 Task: Find connections with filter location Córdoba with filter topic #startupwith filter profile language German with filter current company Syngenta with filter school OP Jindal University with filter industry Dance Companies with filter service category Training with filter keywords title Preschool Teacher
Action: Mouse moved to (552, 73)
Screenshot: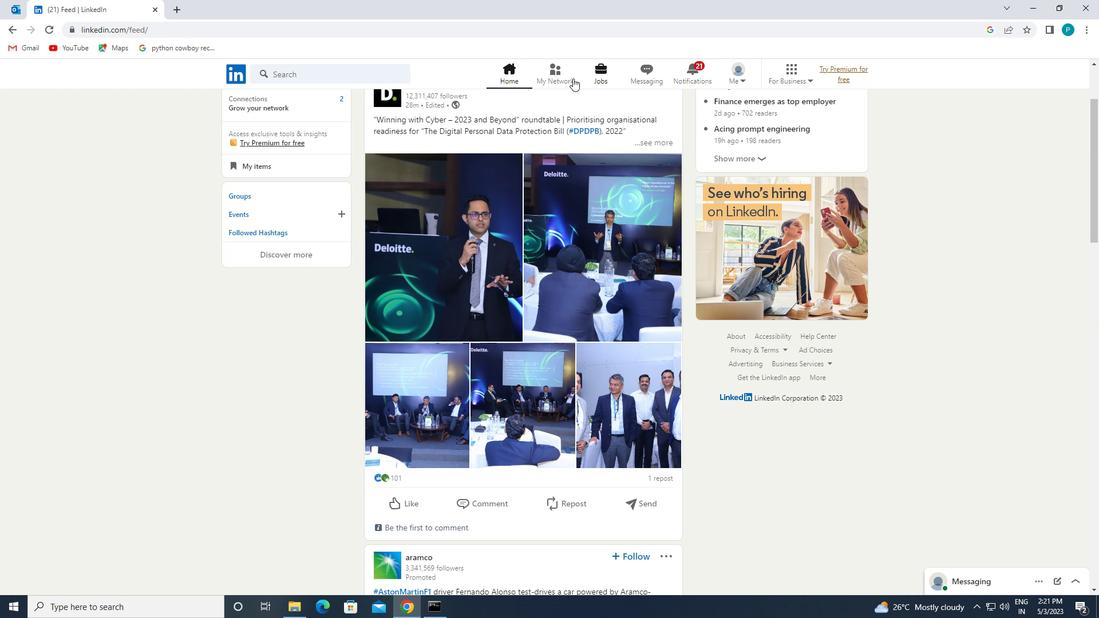 
Action: Mouse pressed left at (552, 73)
Screenshot: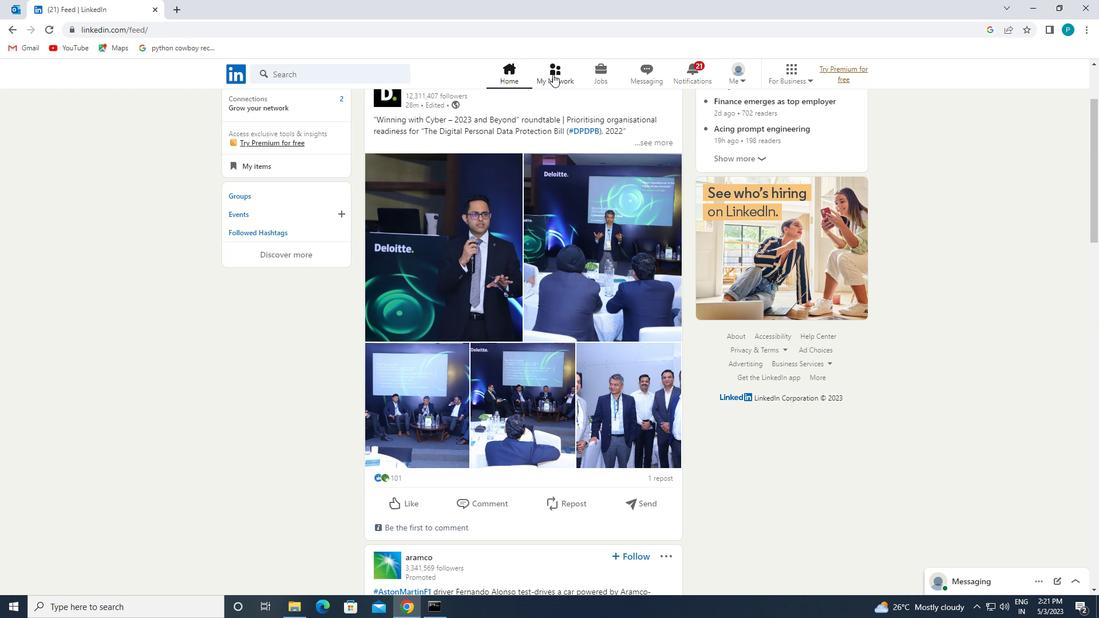 
Action: Mouse moved to (353, 131)
Screenshot: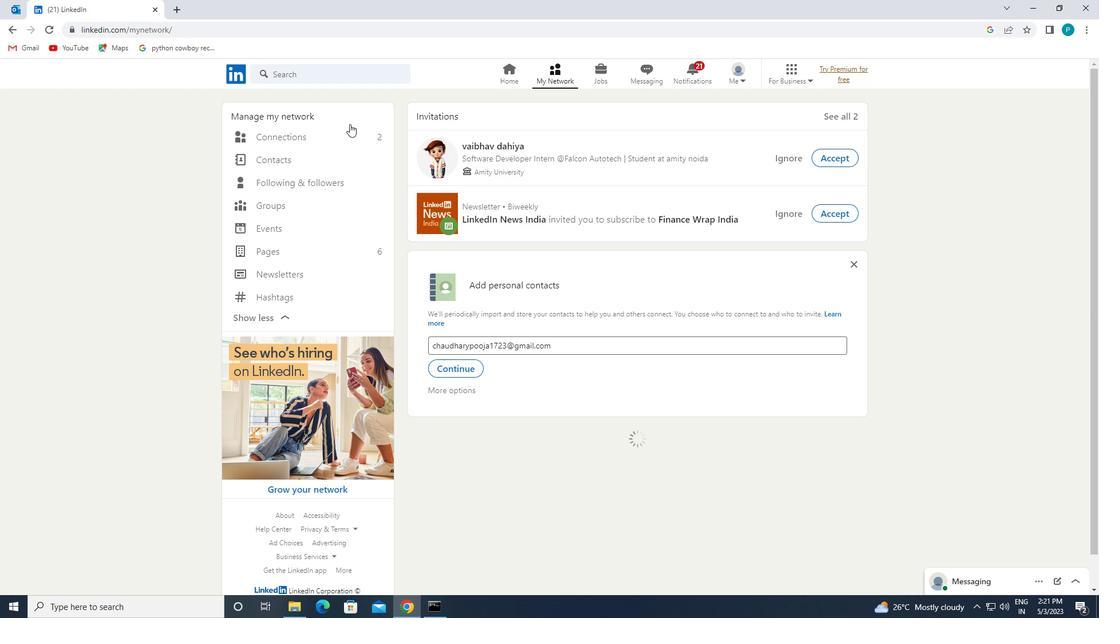
Action: Mouse pressed left at (353, 131)
Screenshot: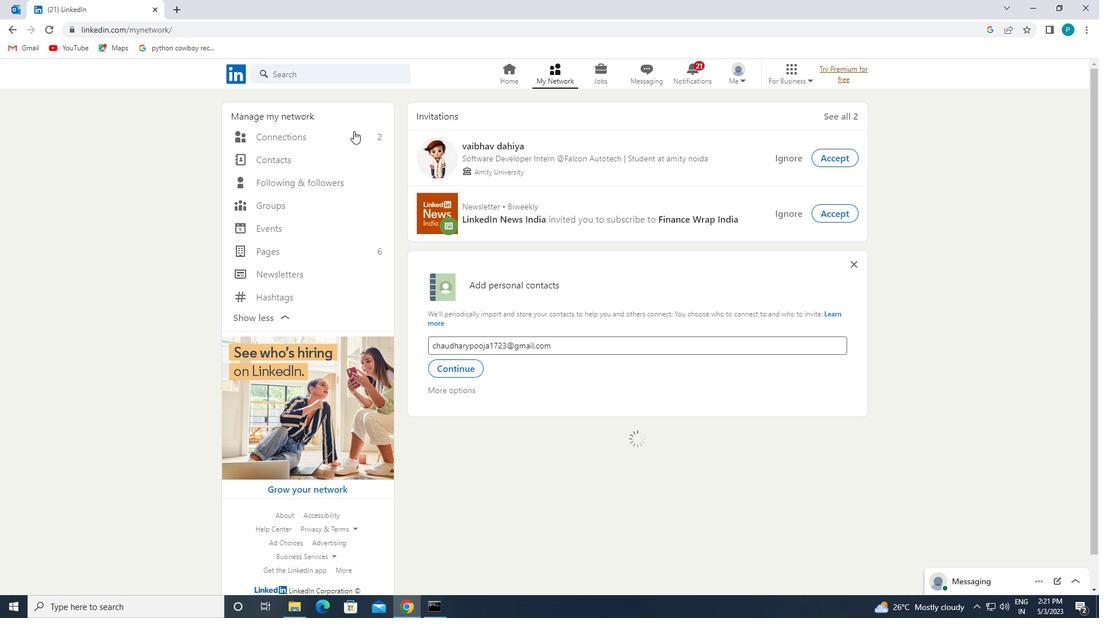 
Action: Mouse moved to (627, 128)
Screenshot: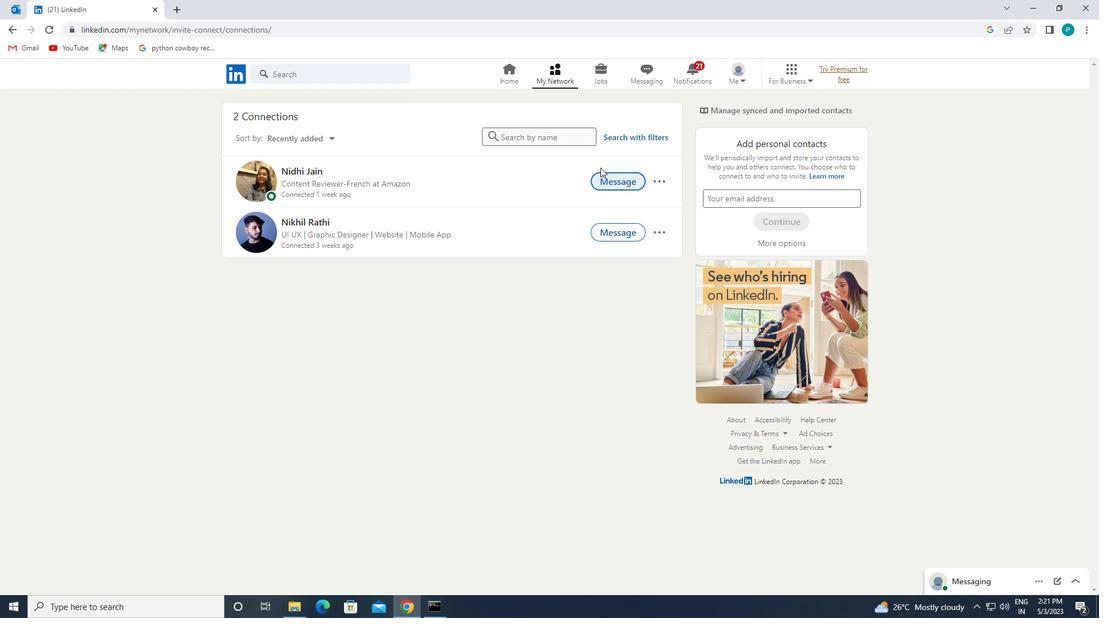 
Action: Mouse pressed left at (627, 128)
Screenshot: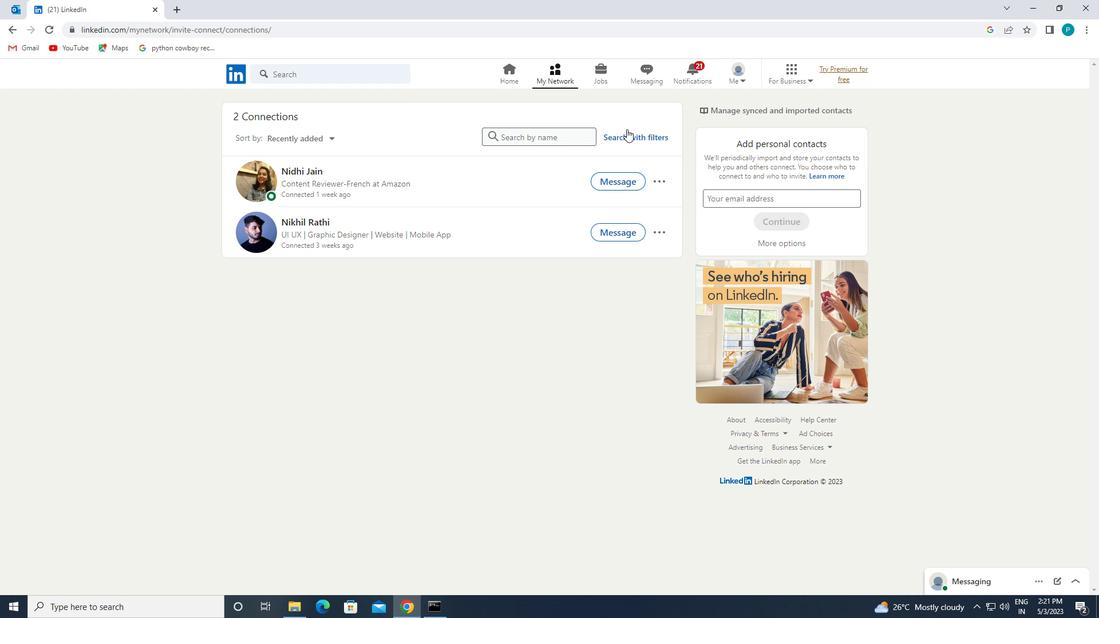 
Action: Mouse moved to (628, 133)
Screenshot: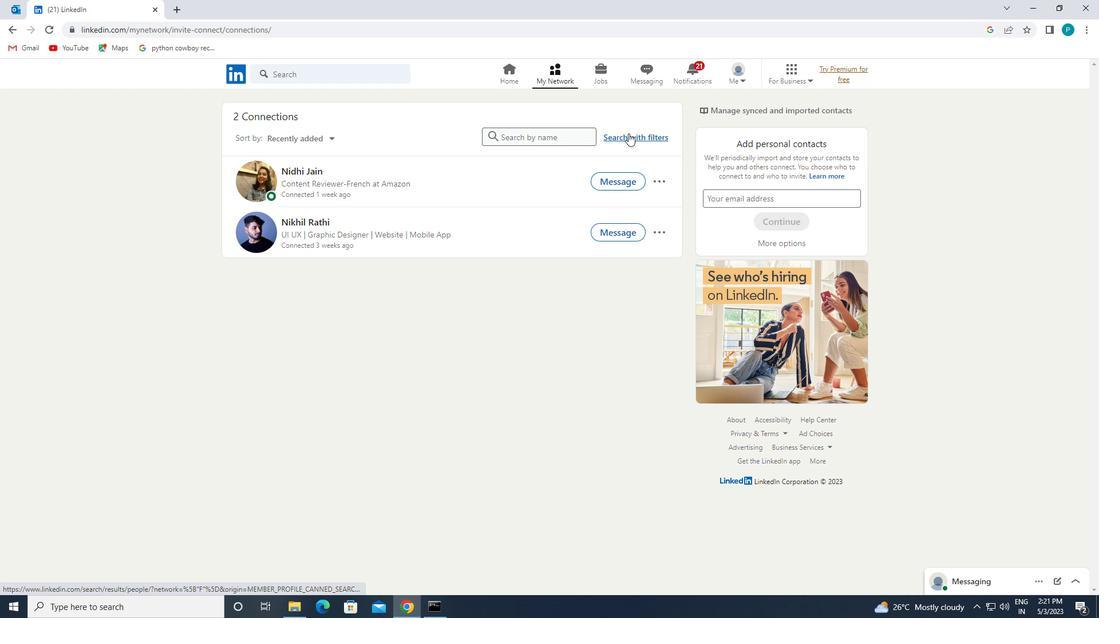 
Action: Mouse pressed left at (628, 133)
Screenshot: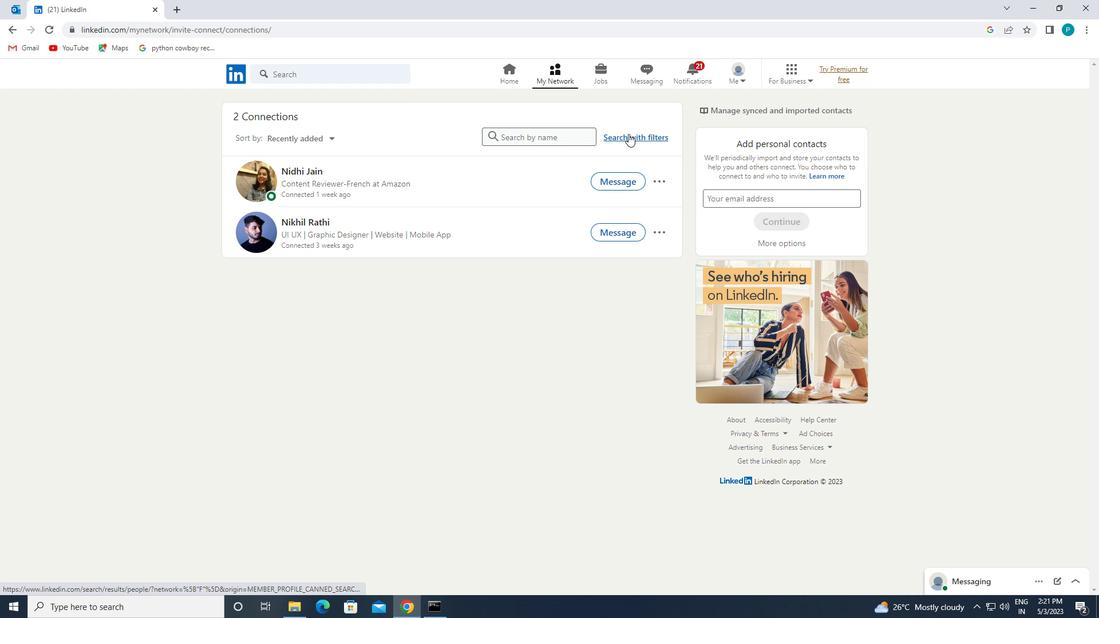 
Action: Mouse moved to (628, 135)
Screenshot: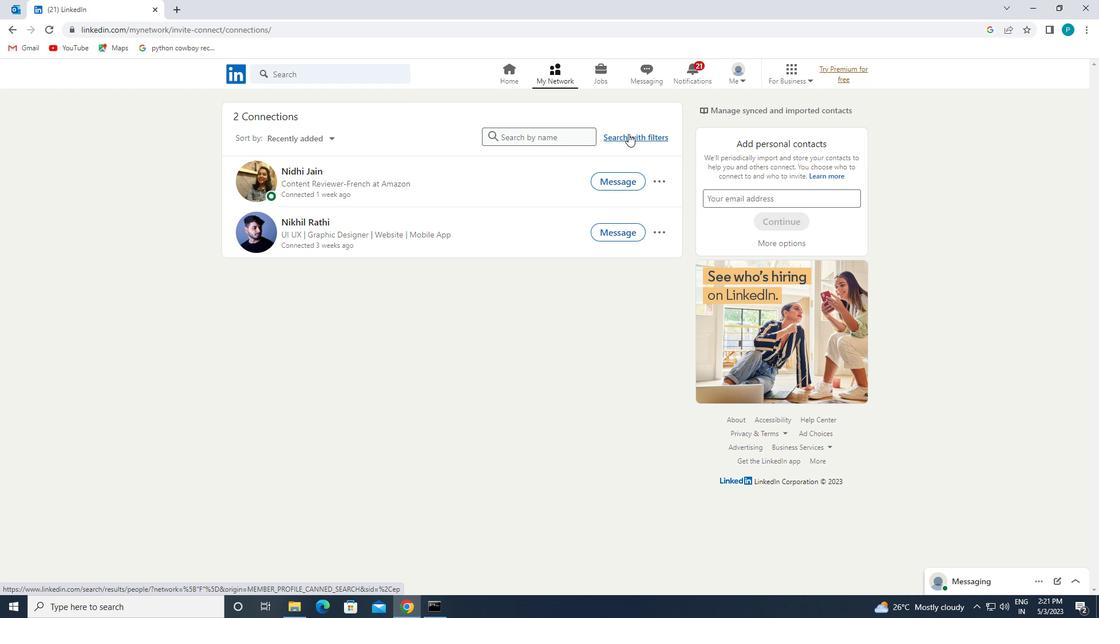
Action: Mouse pressed left at (628, 135)
Screenshot: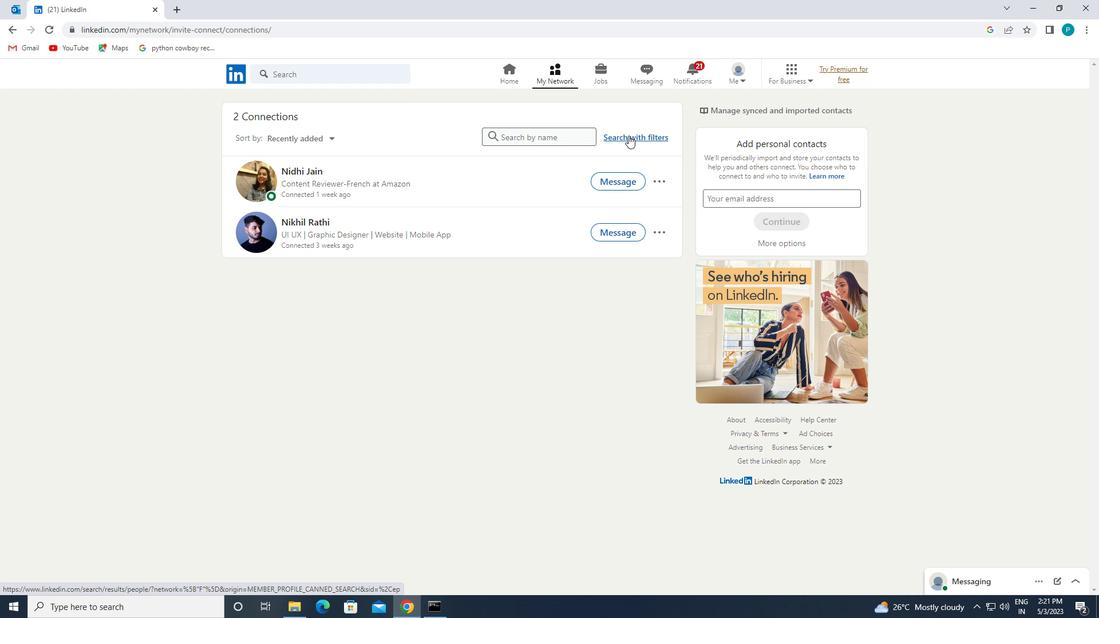
Action: Mouse moved to (567, 103)
Screenshot: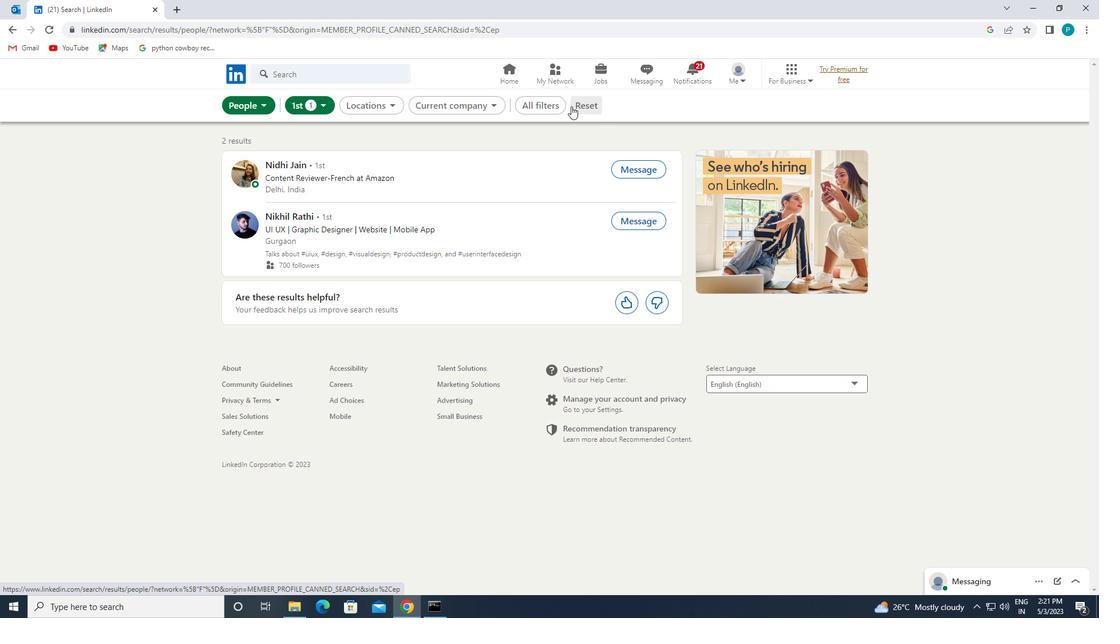
Action: Mouse pressed left at (567, 103)
Screenshot: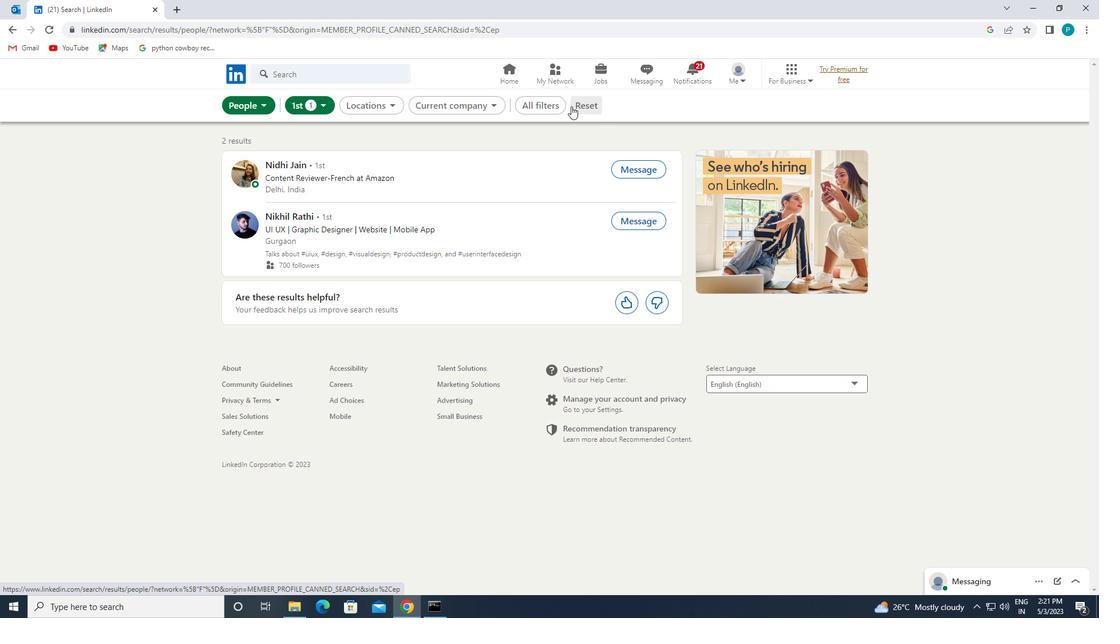 
Action: Mouse moved to (576, 109)
Screenshot: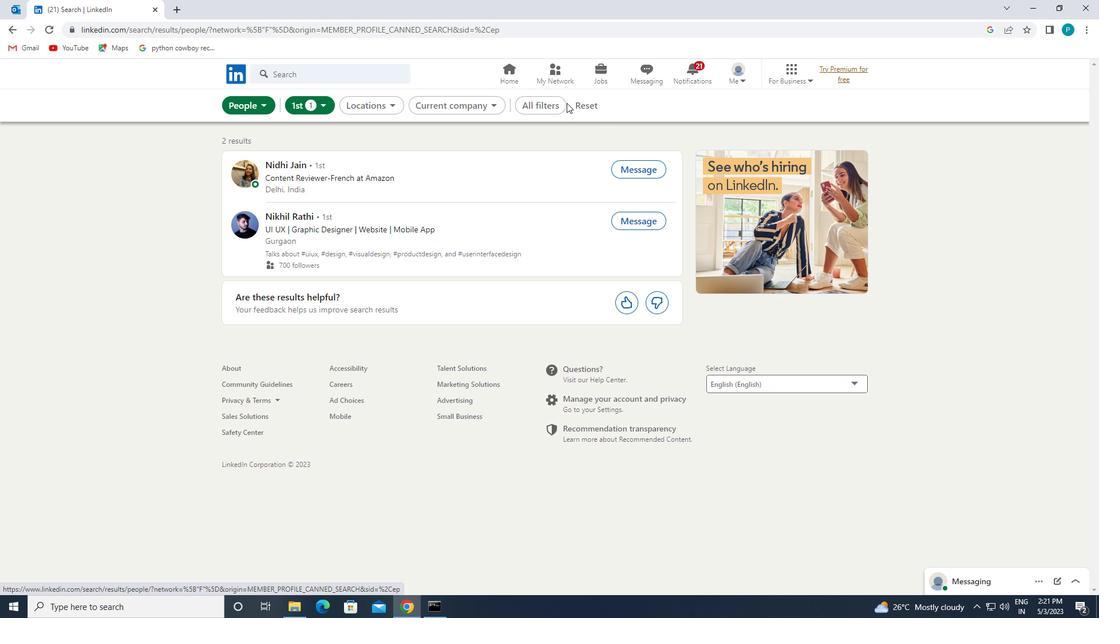 
Action: Mouse pressed left at (576, 109)
Screenshot: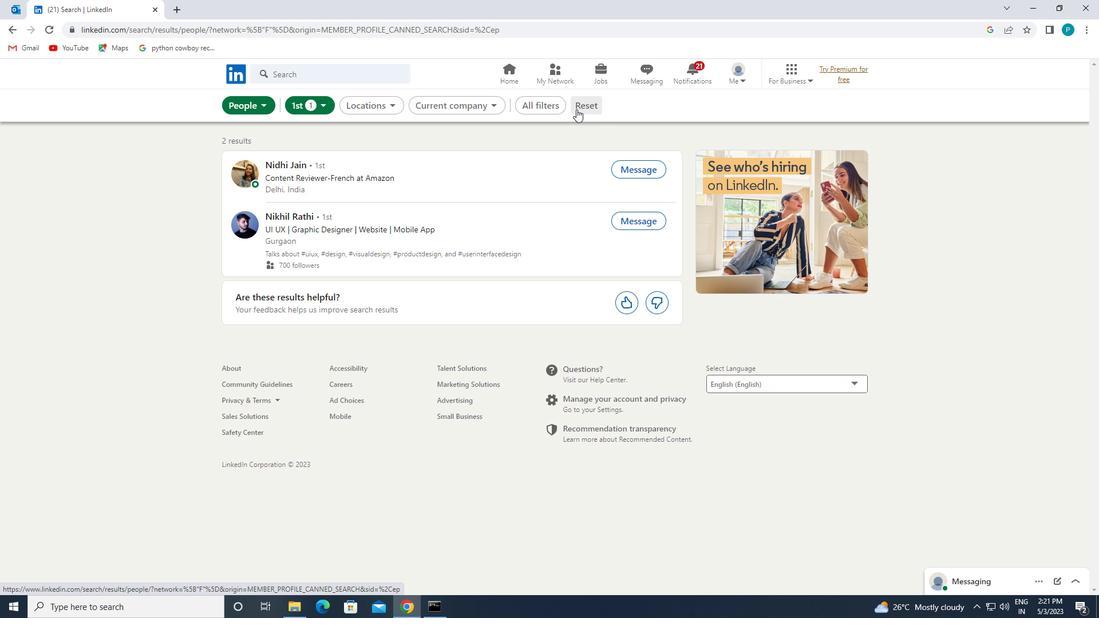 
Action: Mouse moved to (577, 112)
Screenshot: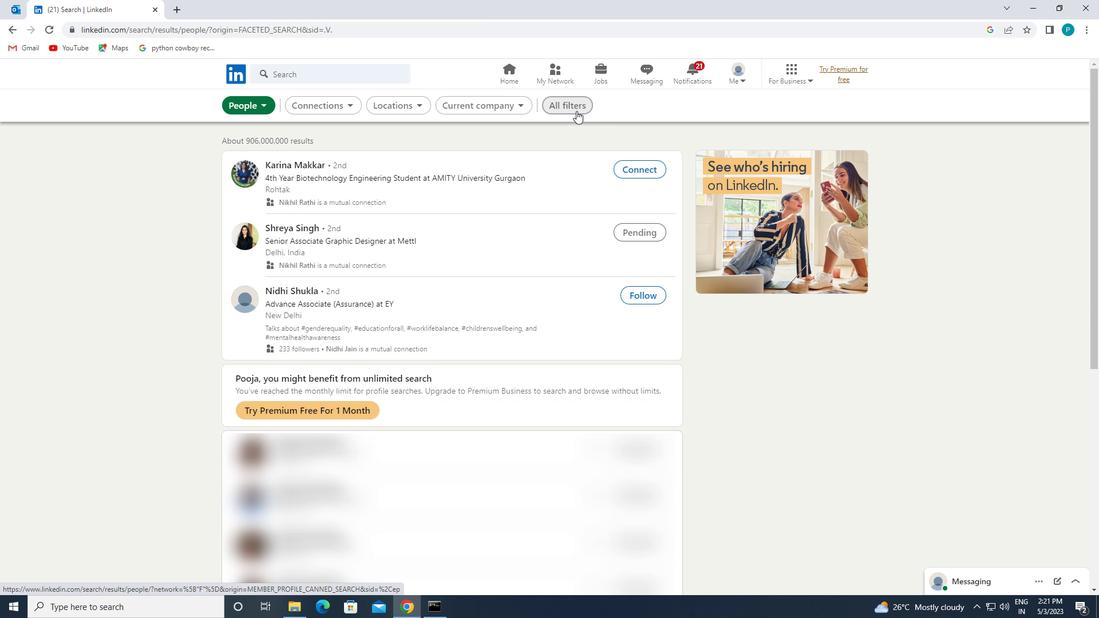 
Action: Mouse pressed left at (577, 112)
Screenshot: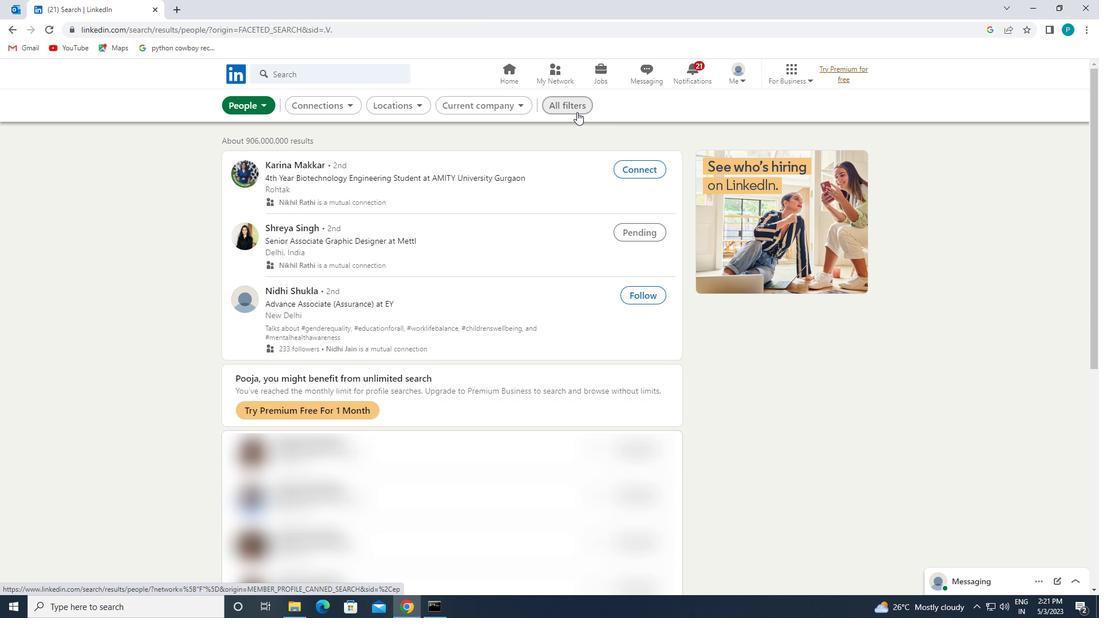 
Action: Mouse moved to (971, 361)
Screenshot: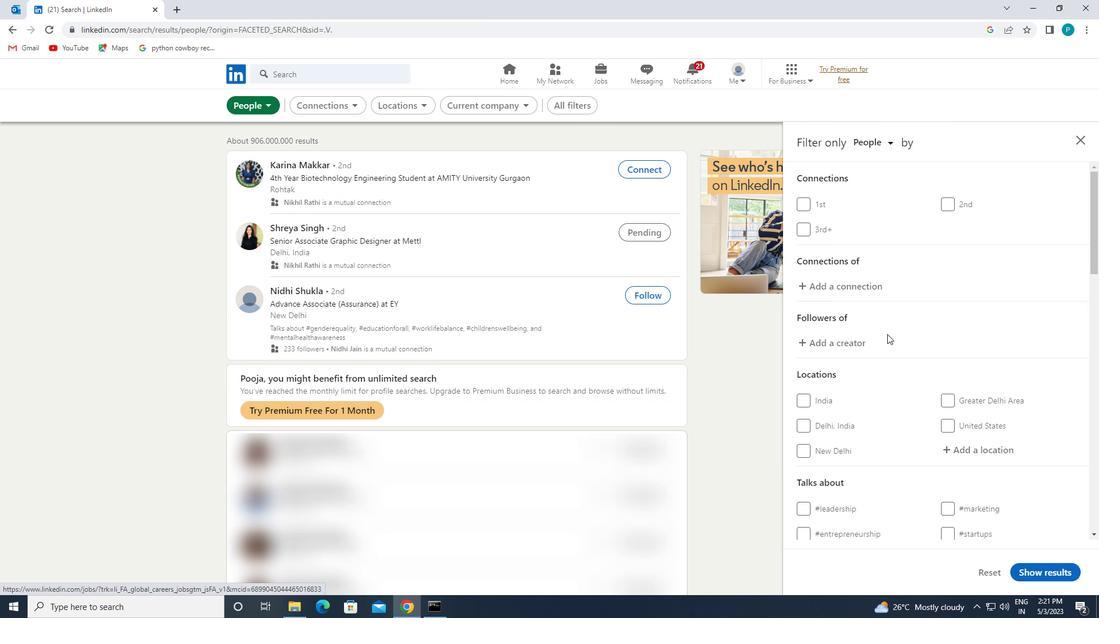 
Action: Mouse scrolled (971, 361) with delta (0, 0)
Screenshot: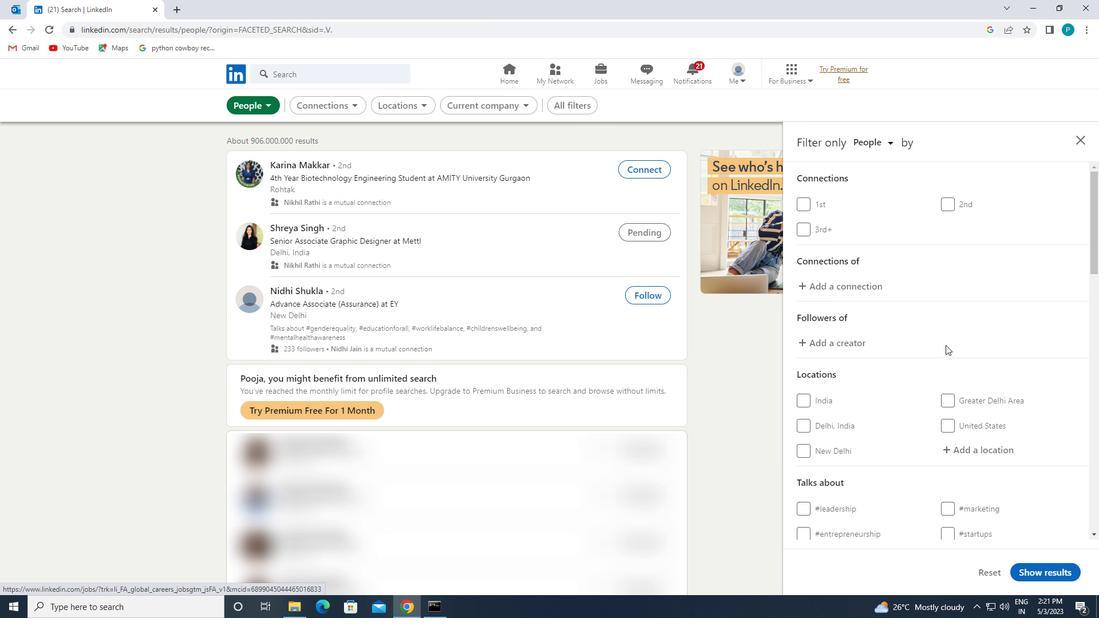 
Action: Mouse scrolled (971, 361) with delta (0, 0)
Screenshot: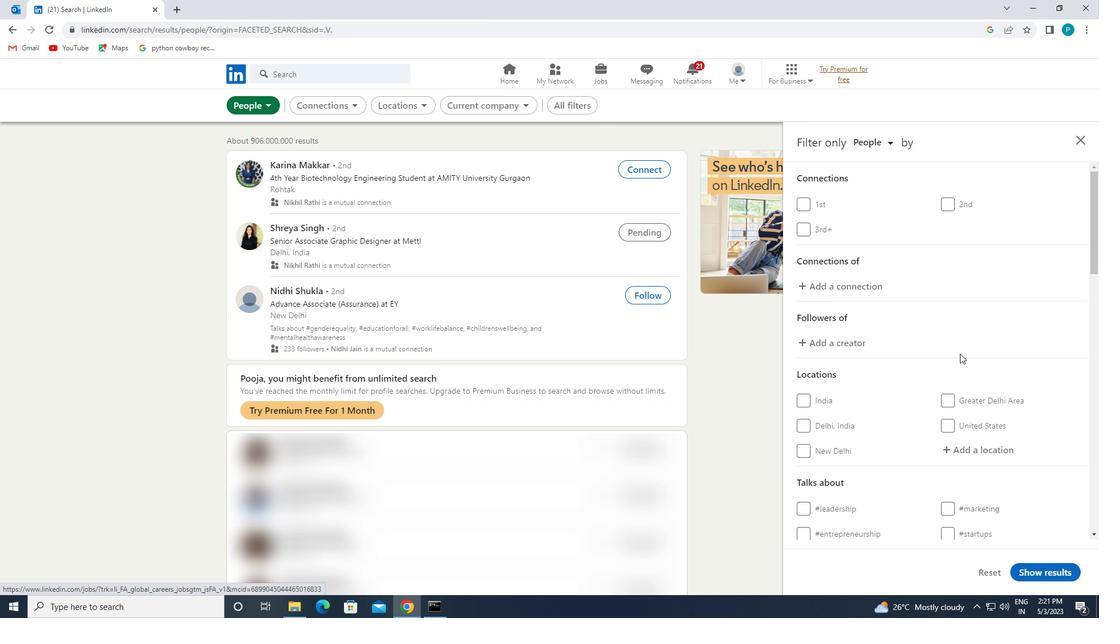 
Action: Mouse moved to (966, 342)
Screenshot: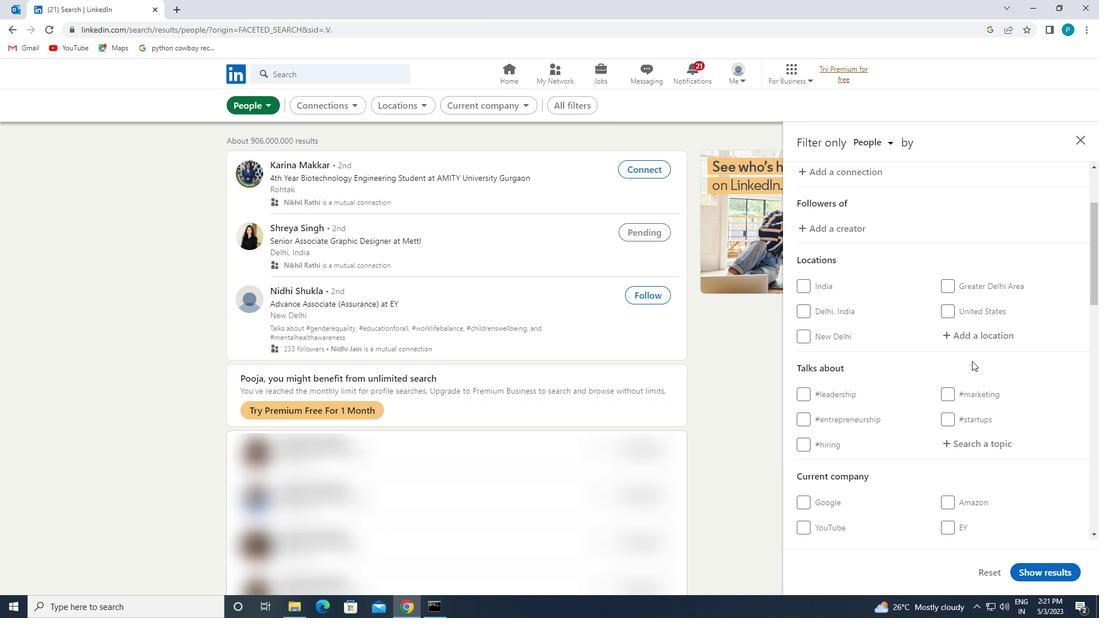 
Action: Mouse pressed left at (966, 342)
Screenshot: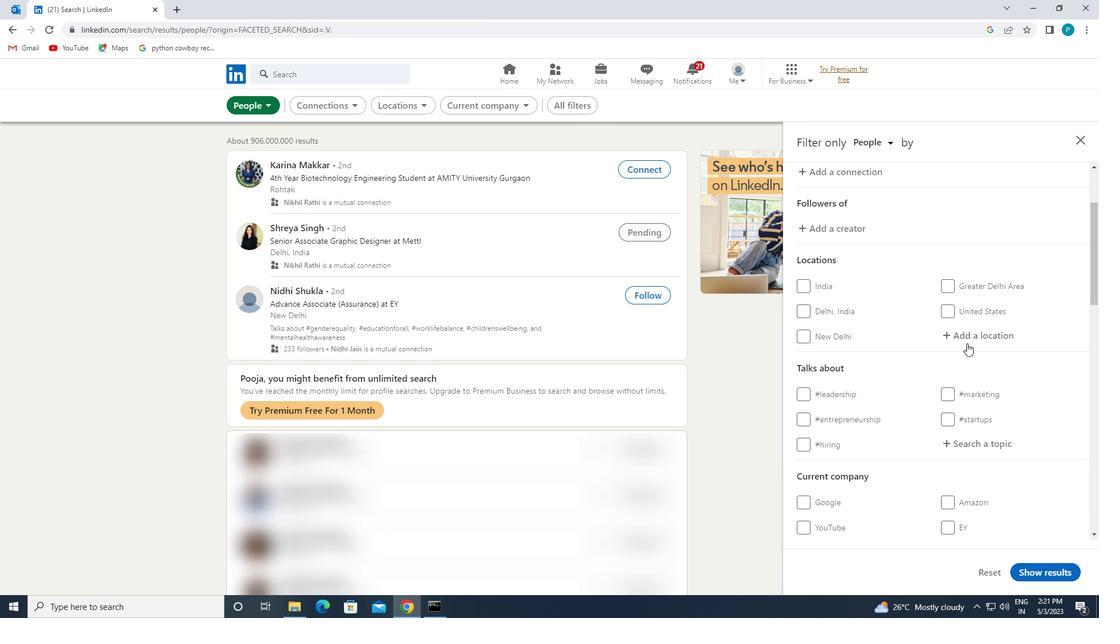 
Action: Key pressed <Key.caps_lock>c<Key.caps_lock>ordoba
Screenshot: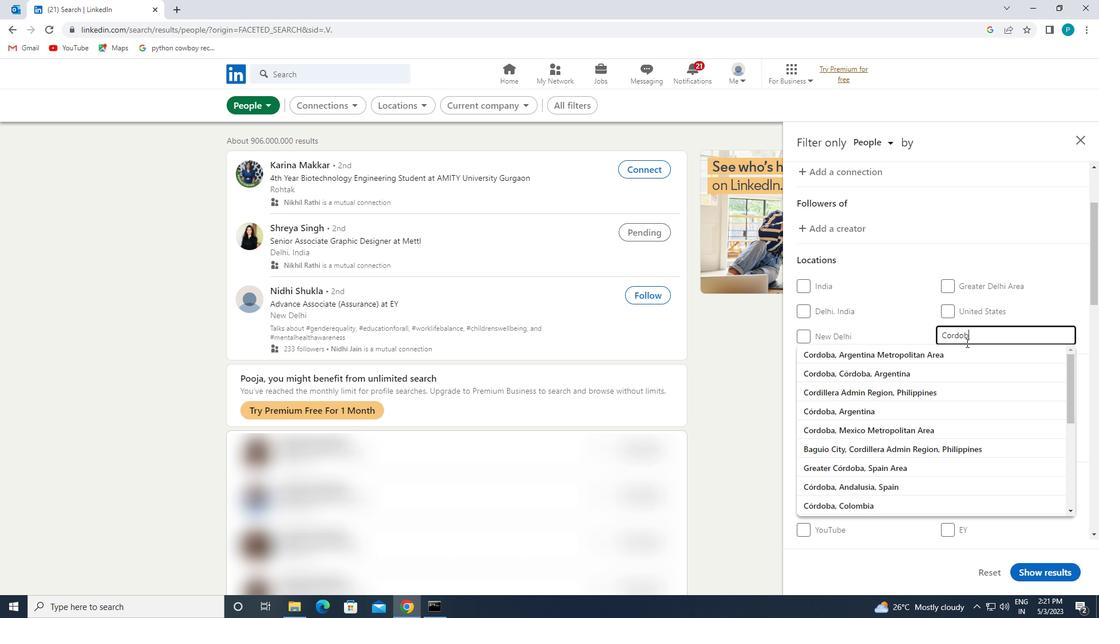 
Action: Mouse scrolled (966, 343) with delta (0, 0)
Screenshot: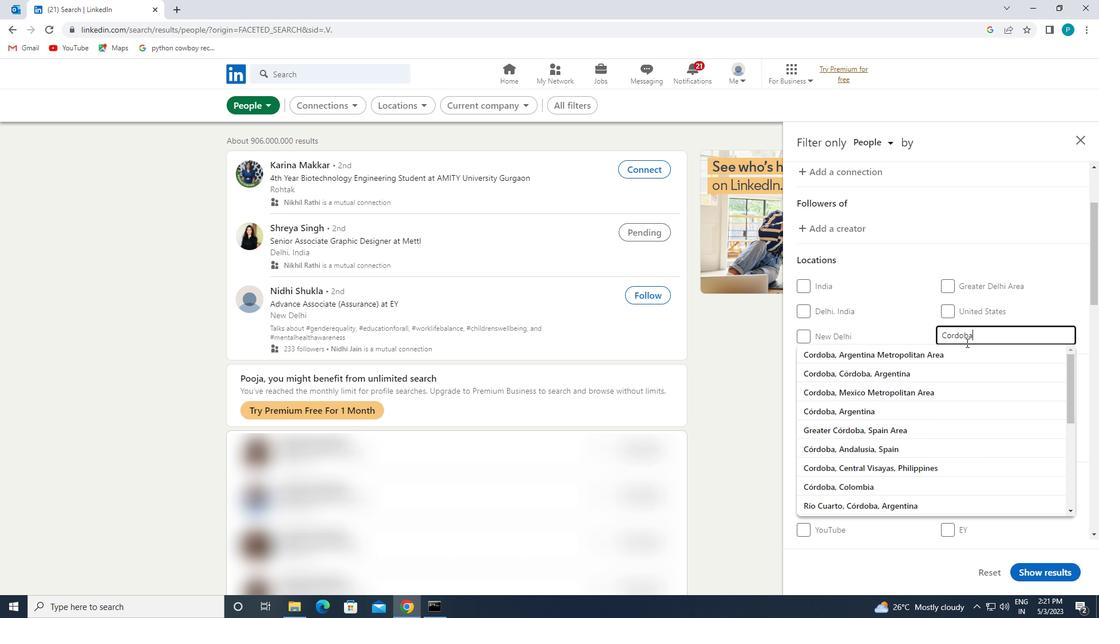 
Action: Mouse moved to (905, 410)
Screenshot: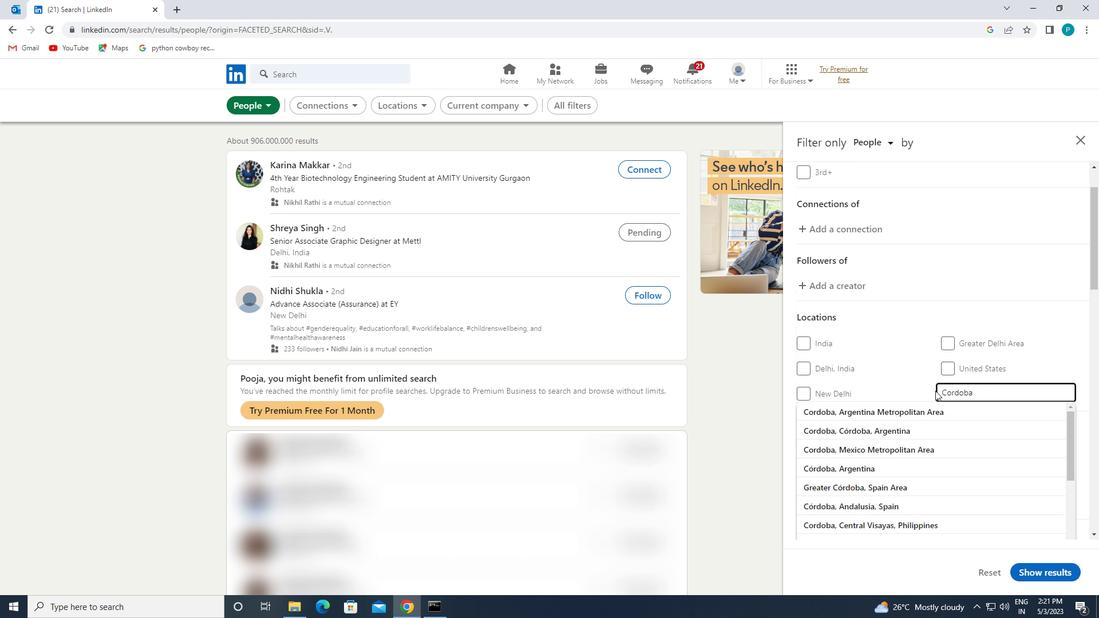 
Action: Mouse pressed left at (905, 410)
Screenshot: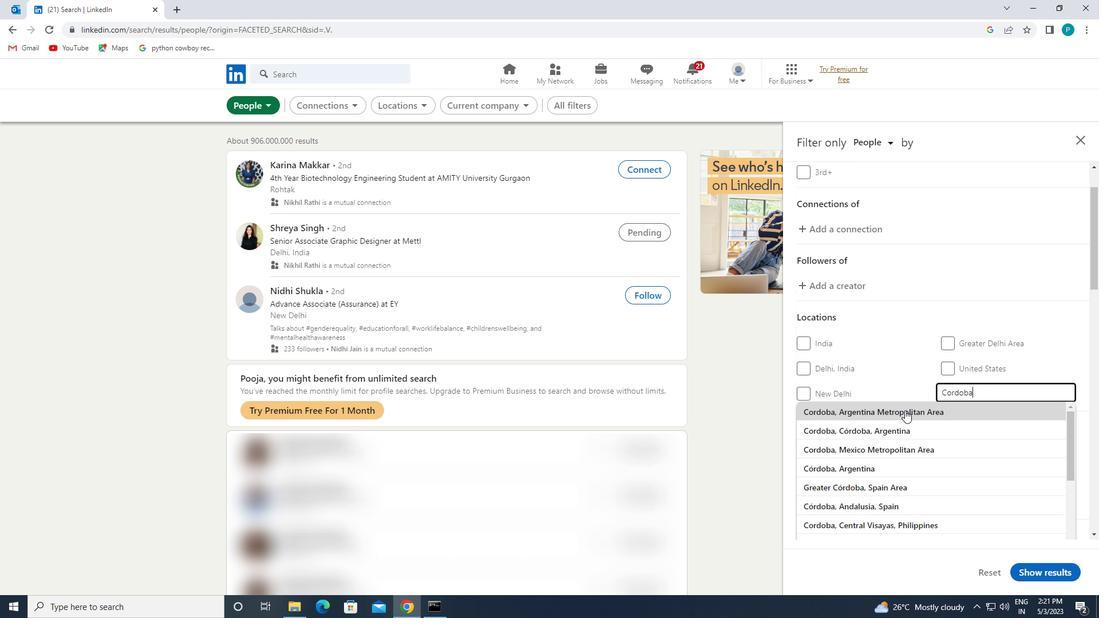 
Action: Mouse scrolled (905, 409) with delta (0, 0)
Screenshot: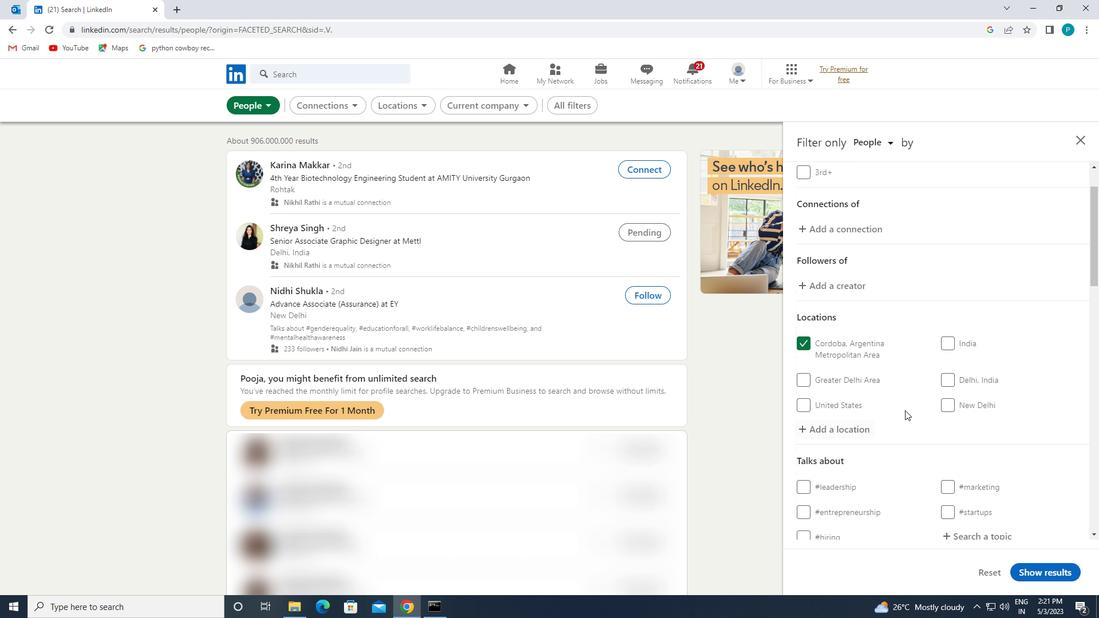 
Action: Mouse scrolled (905, 409) with delta (0, 0)
Screenshot: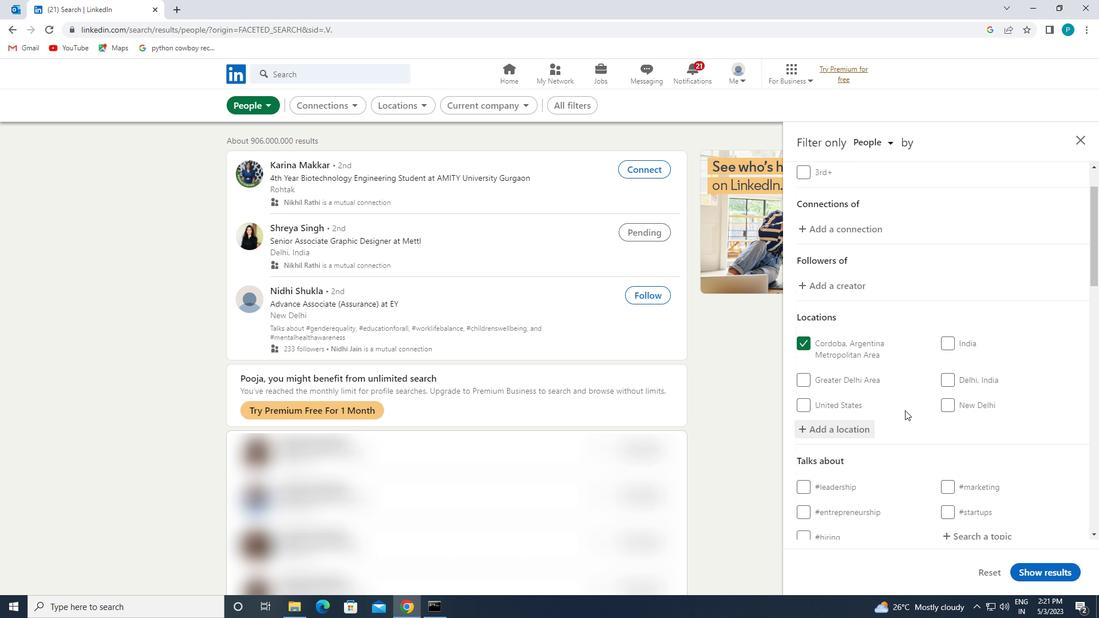 
Action: Mouse moved to (945, 416)
Screenshot: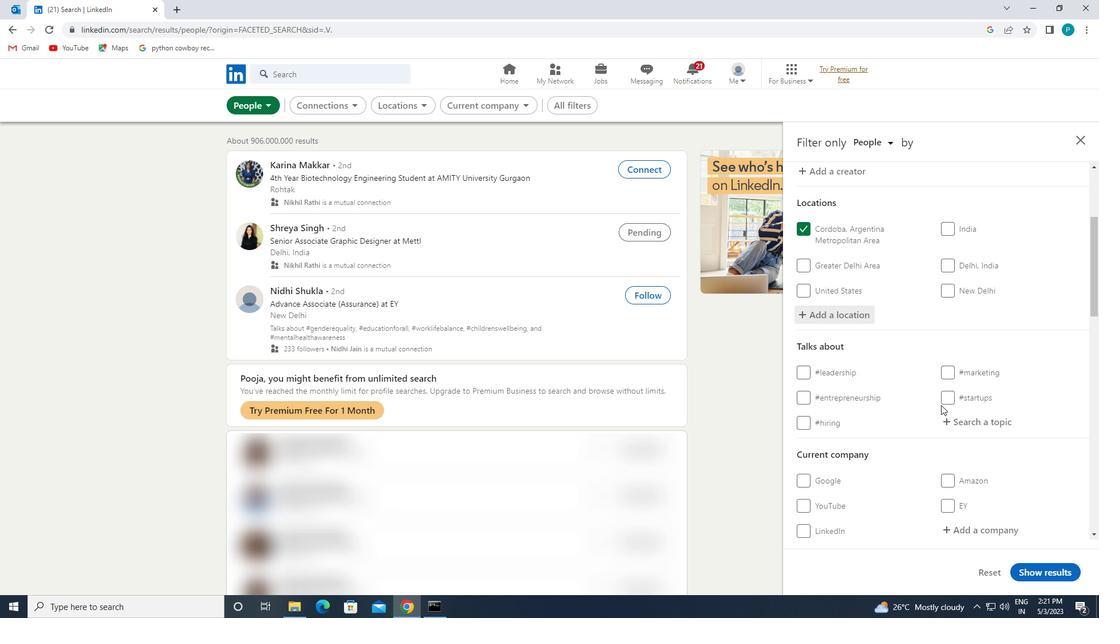 
Action: Mouse pressed left at (945, 416)
Screenshot: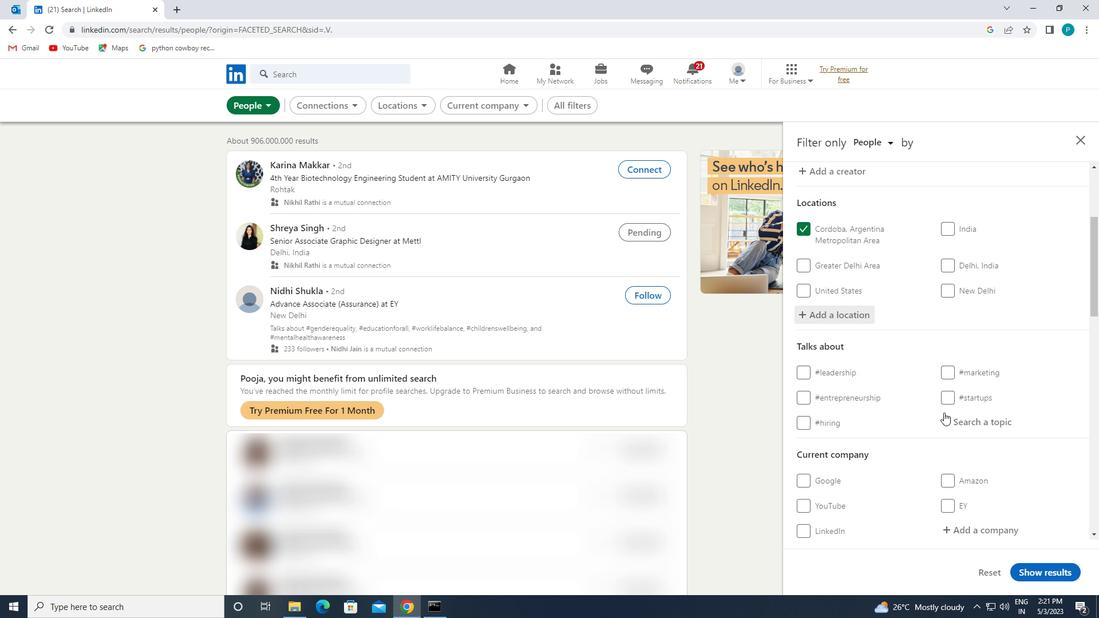 
Action: Key pressed <Key.shift><Key.shift><Key.shift><Key.shift><Key.shift><Key.shift><Key.shift><Key.shift><Key.shift><Key.shift><Key.shift><Key.shift><Key.shift><Key.shift><Key.shift><Key.shift><Key.shift><Key.shift><Key.shift><Key.shift><Key.shift><Key.shift><Key.shift><Key.shift><Key.shift><Key.shift><Key.shift><Key.shift><Key.shift><Key.shift><Key.shift><Key.shift><Key.shift><Key.shift><Key.shift>
Screenshot: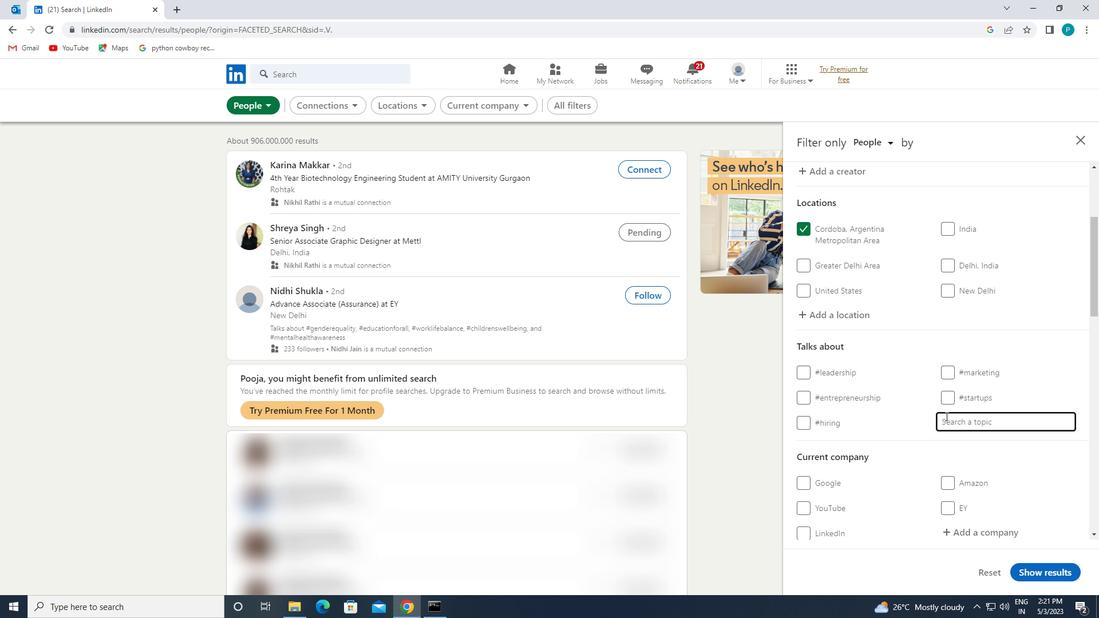 
Action: Mouse moved to (947, 393)
Screenshot: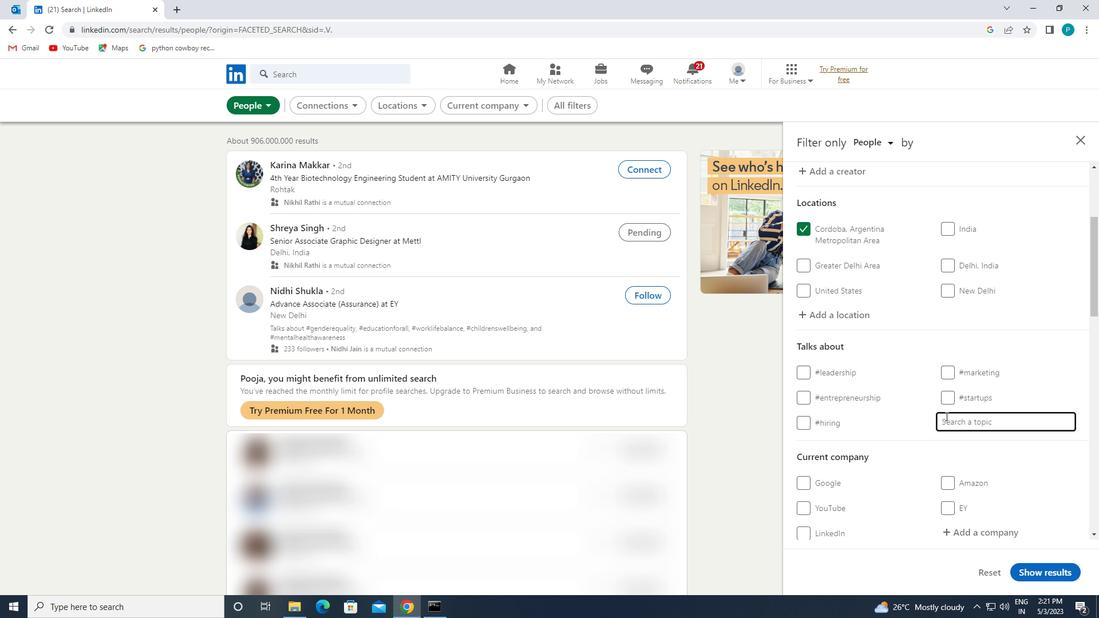 
Action: Mouse pressed left at (947, 393)
Screenshot: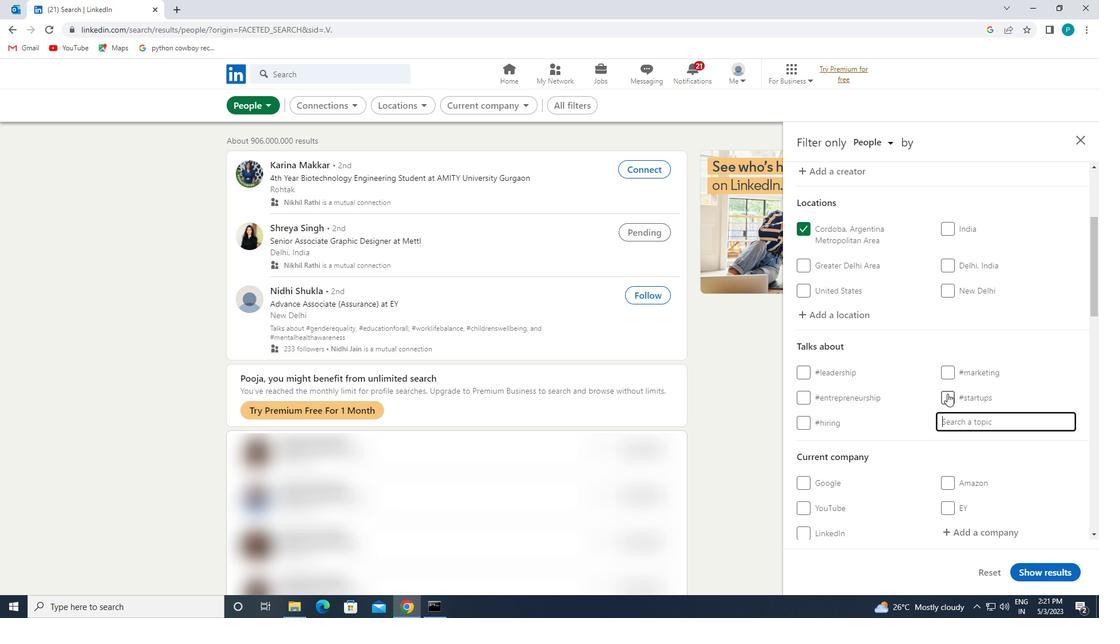 
Action: Mouse moved to (948, 393)
Screenshot: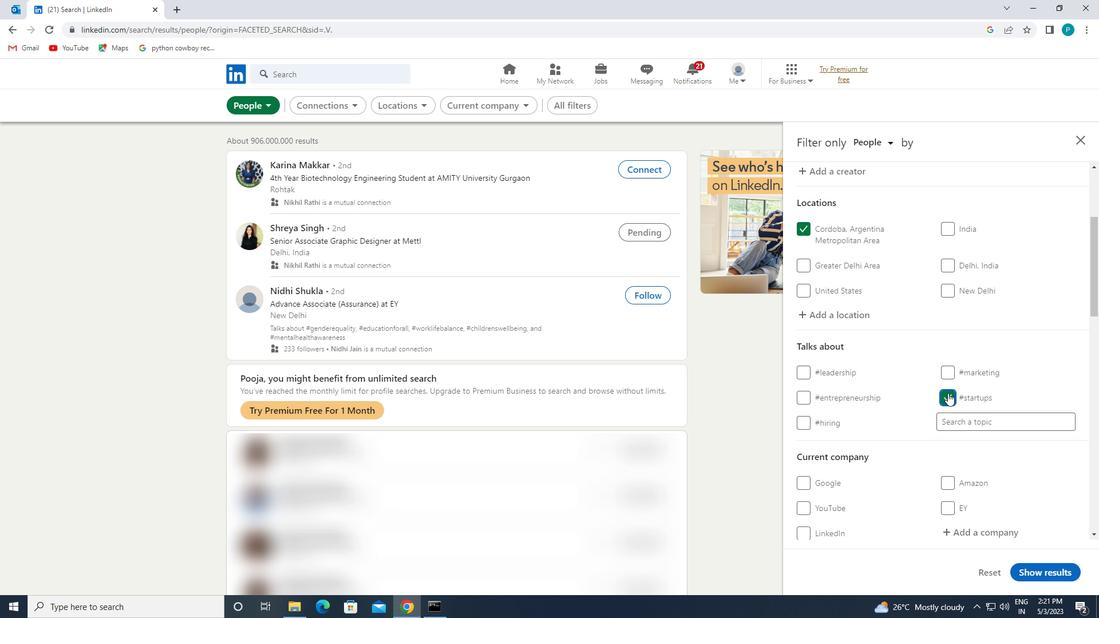 
Action: Mouse scrolled (948, 392) with delta (0, 0)
Screenshot: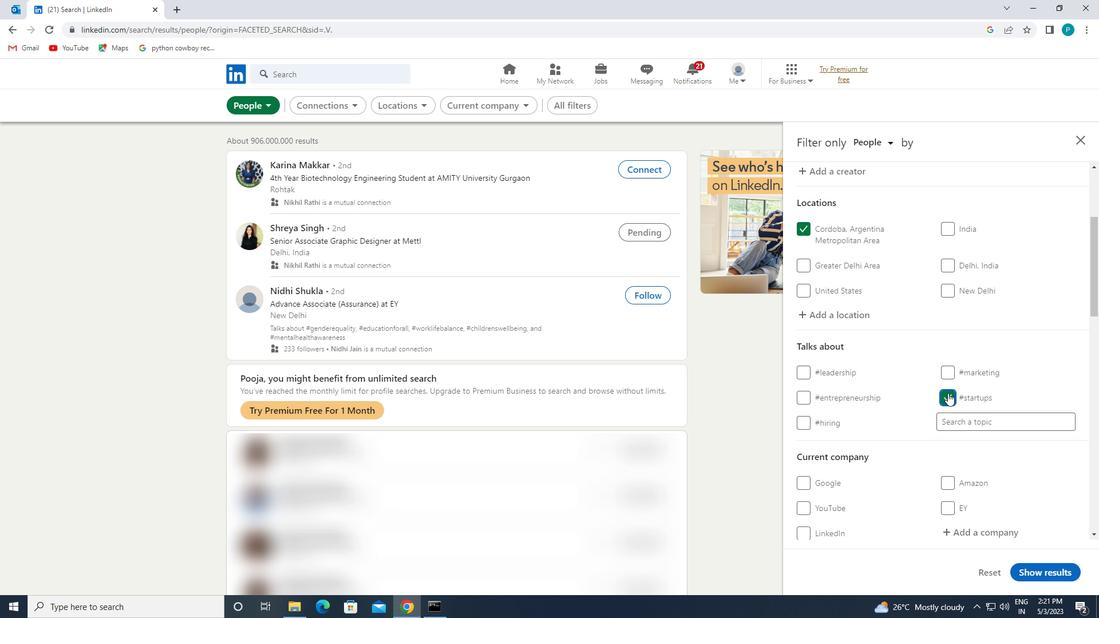 
Action: Mouse scrolled (948, 392) with delta (0, 0)
Screenshot: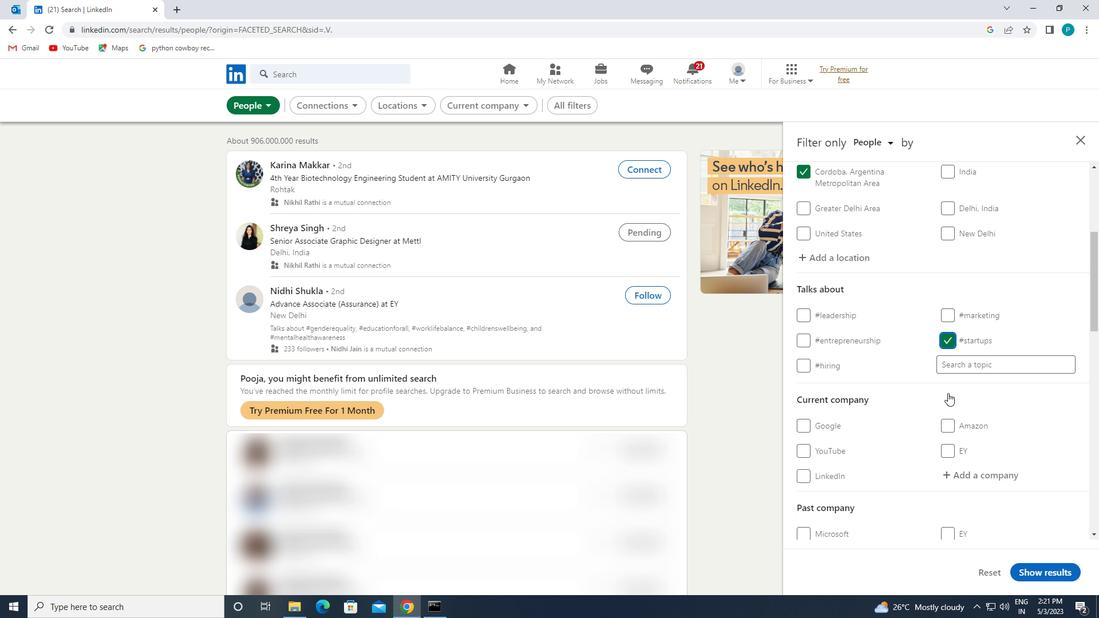 
Action: Mouse moved to (948, 393)
Screenshot: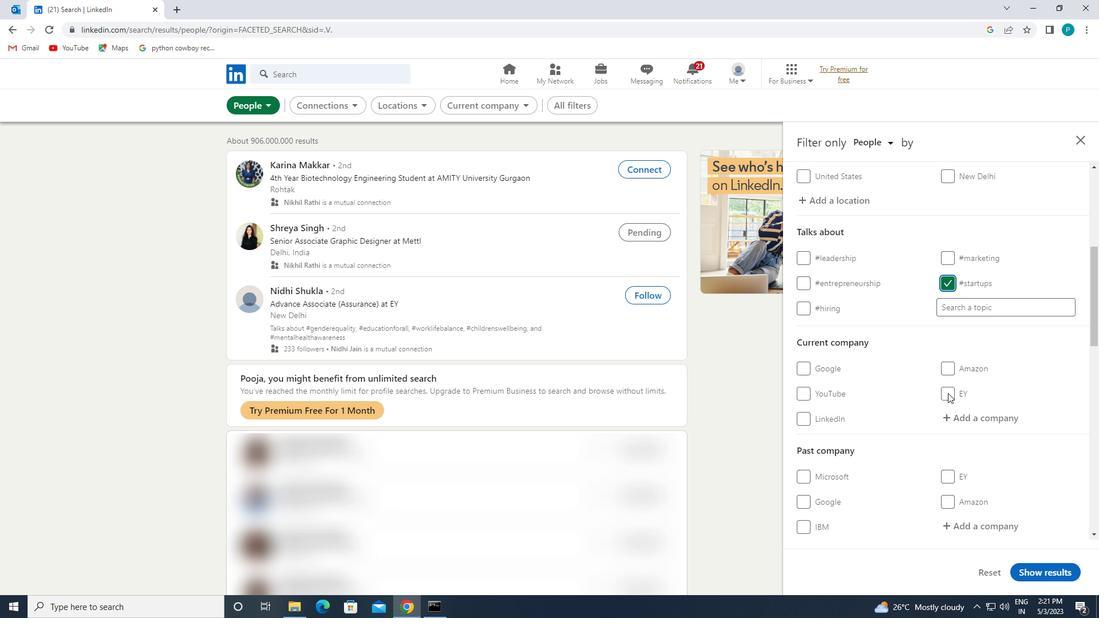 
Action: Mouse scrolled (948, 393) with delta (0, 0)
Screenshot: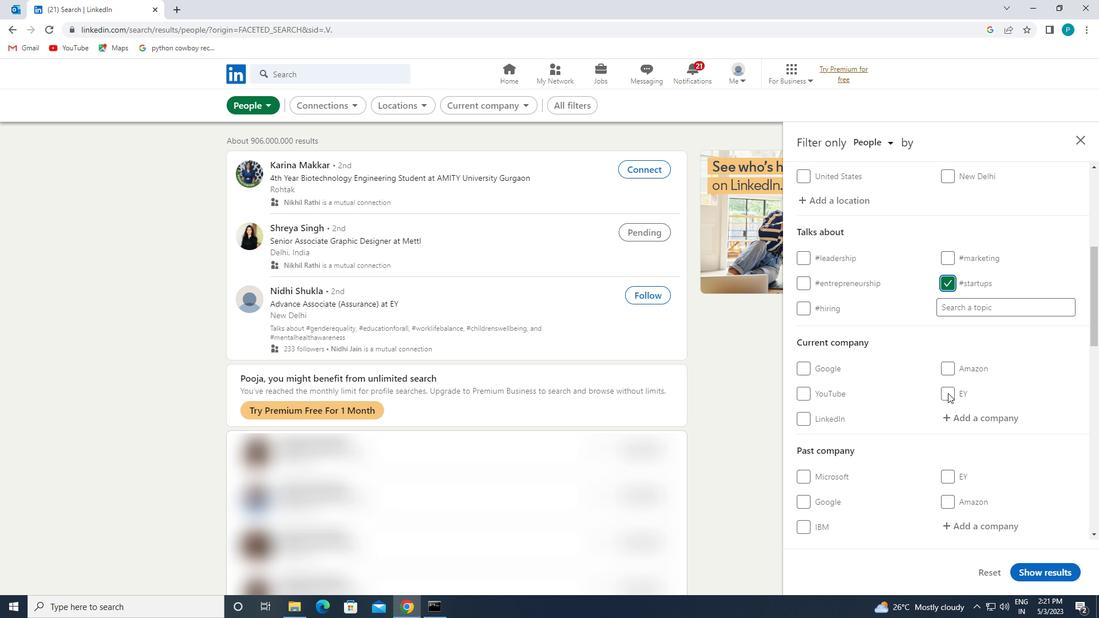 
Action: Mouse moved to (955, 368)
Screenshot: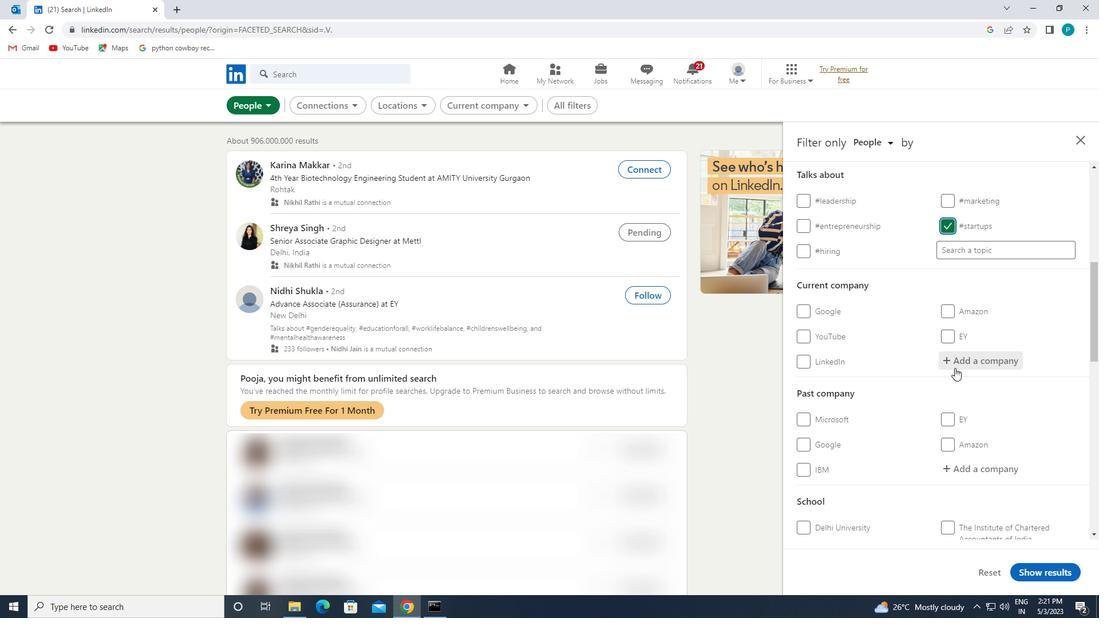 
Action: Mouse scrolled (955, 367) with delta (0, 0)
Screenshot: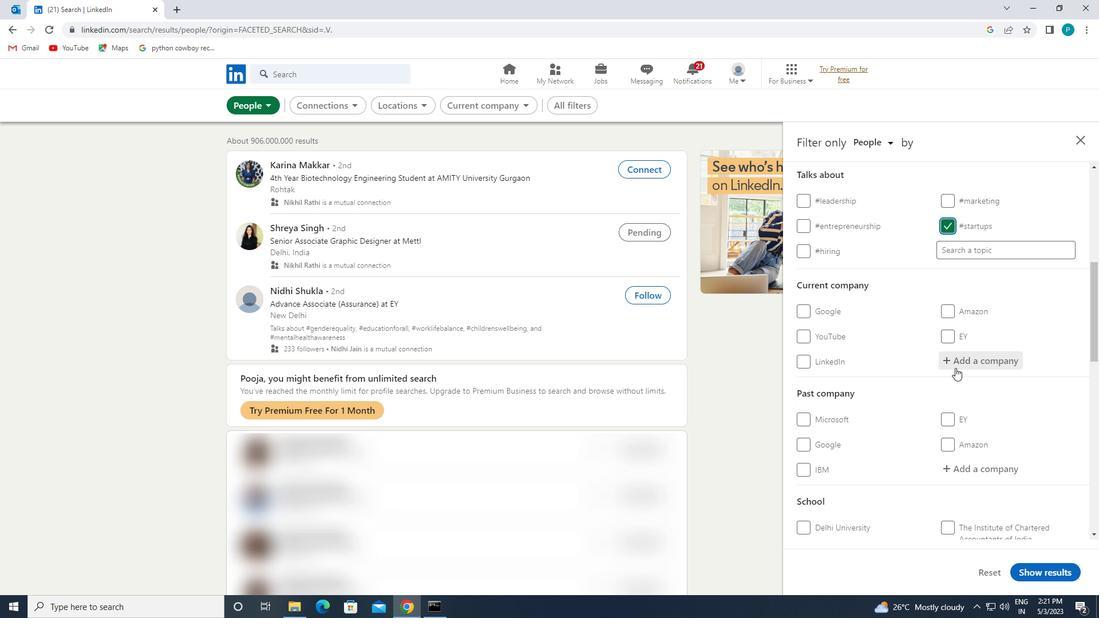 
Action: Mouse moved to (956, 381)
Screenshot: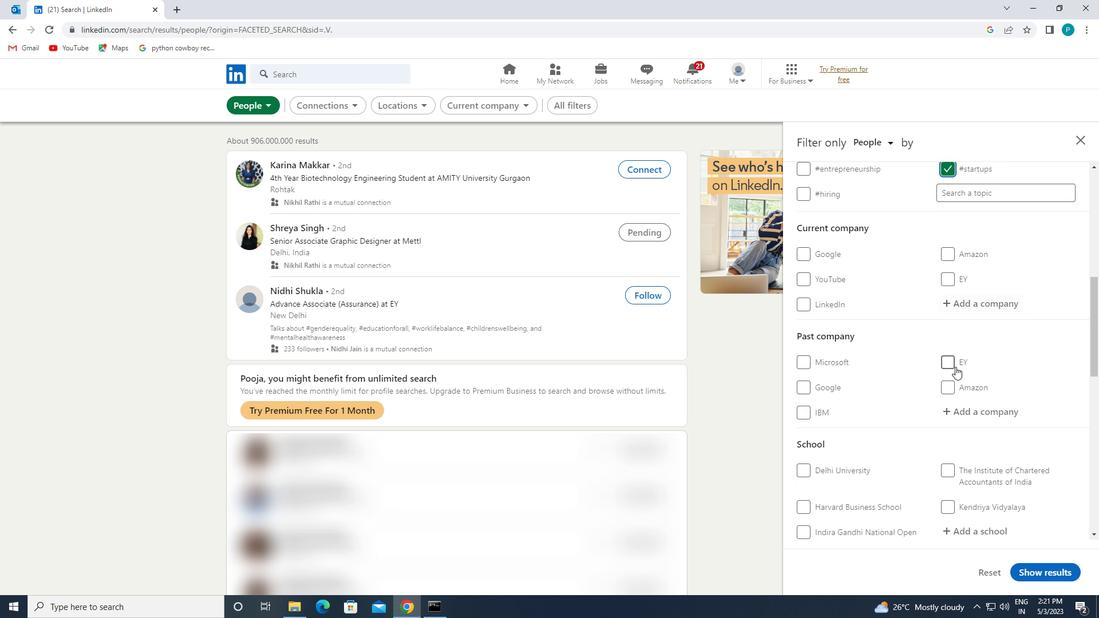 
Action: Mouse scrolled (956, 381) with delta (0, 0)
Screenshot: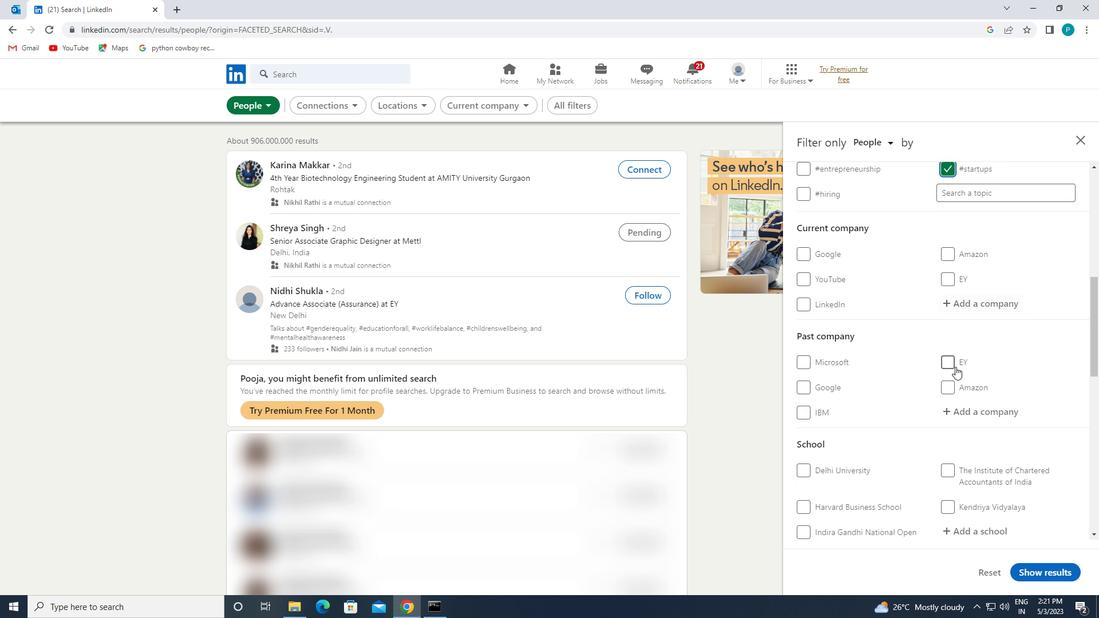 
Action: Mouse moved to (955, 399)
Screenshot: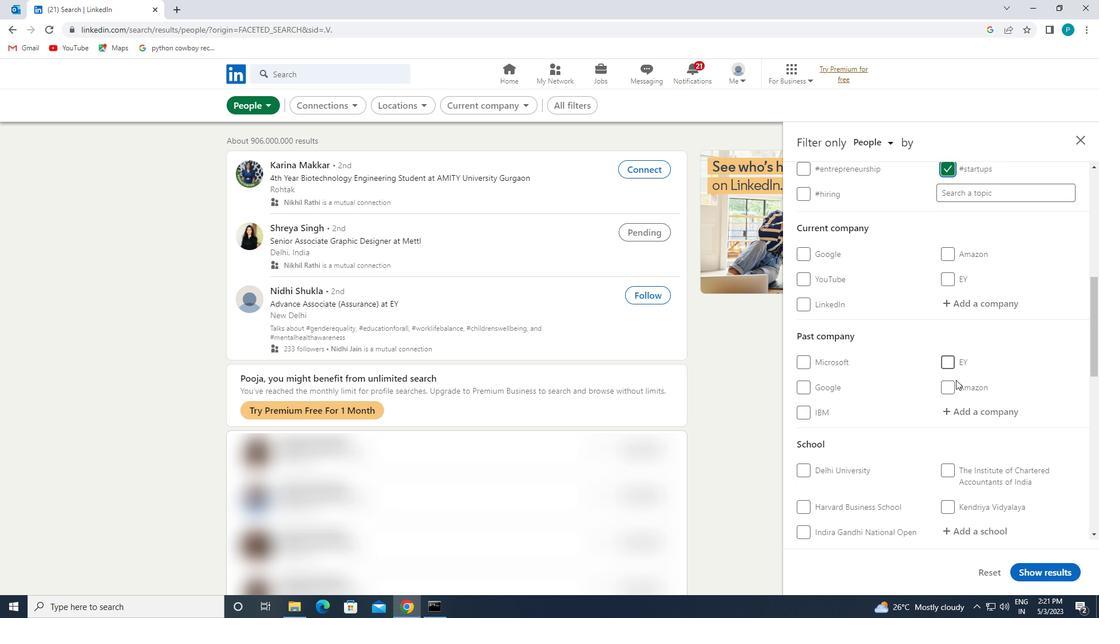 
Action: Mouse scrolled (955, 398) with delta (0, 0)
Screenshot: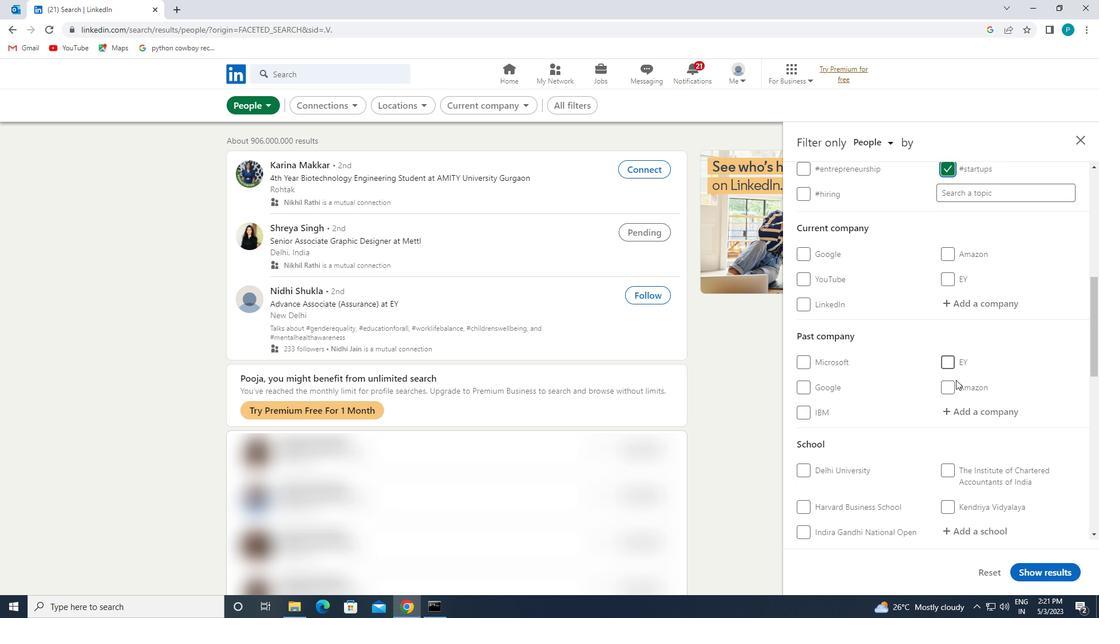 
Action: Mouse moved to (949, 420)
Screenshot: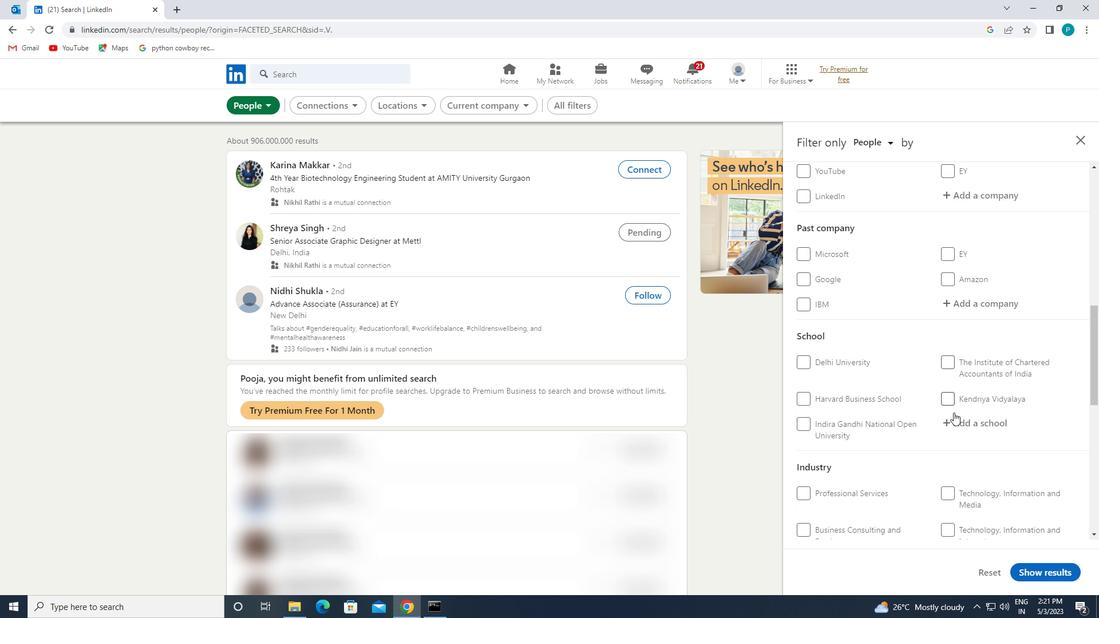 
Action: Mouse scrolled (949, 420) with delta (0, 0)
Screenshot: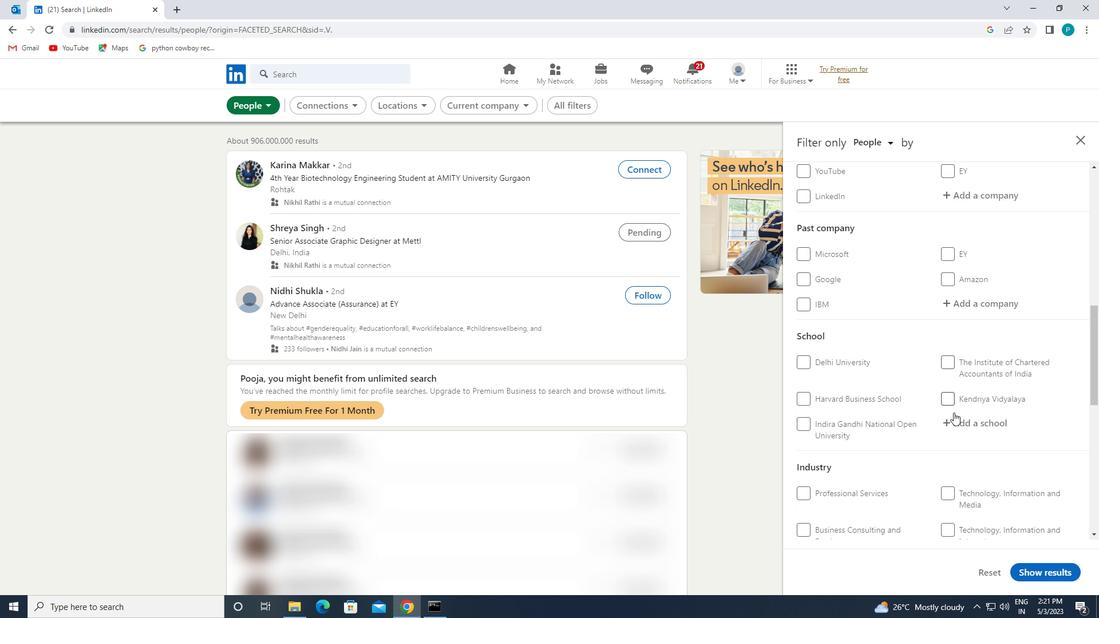 
Action: Mouse moved to (949, 423)
Screenshot: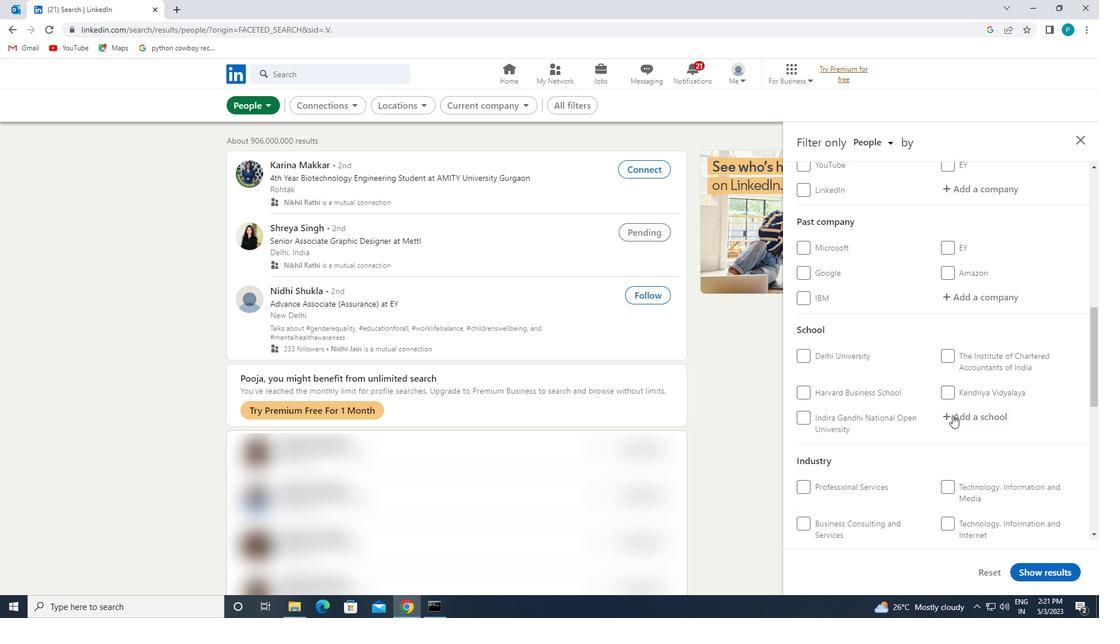
Action: Mouse scrolled (949, 423) with delta (0, 0)
Screenshot: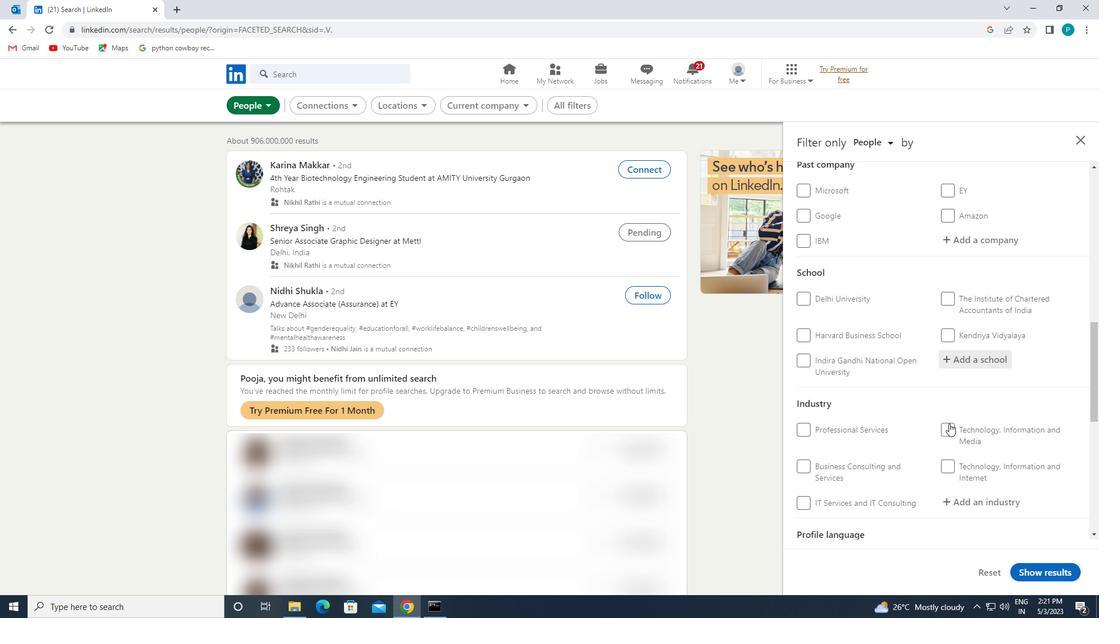 
Action: Mouse scrolled (949, 423) with delta (0, 0)
Screenshot: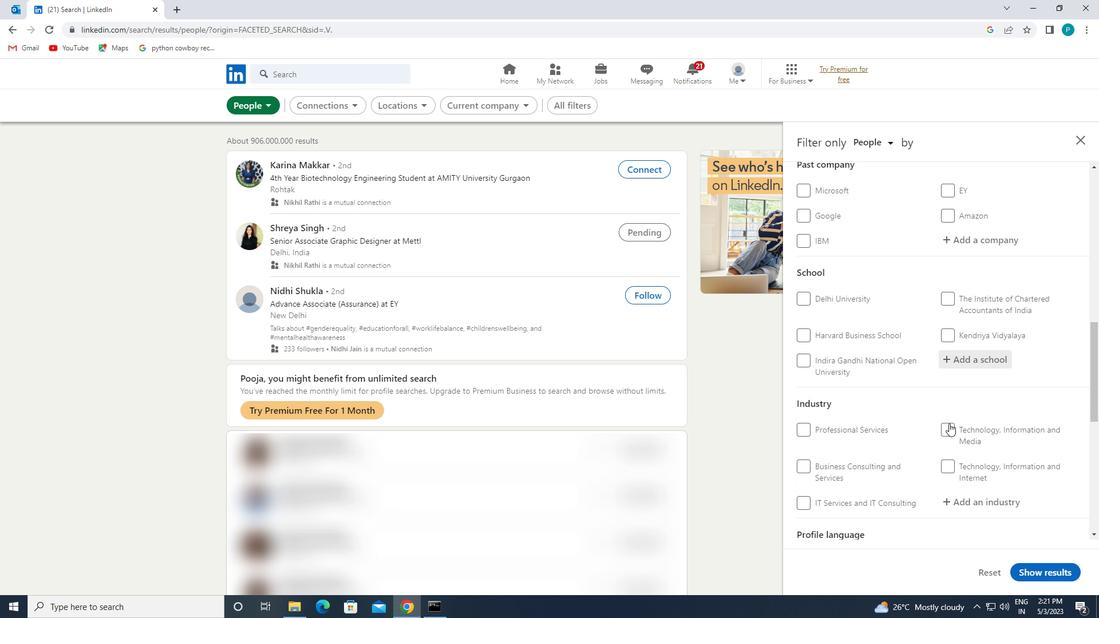 
Action: Mouse moved to (909, 458)
Screenshot: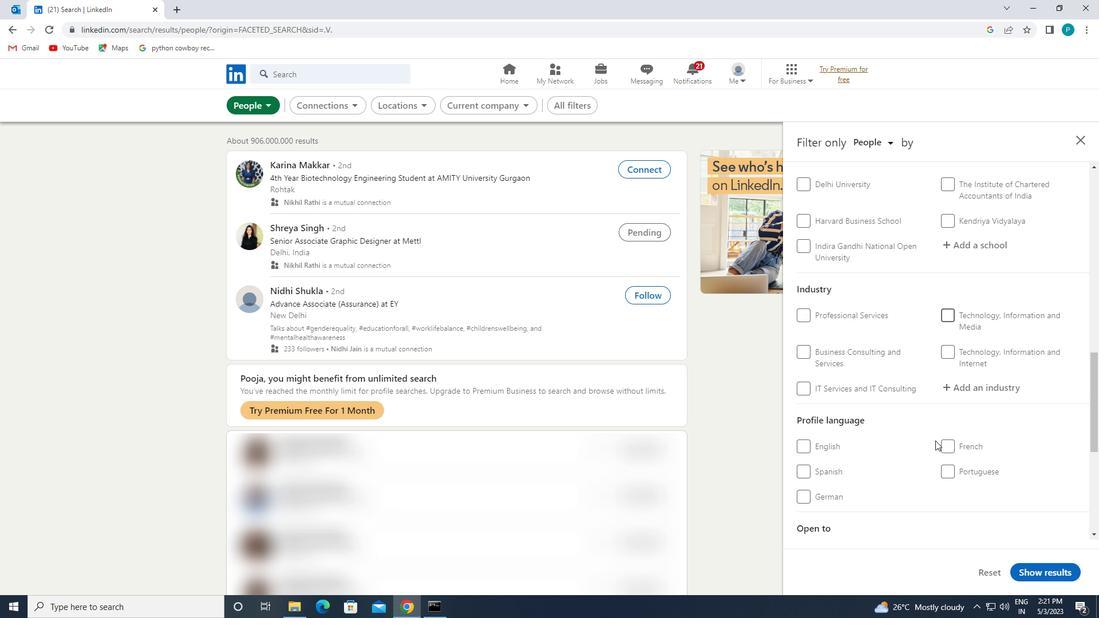 
Action: Mouse scrolled (909, 457) with delta (0, 0)
Screenshot: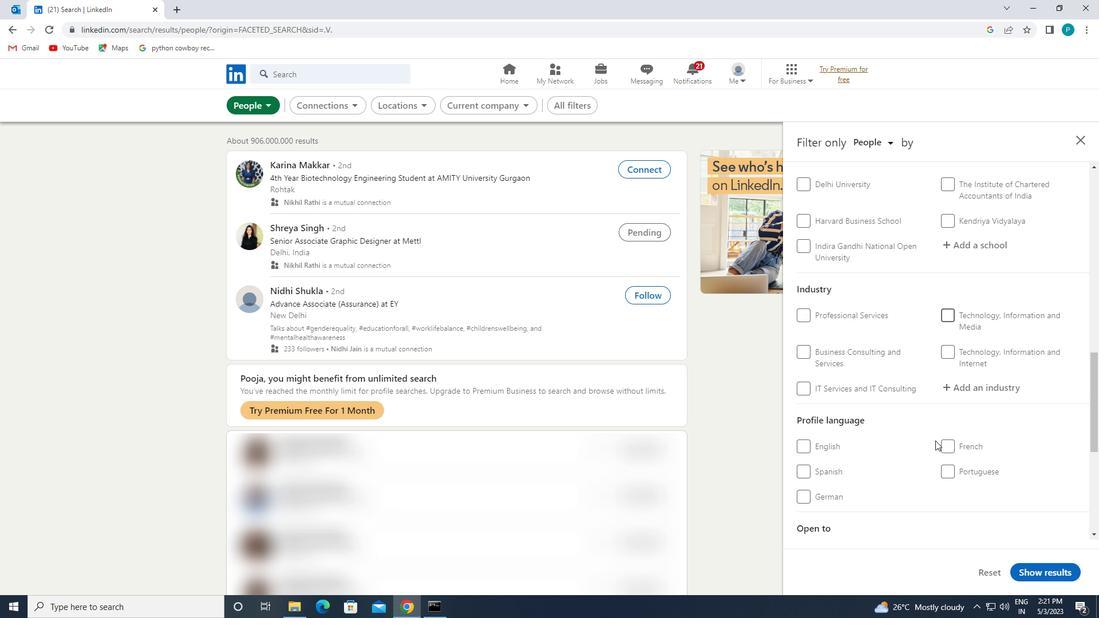 
Action: Mouse moved to (907, 458)
Screenshot: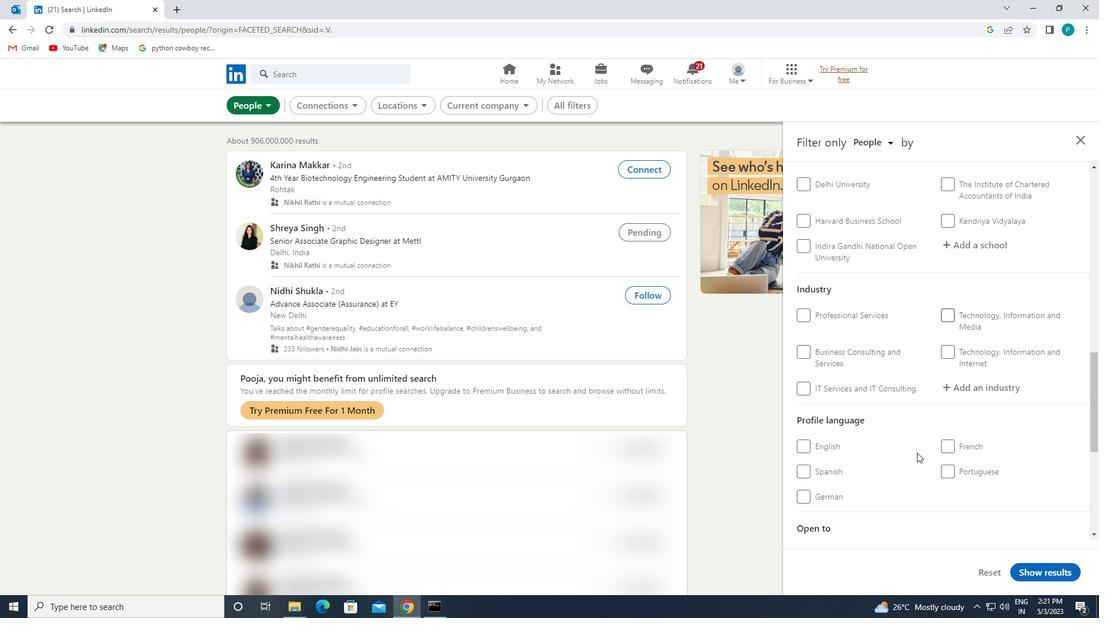 
Action: Mouse scrolled (907, 458) with delta (0, 0)
Screenshot: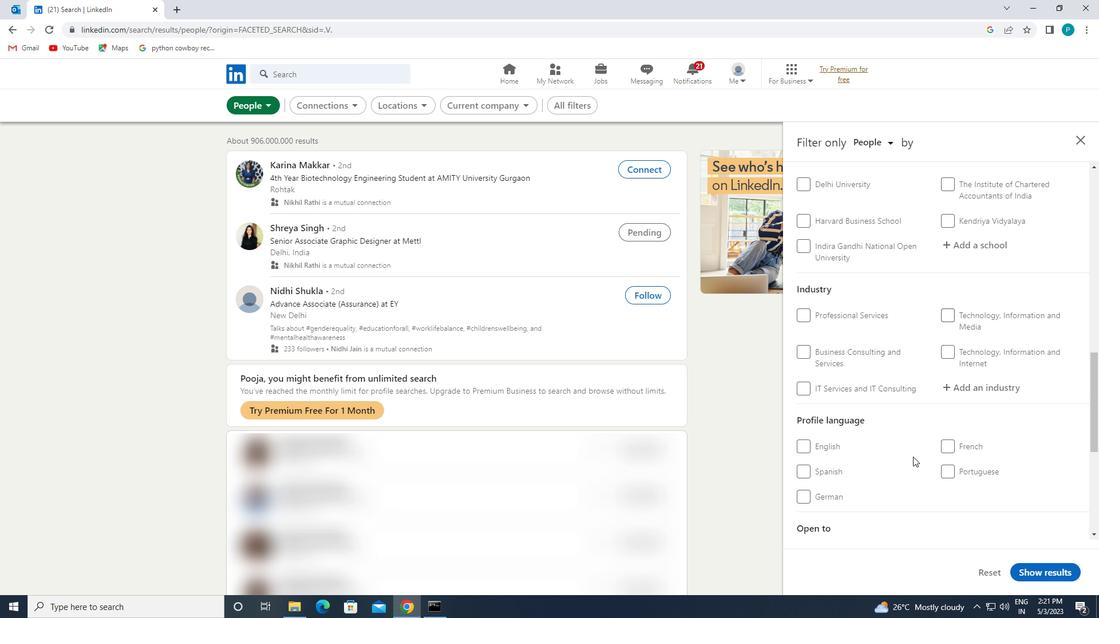 
Action: Mouse moved to (842, 381)
Screenshot: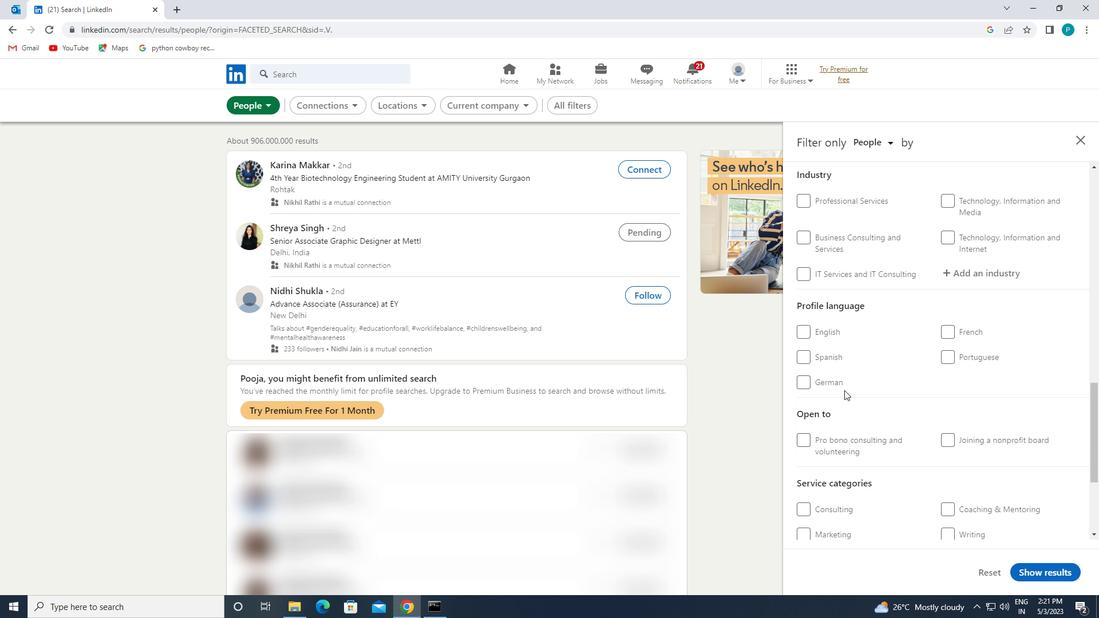 
Action: Mouse pressed left at (842, 381)
Screenshot: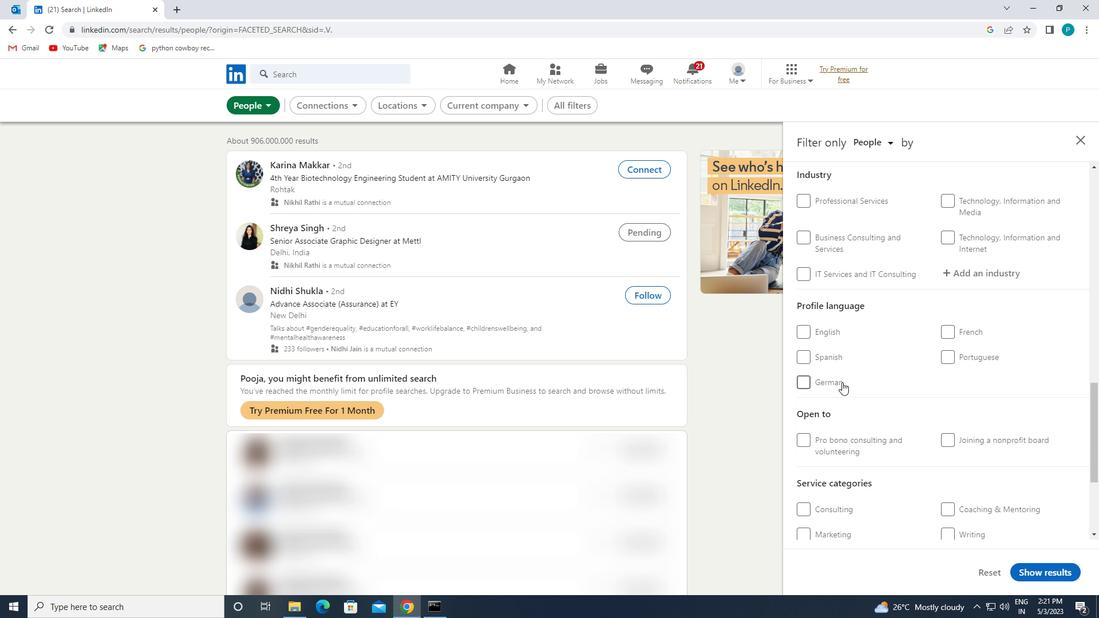 
Action: Mouse moved to (1016, 397)
Screenshot: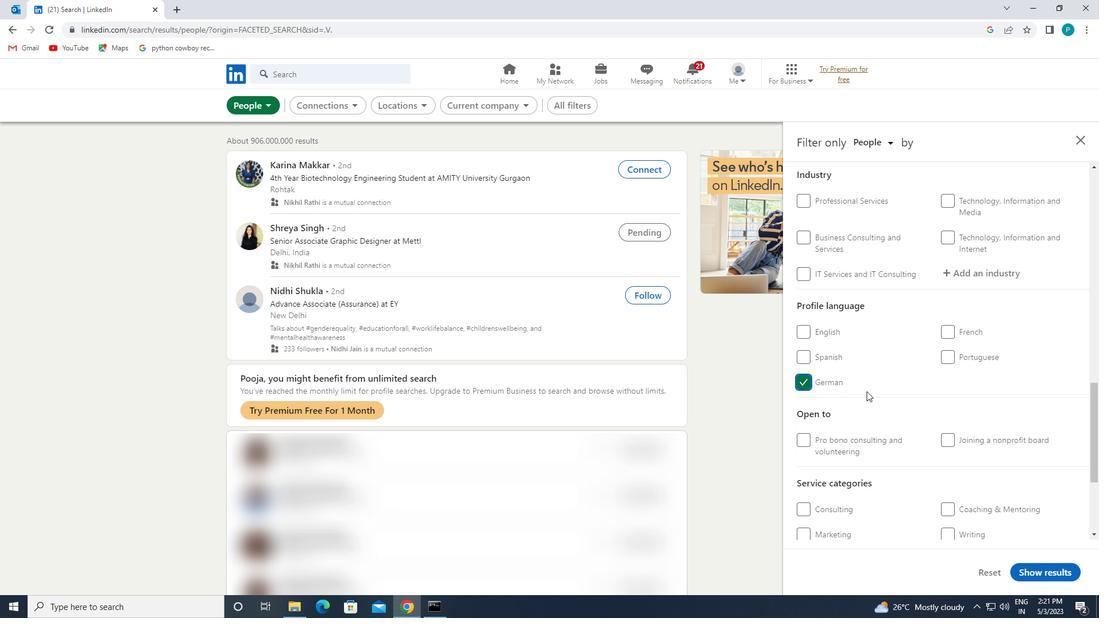 
Action: Mouse scrolled (1016, 397) with delta (0, 0)
Screenshot: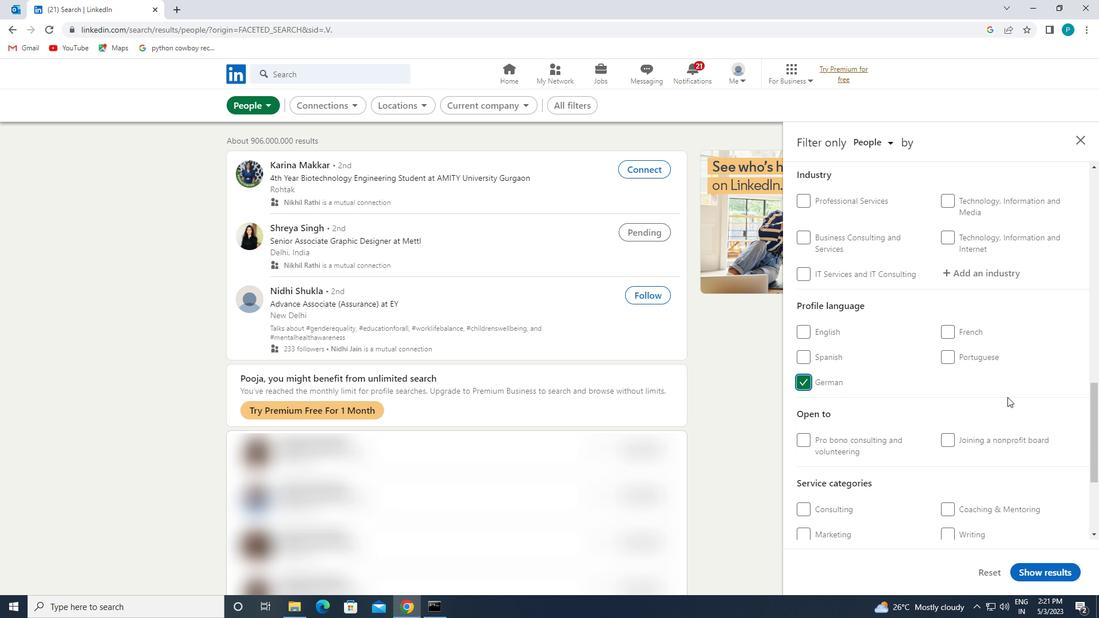 
Action: Mouse scrolled (1016, 397) with delta (0, 0)
Screenshot: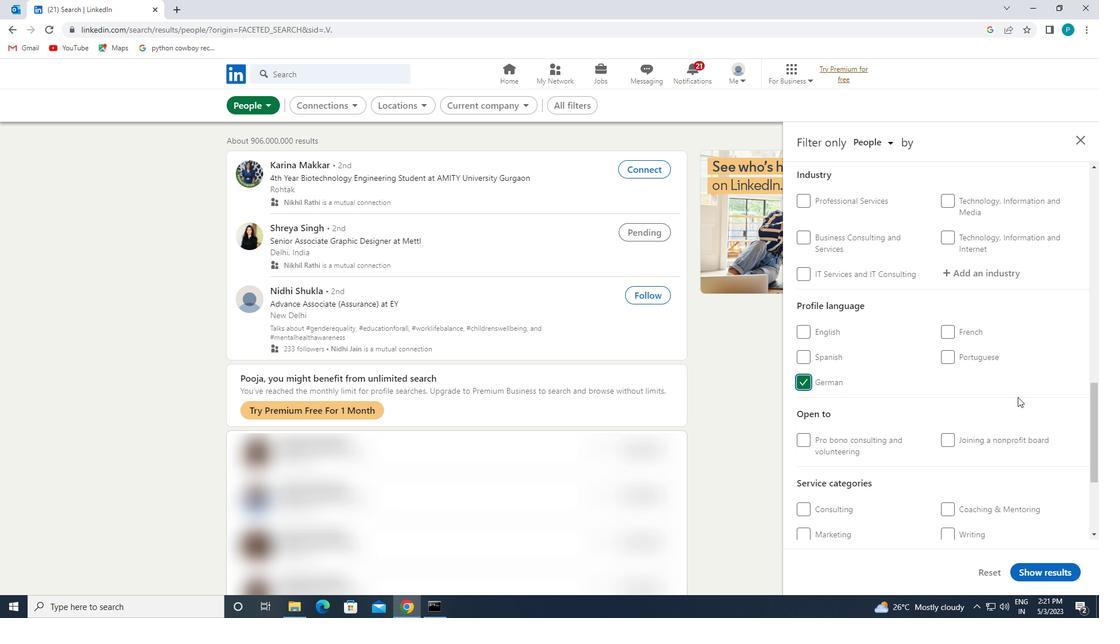 
Action: Mouse scrolled (1016, 397) with delta (0, 0)
Screenshot: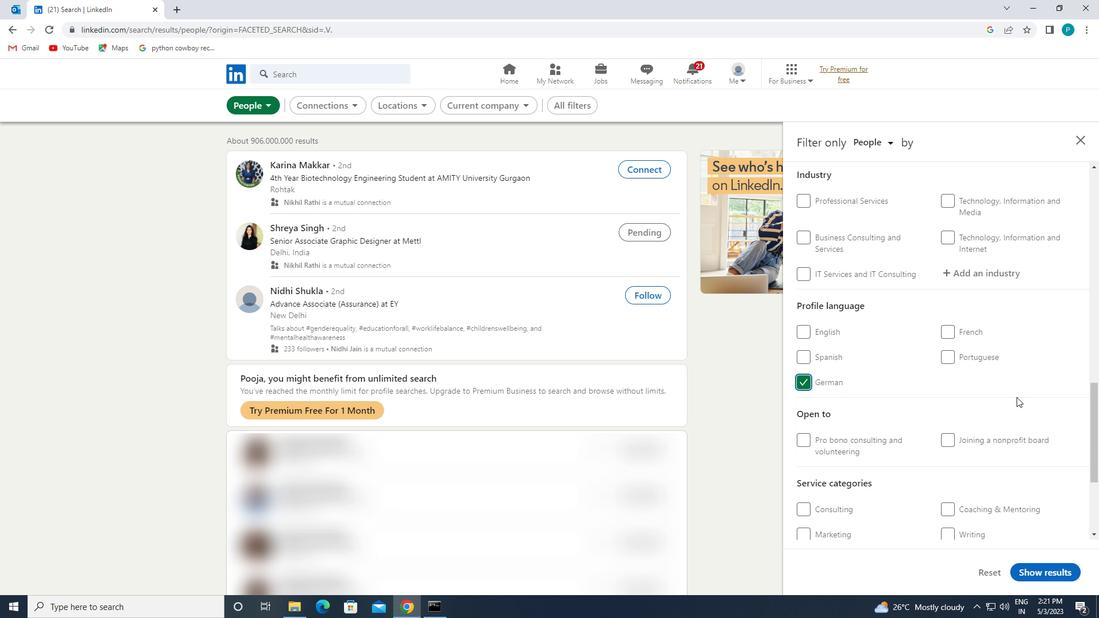 
Action: Mouse scrolled (1016, 397) with delta (0, 0)
Screenshot: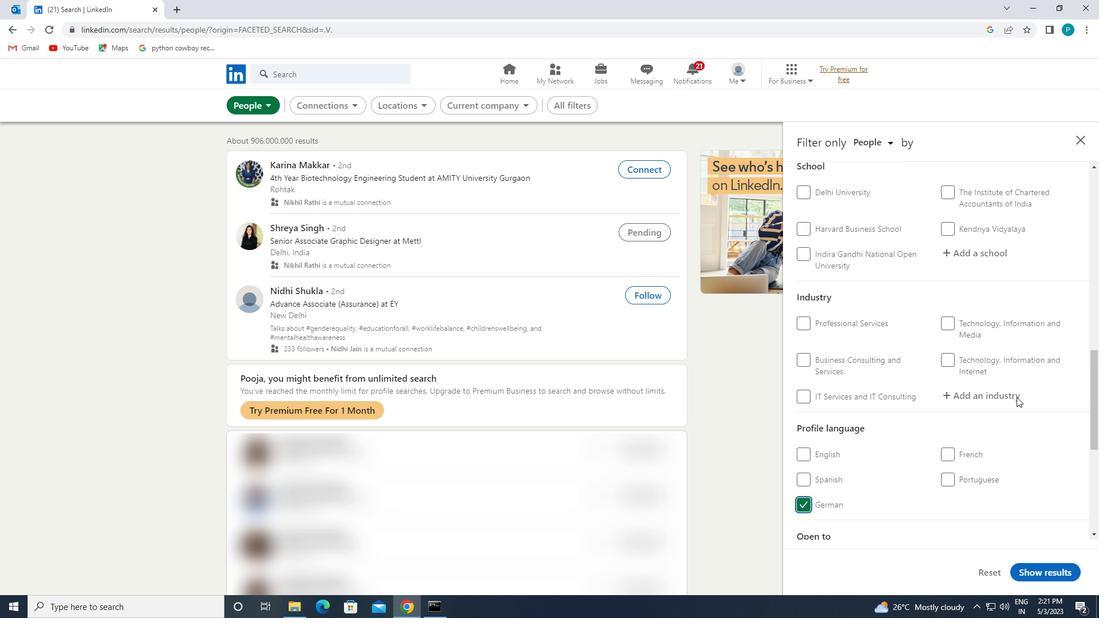 
Action: Mouse scrolled (1016, 397) with delta (0, 0)
Screenshot: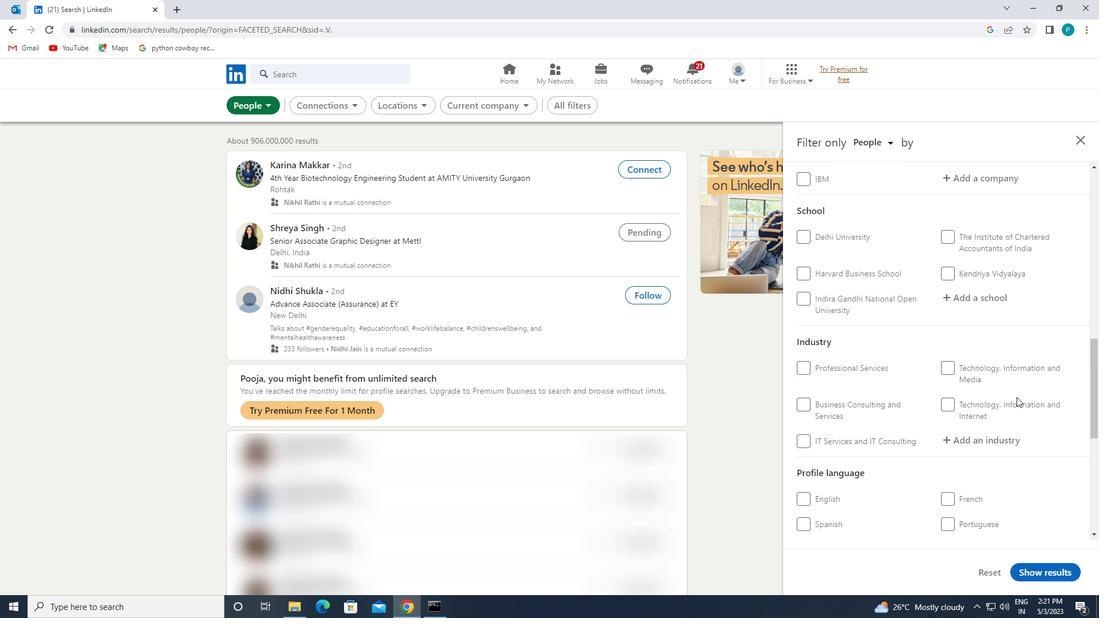 
Action: Mouse scrolled (1016, 397) with delta (0, 0)
Screenshot: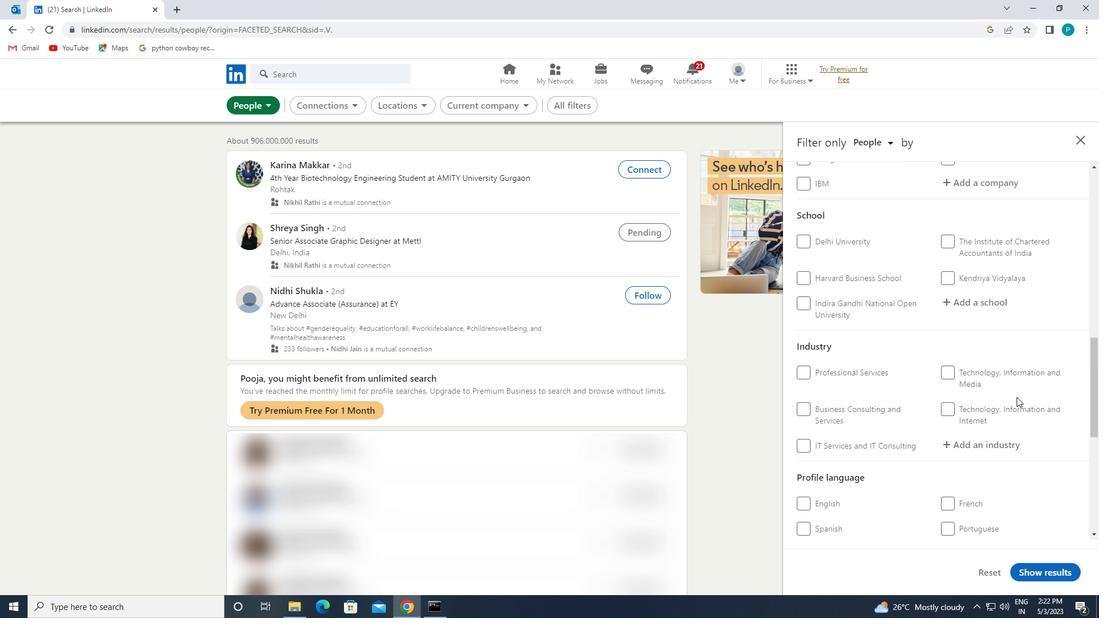 
Action: Mouse moved to (1016, 396)
Screenshot: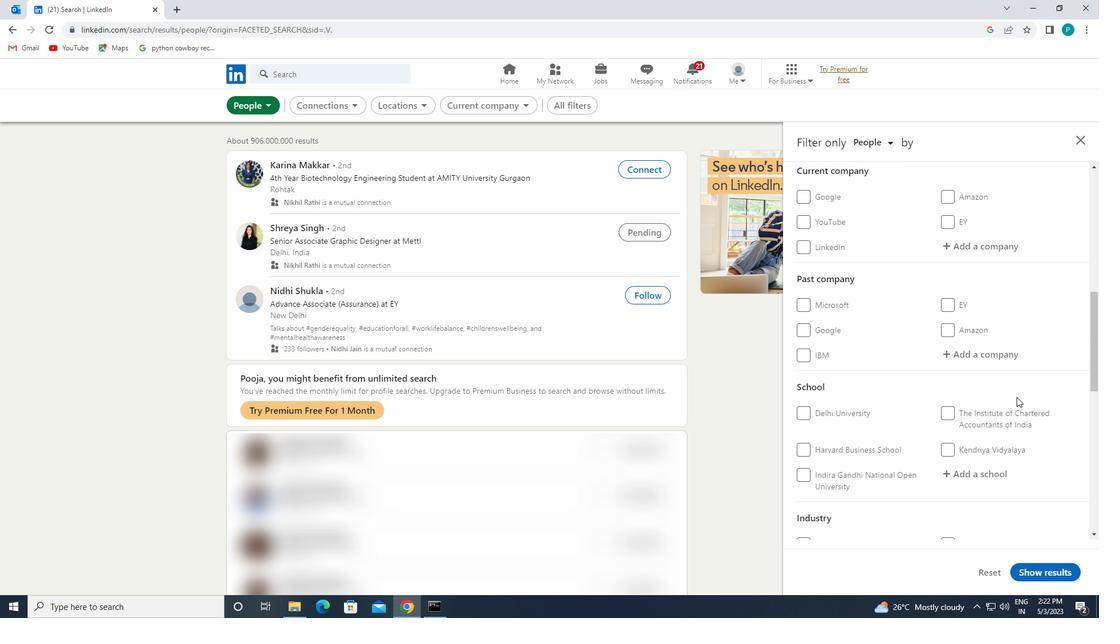 
Action: Mouse scrolled (1016, 396) with delta (0, 0)
Screenshot: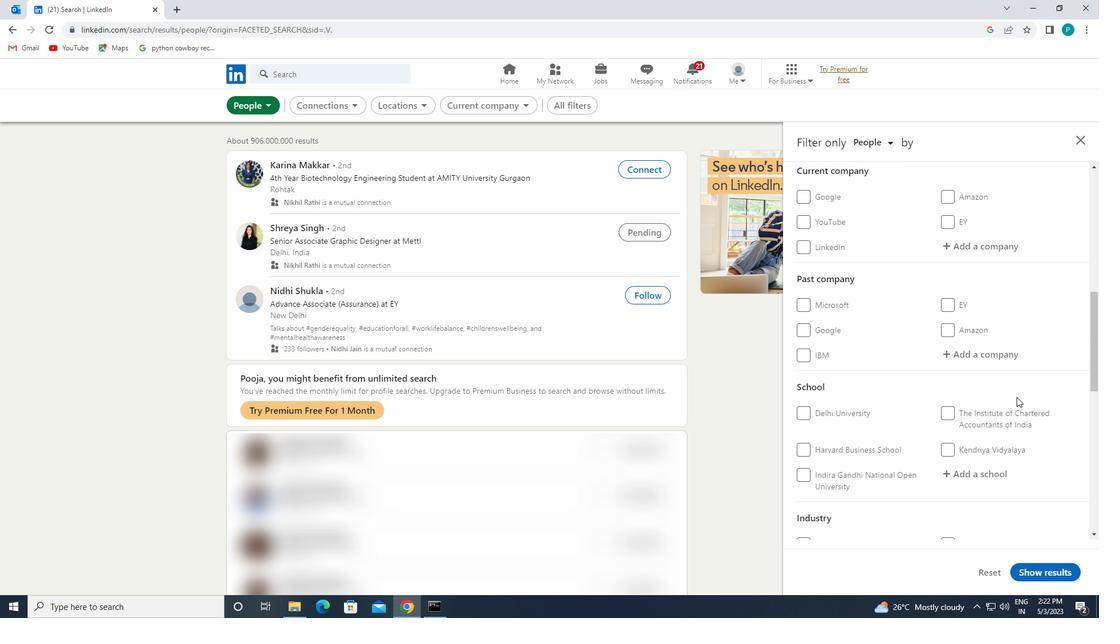 
Action: Mouse moved to (1015, 395)
Screenshot: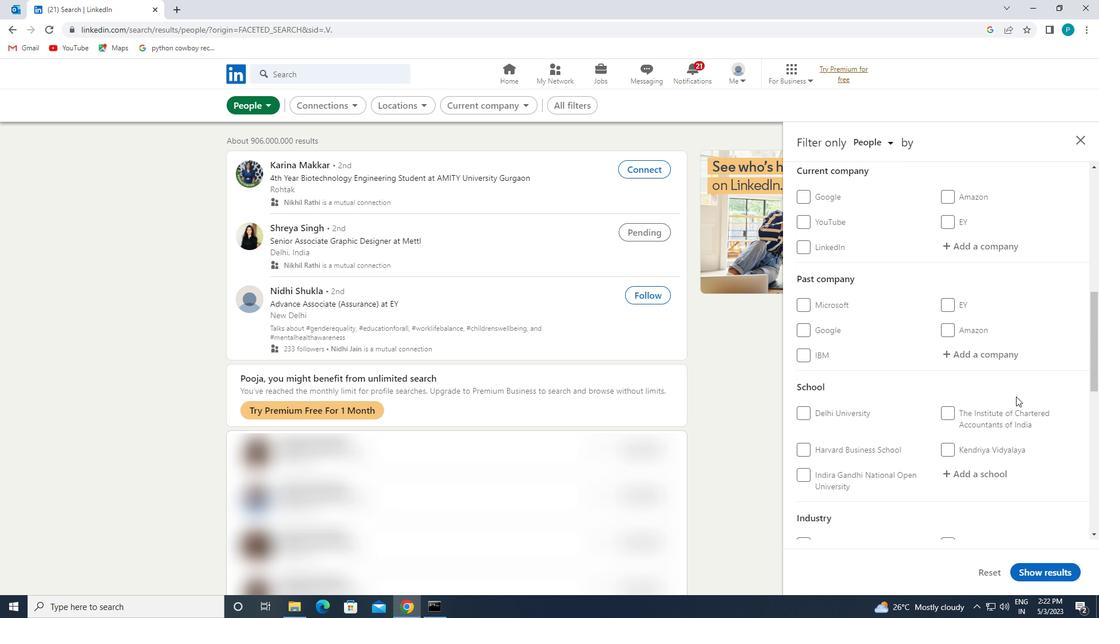 
Action: Mouse scrolled (1015, 395) with delta (0, 0)
Screenshot: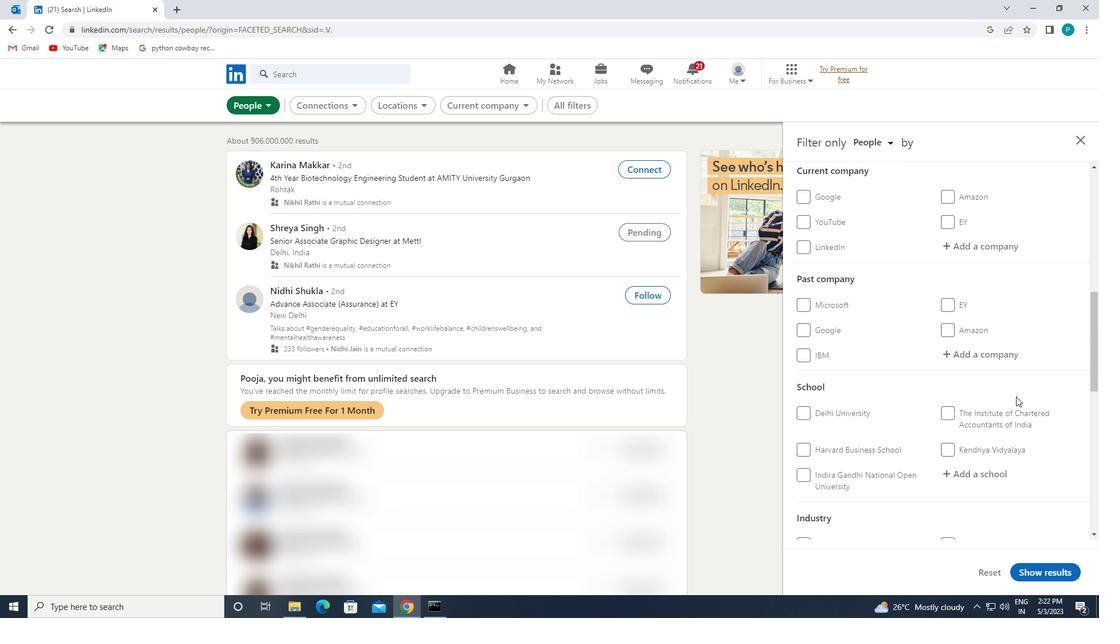 
Action: Mouse moved to (980, 358)
Screenshot: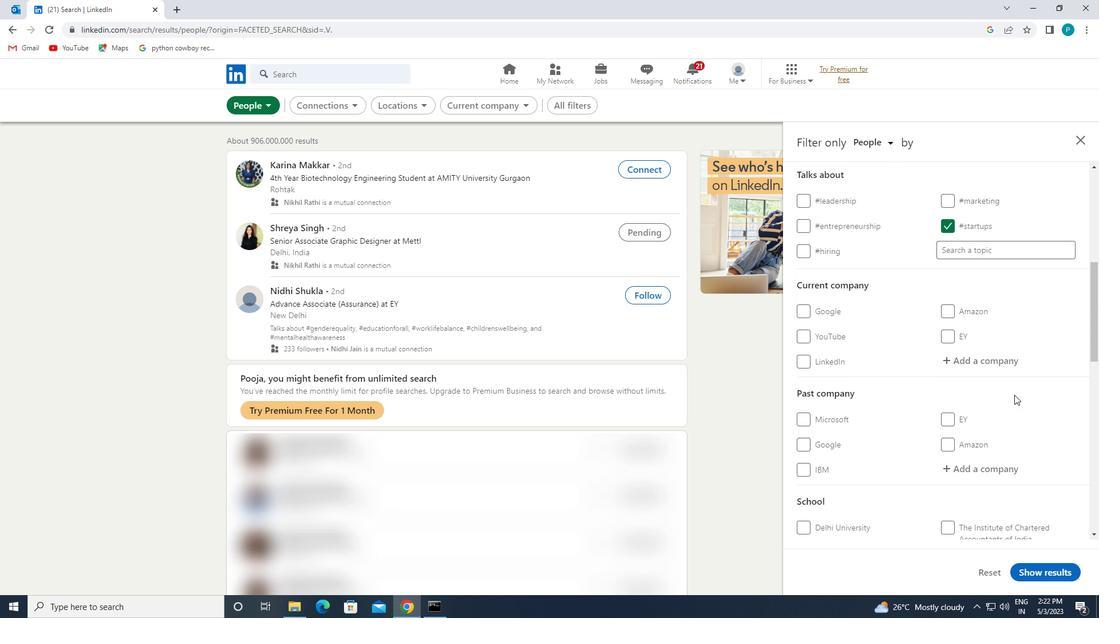 
Action: Mouse pressed left at (980, 358)
Screenshot: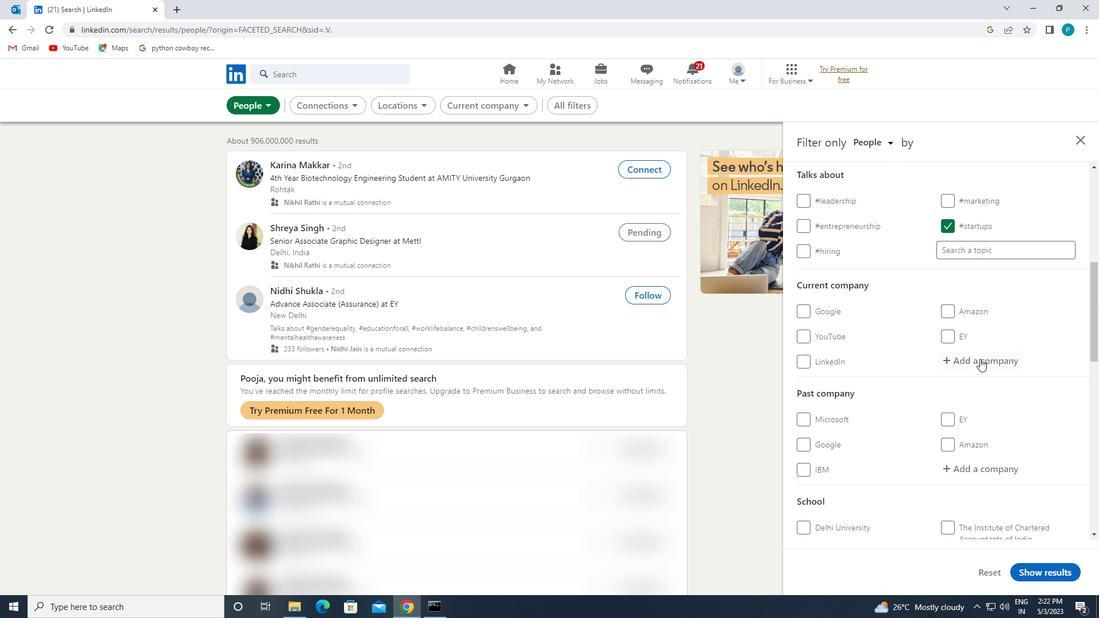 
Action: Key pressed <Key.caps_lock>S<Key.caps_lock>YNGENTA
Screenshot: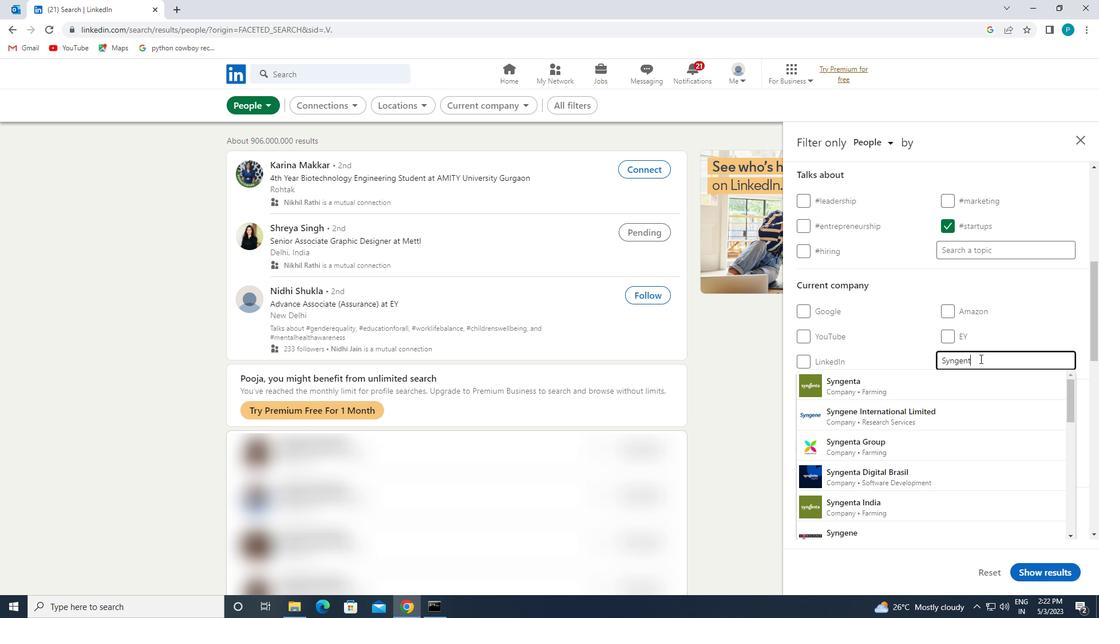 
Action: Mouse moved to (967, 383)
Screenshot: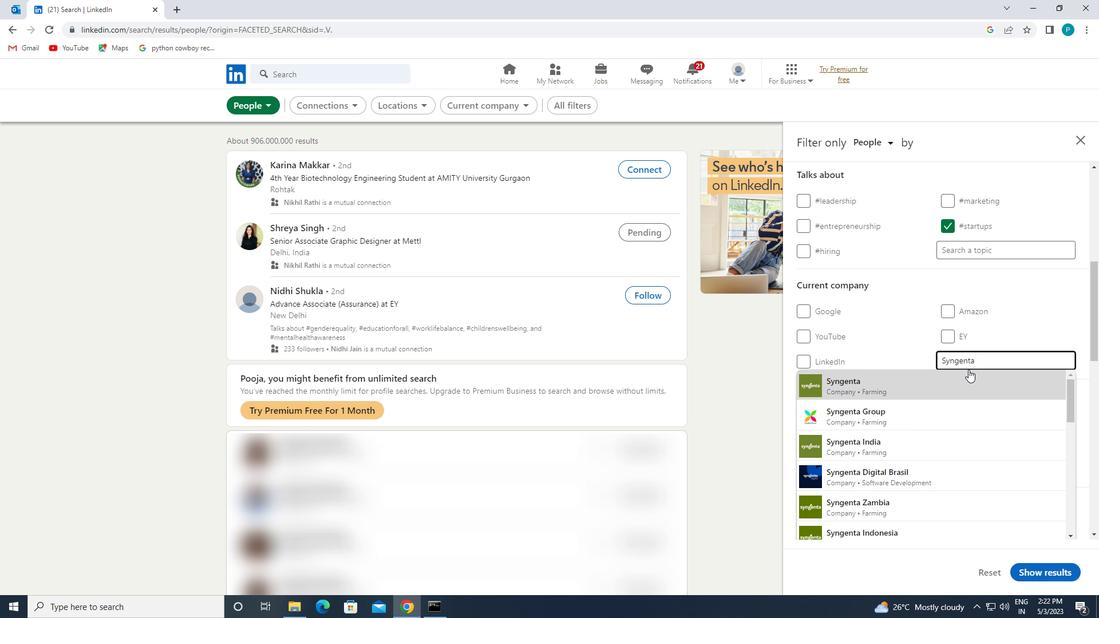 
Action: Mouse pressed left at (967, 383)
Screenshot: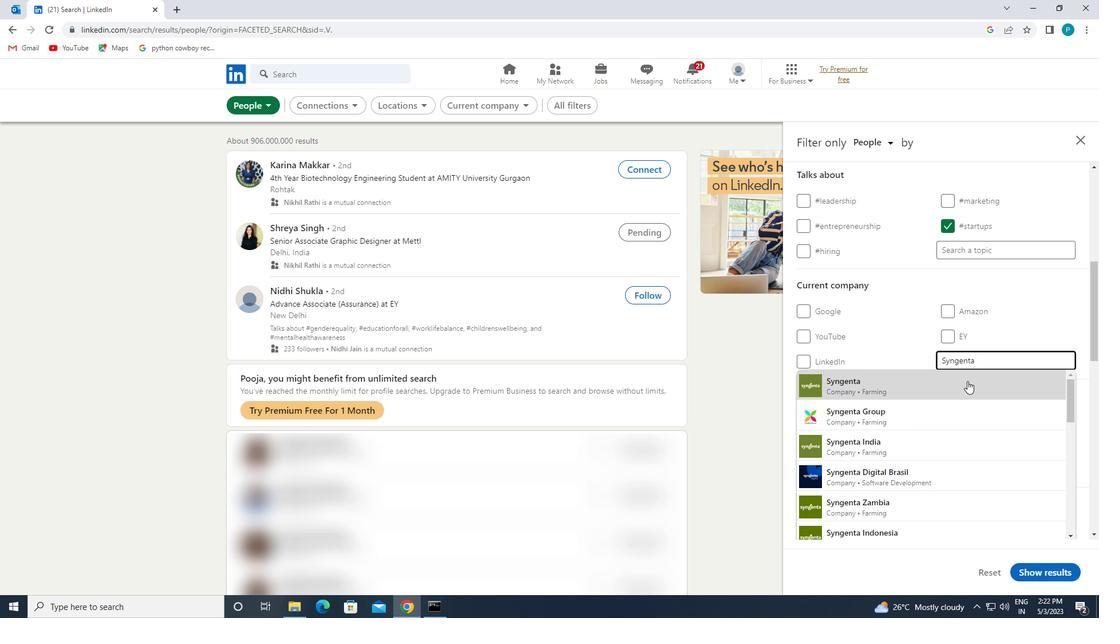 
Action: Mouse scrolled (967, 382) with delta (0, 0)
Screenshot: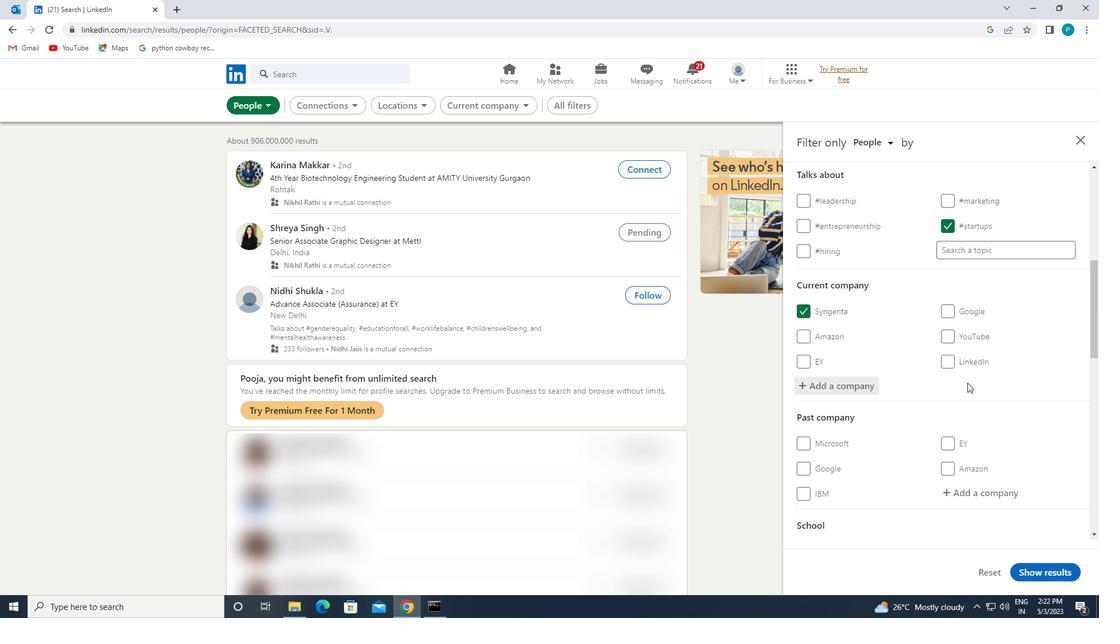 
Action: Mouse scrolled (967, 382) with delta (0, 0)
Screenshot: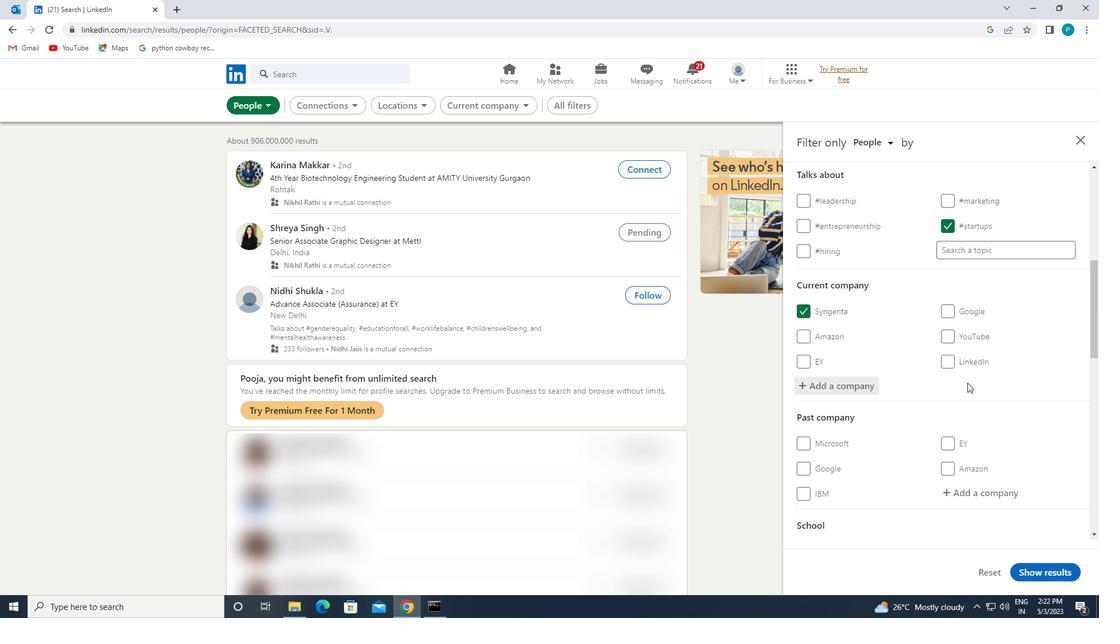 
Action: Mouse scrolled (967, 382) with delta (0, 0)
Screenshot: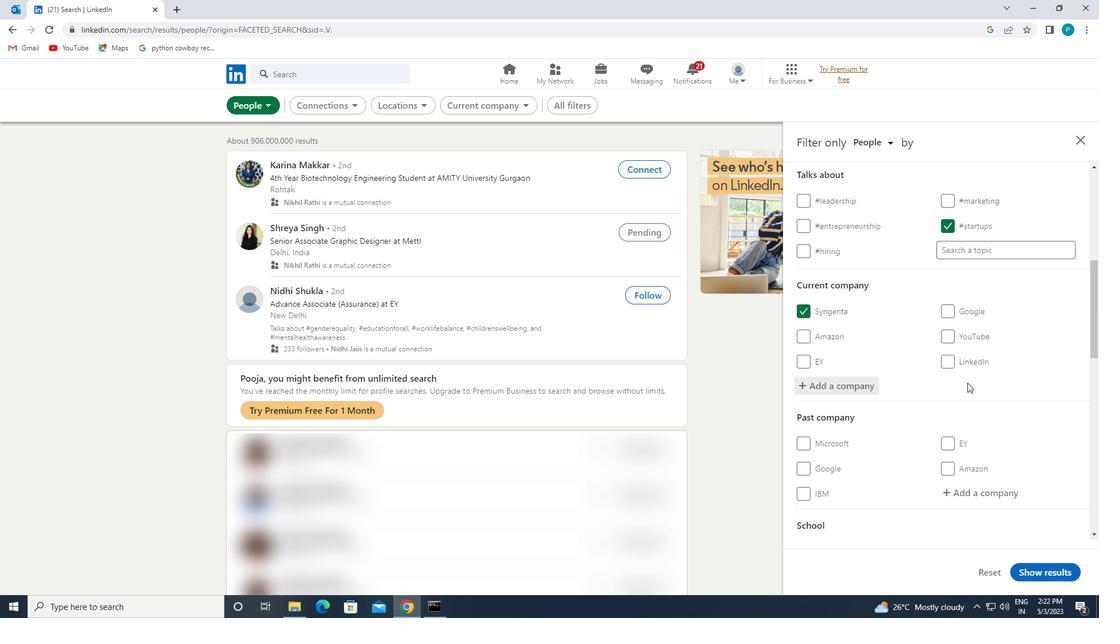 
Action: Mouse scrolled (967, 382) with delta (0, 0)
Screenshot: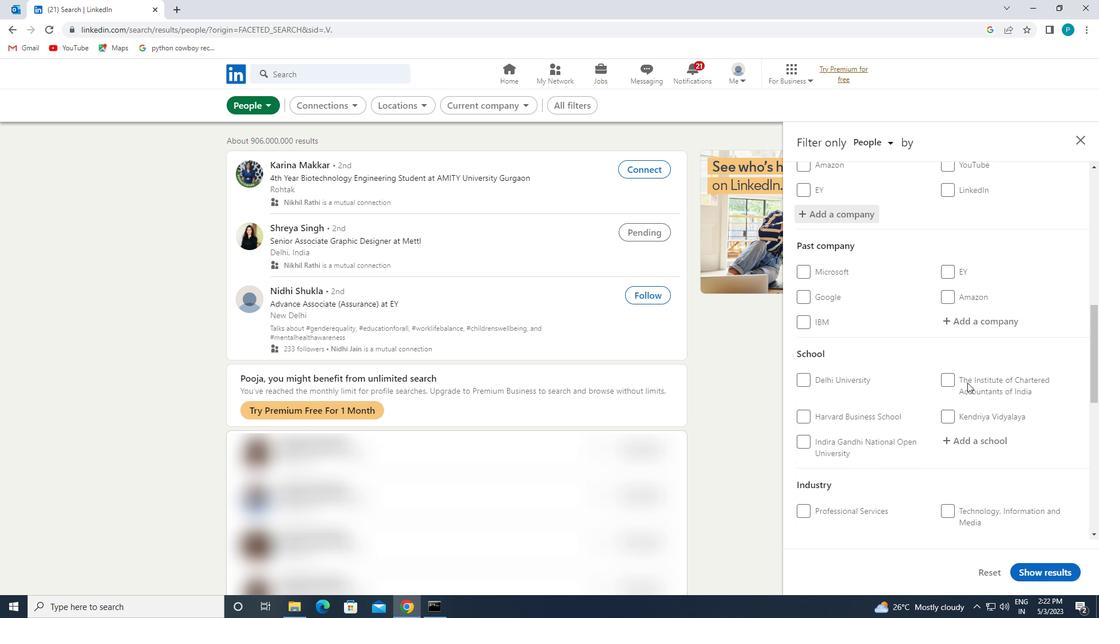 
Action: Mouse pressed left at (967, 383)
Screenshot: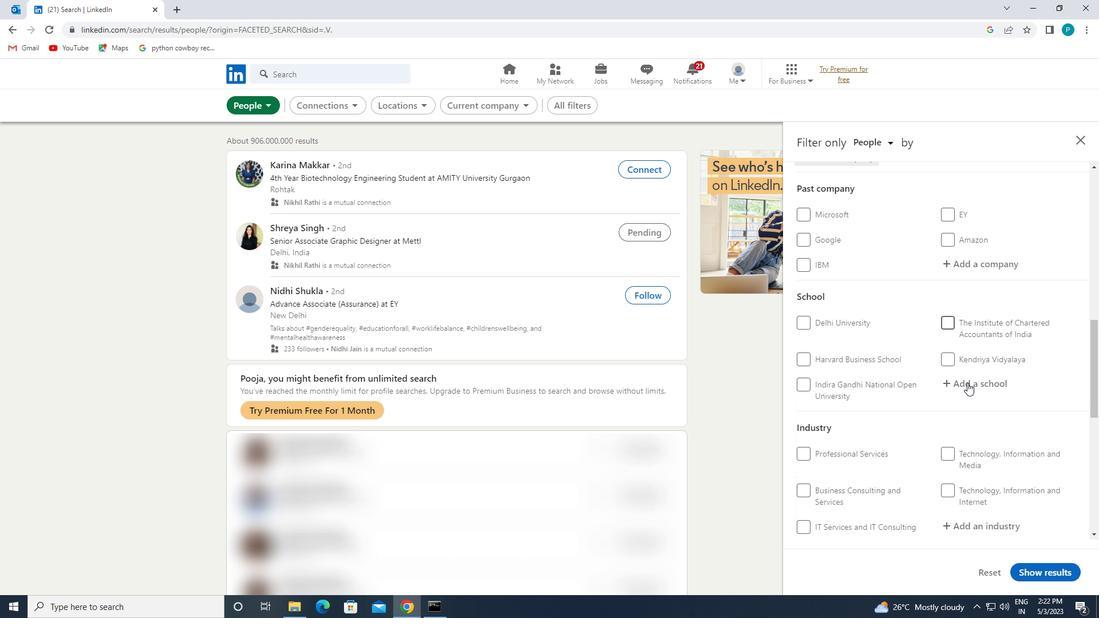 
Action: Key pressed <Key.caps_lock>OP<Key.space>J<Key.caps_lock>
Screenshot: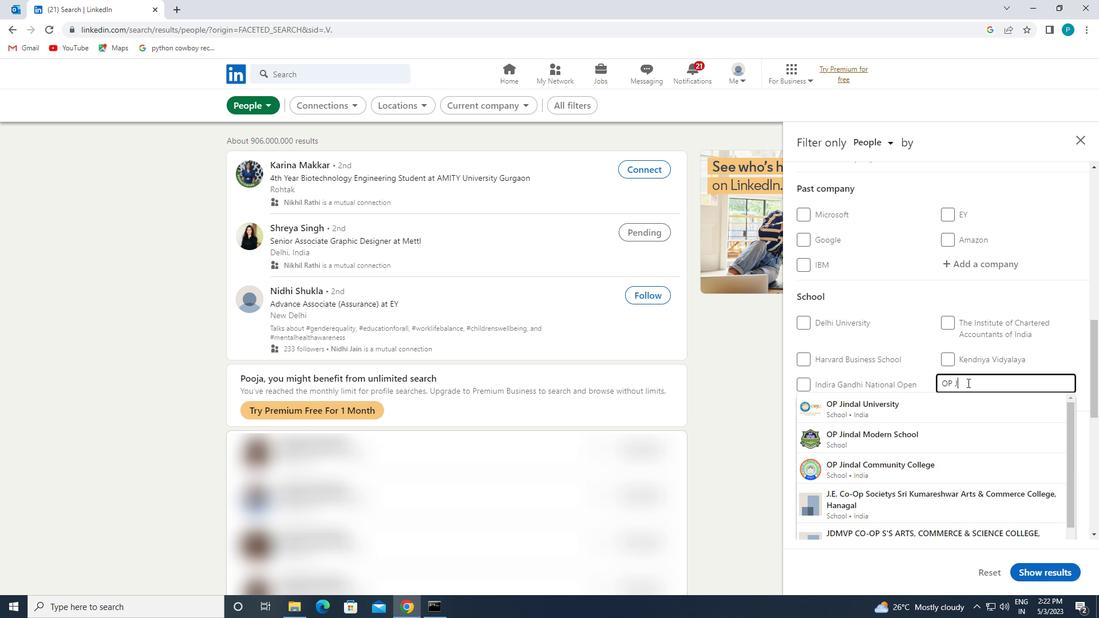 
Action: Mouse moved to (963, 412)
Screenshot: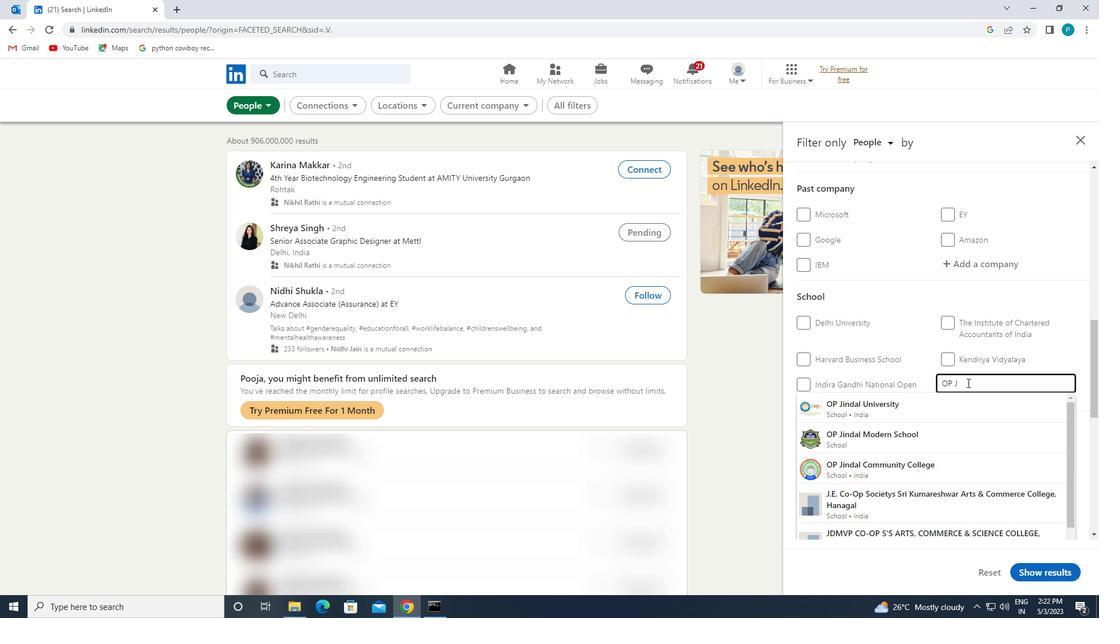 
Action: Mouse pressed left at (963, 412)
Screenshot: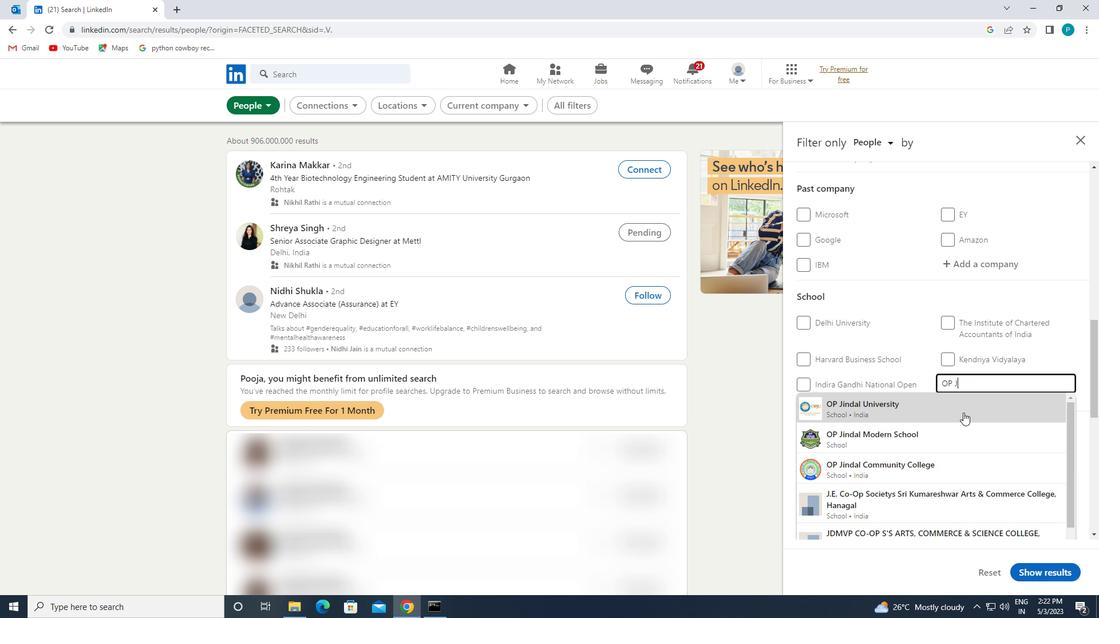 
Action: Mouse scrolled (963, 412) with delta (0, 0)
Screenshot: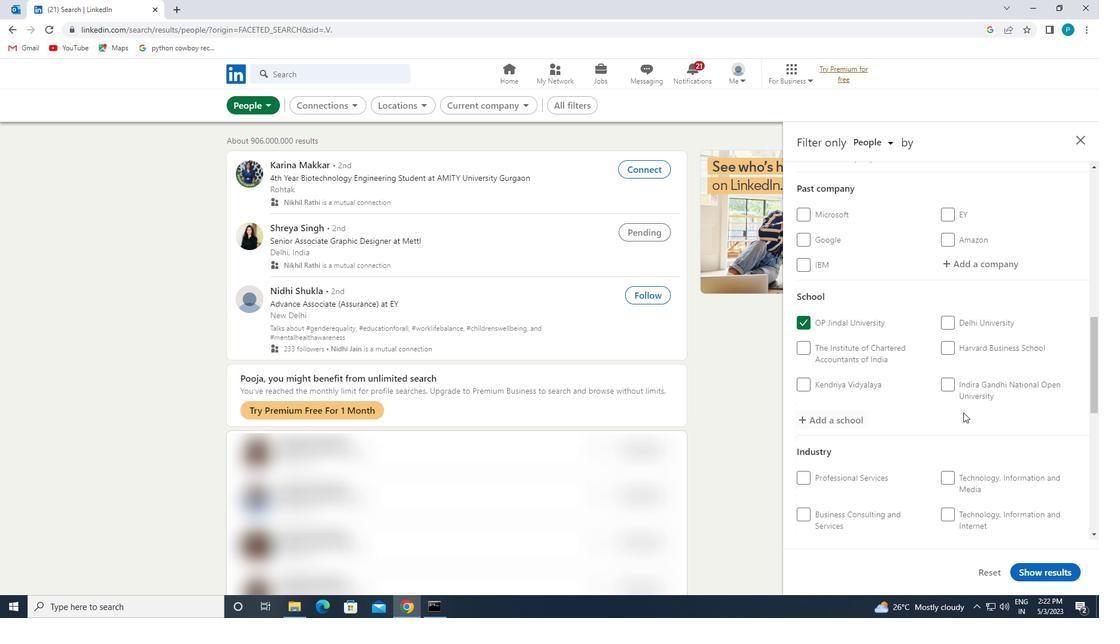 
Action: Mouse scrolled (963, 412) with delta (0, 0)
Screenshot: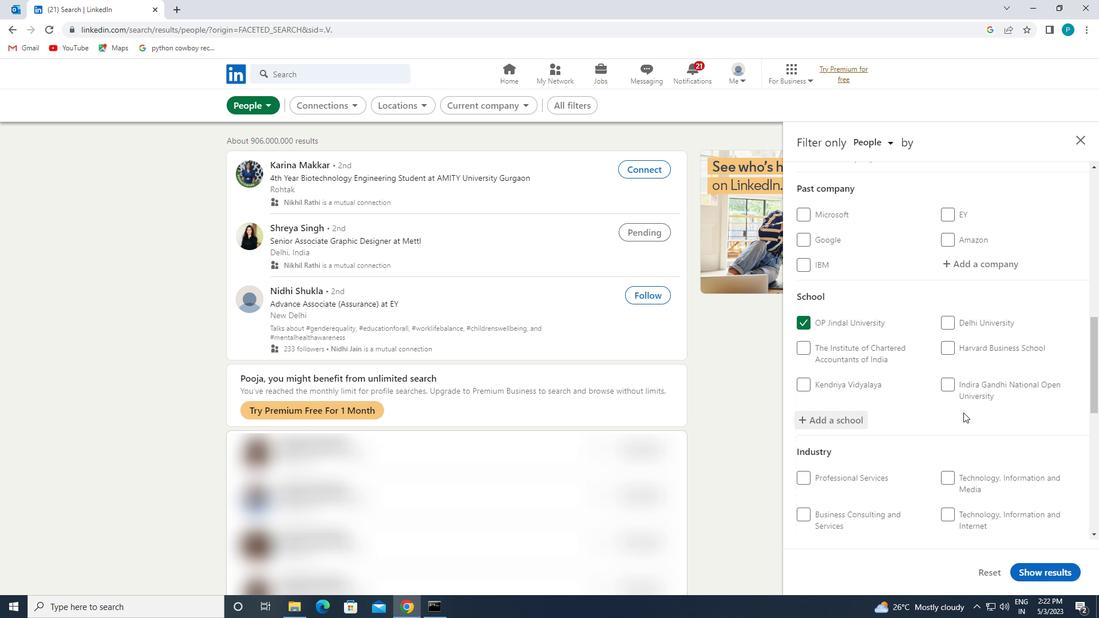 
Action: Mouse scrolled (963, 412) with delta (0, 0)
Screenshot: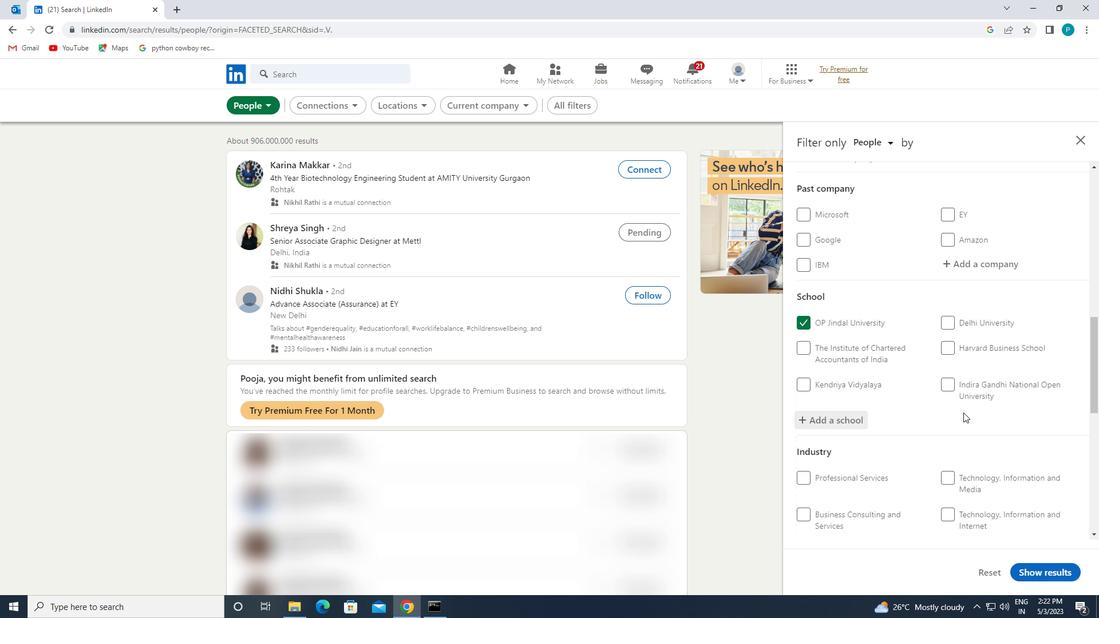 
Action: Mouse moved to (950, 385)
Screenshot: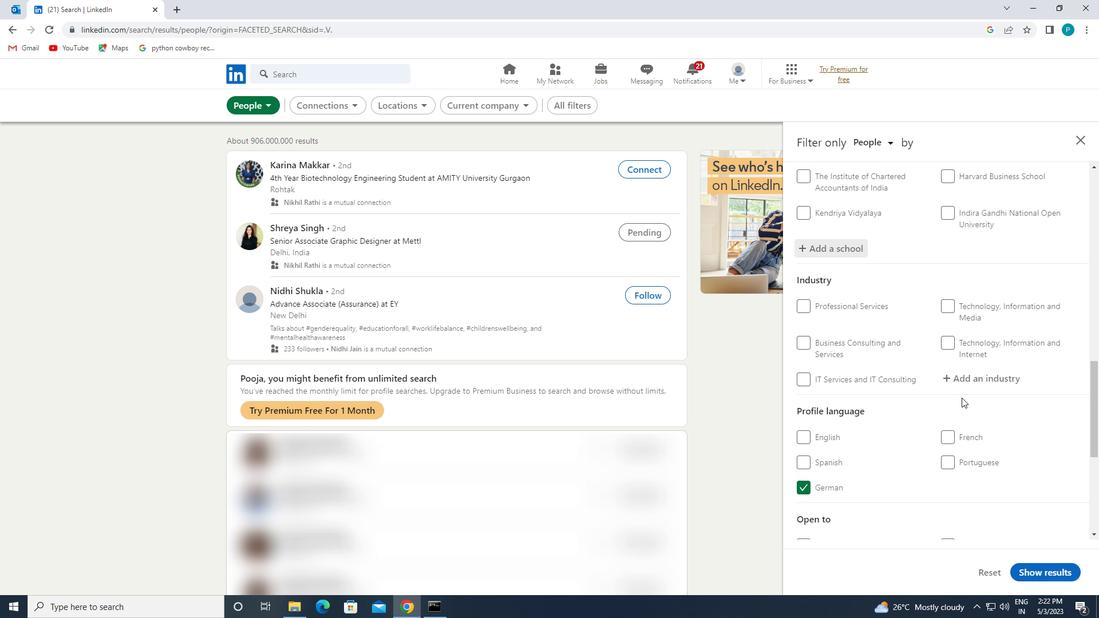
Action: Mouse pressed left at (950, 385)
Screenshot: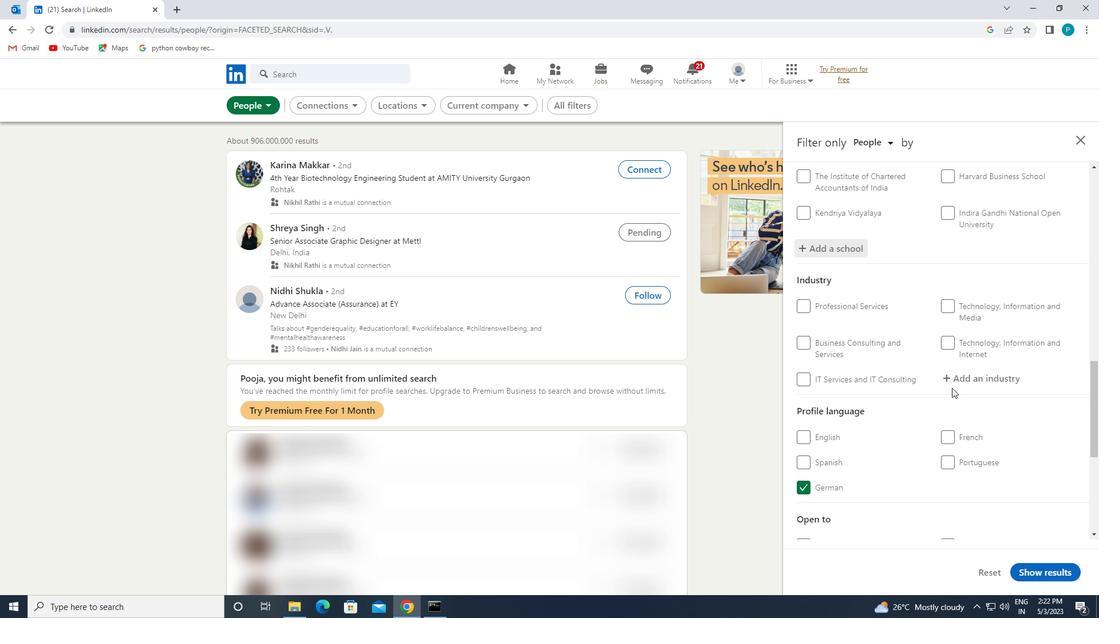 
Action: Key pressed <Key.caps_lock>D<Key.caps_lock>ANCE
Screenshot: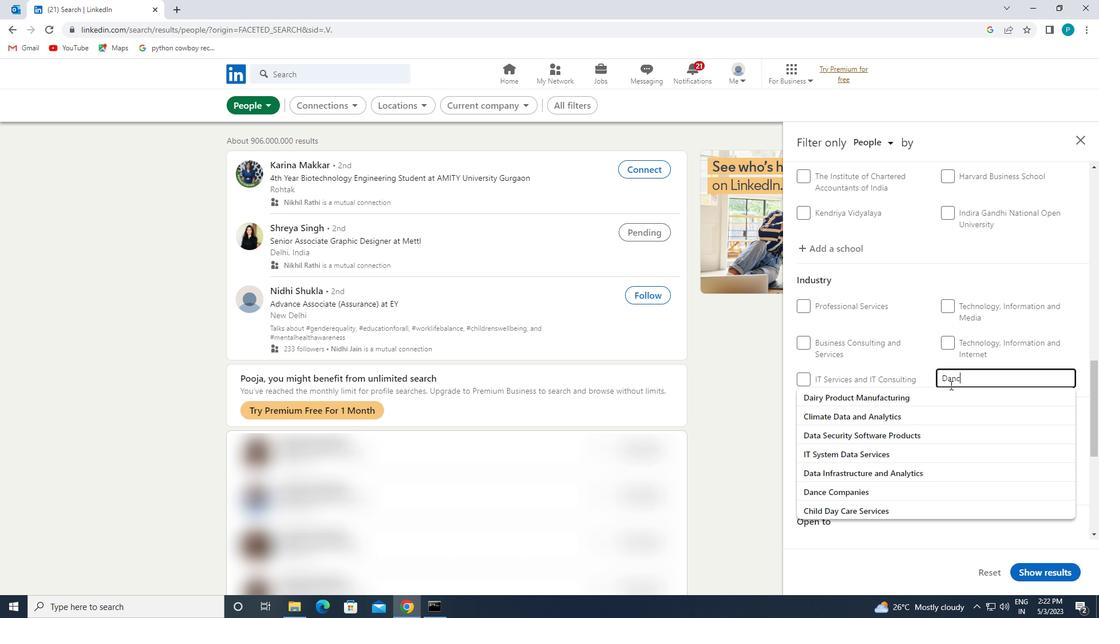 
Action: Mouse moved to (938, 396)
Screenshot: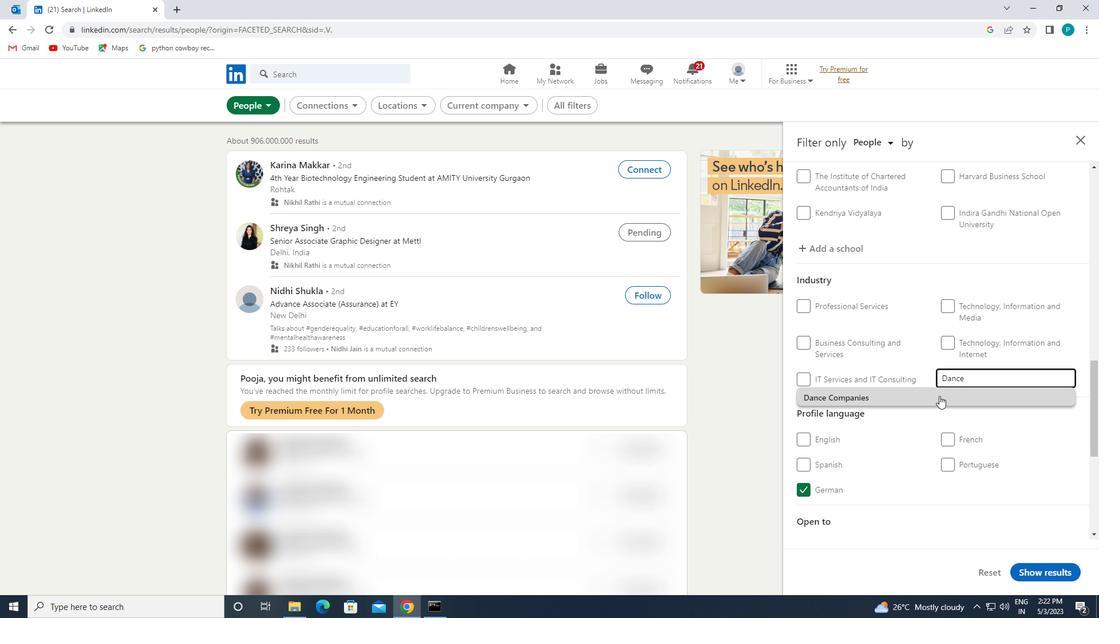 
Action: Mouse pressed left at (938, 396)
Screenshot: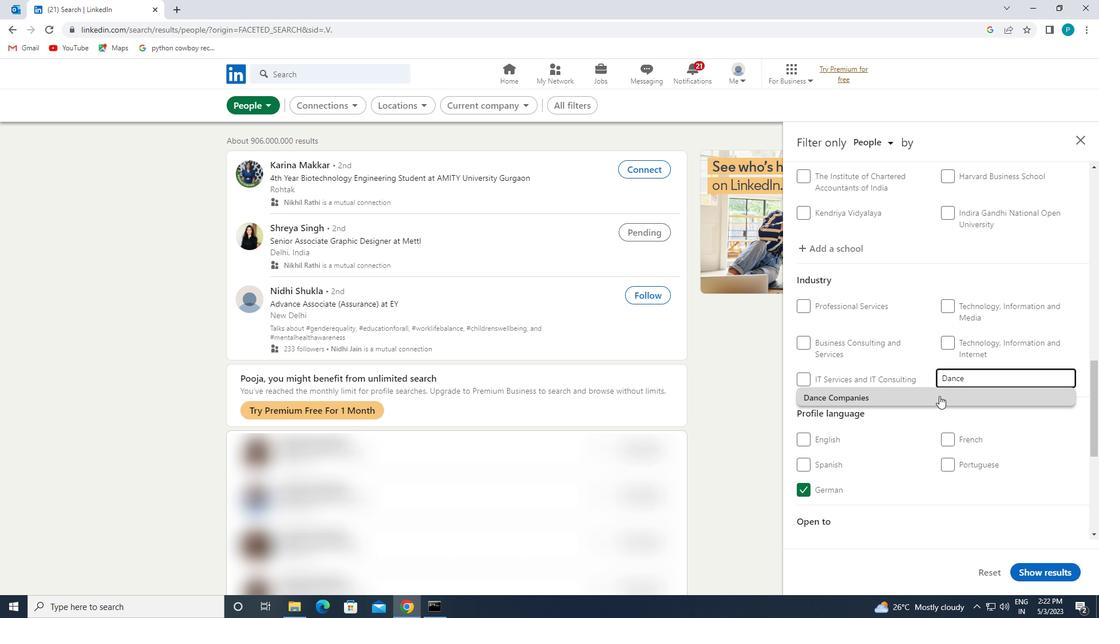 
Action: Mouse scrolled (938, 396) with delta (0, 0)
Screenshot: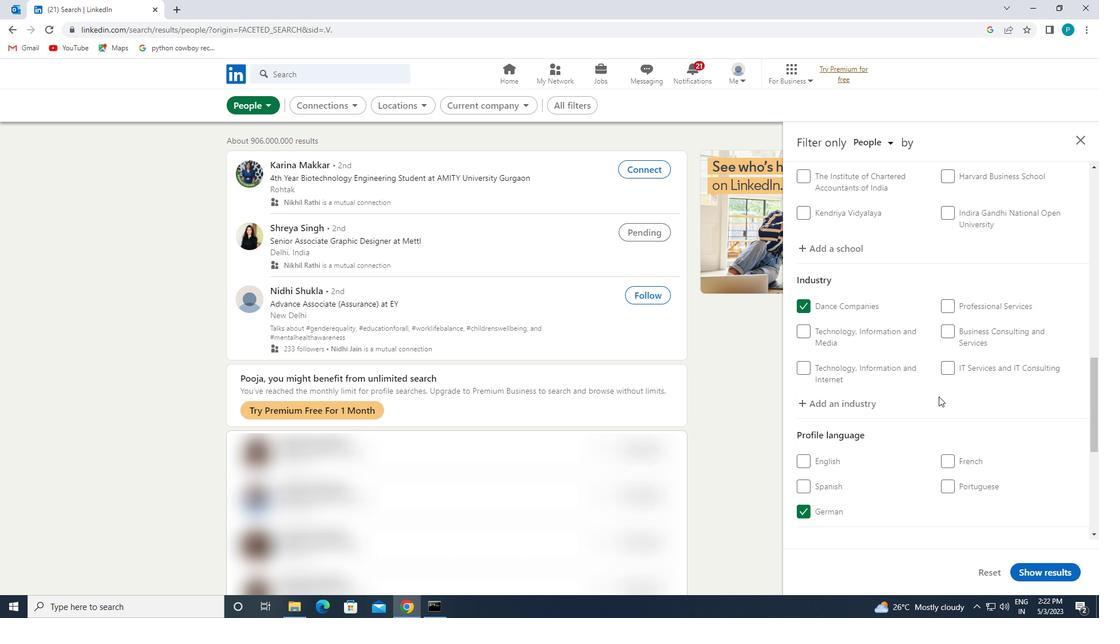 
Action: Mouse scrolled (938, 396) with delta (0, 0)
Screenshot: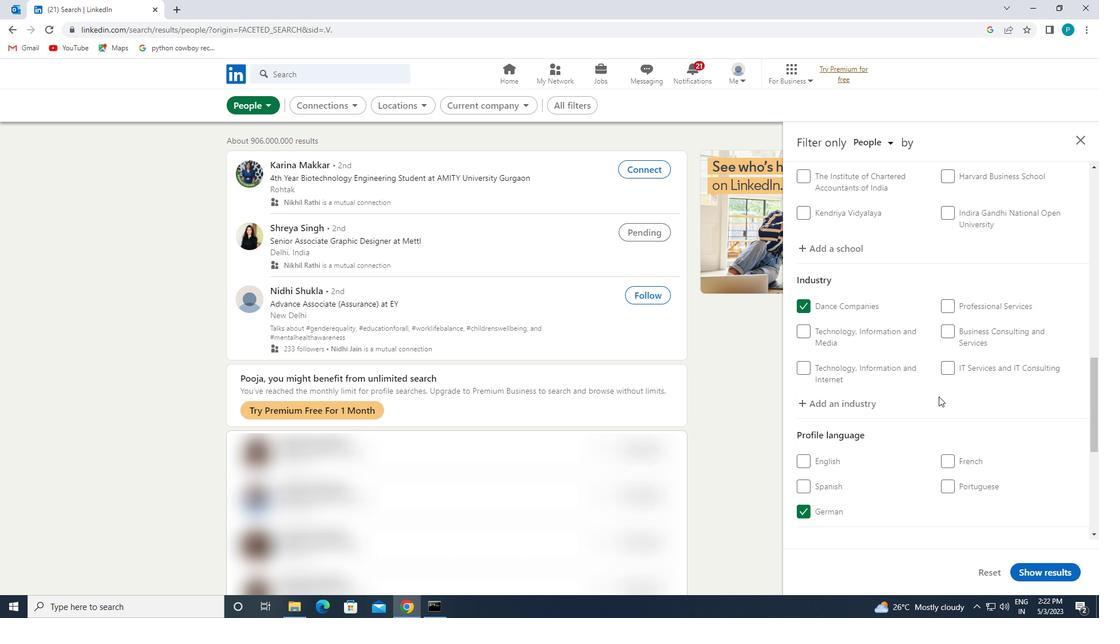
Action: Mouse scrolled (938, 396) with delta (0, 0)
Screenshot: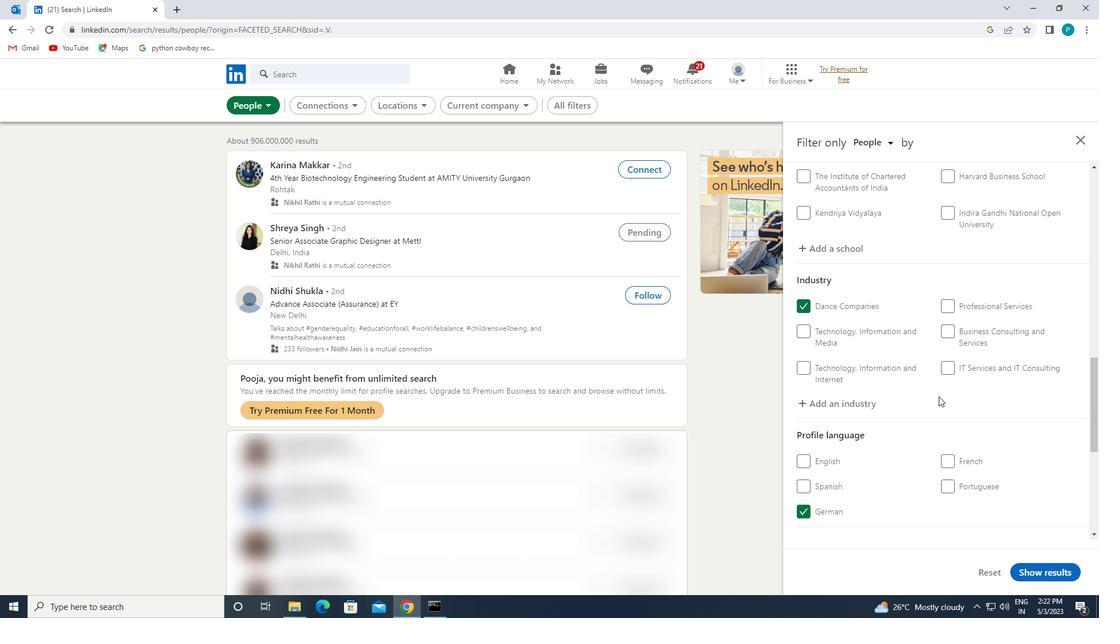 
Action: Mouse scrolled (938, 396) with delta (0, 0)
Screenshot: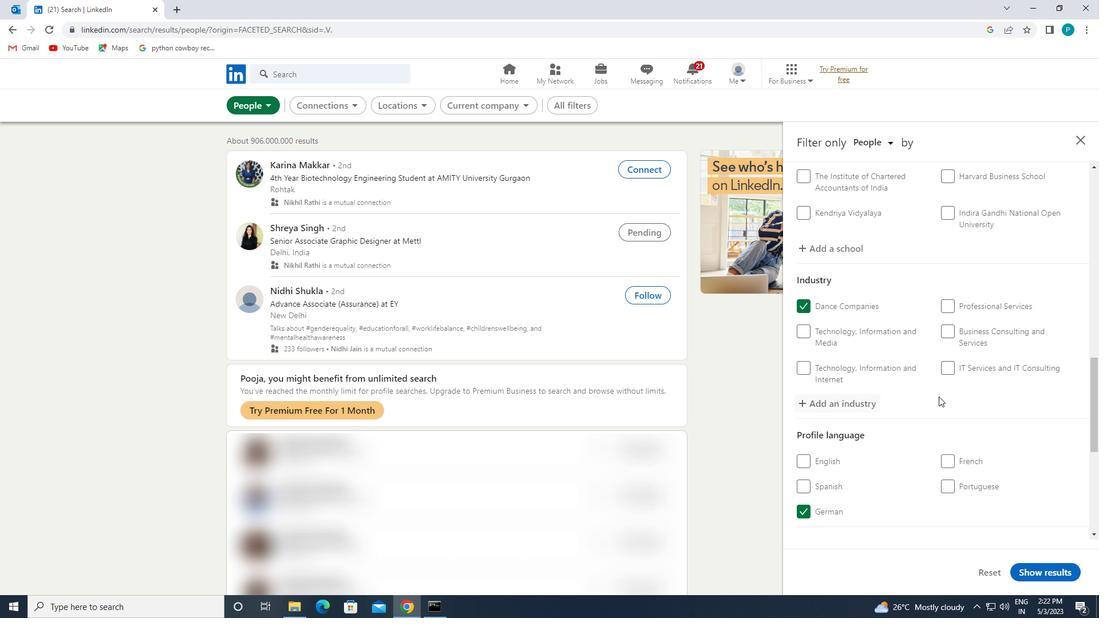 
Action: Mouse moved to (964, 455)
Screenshot: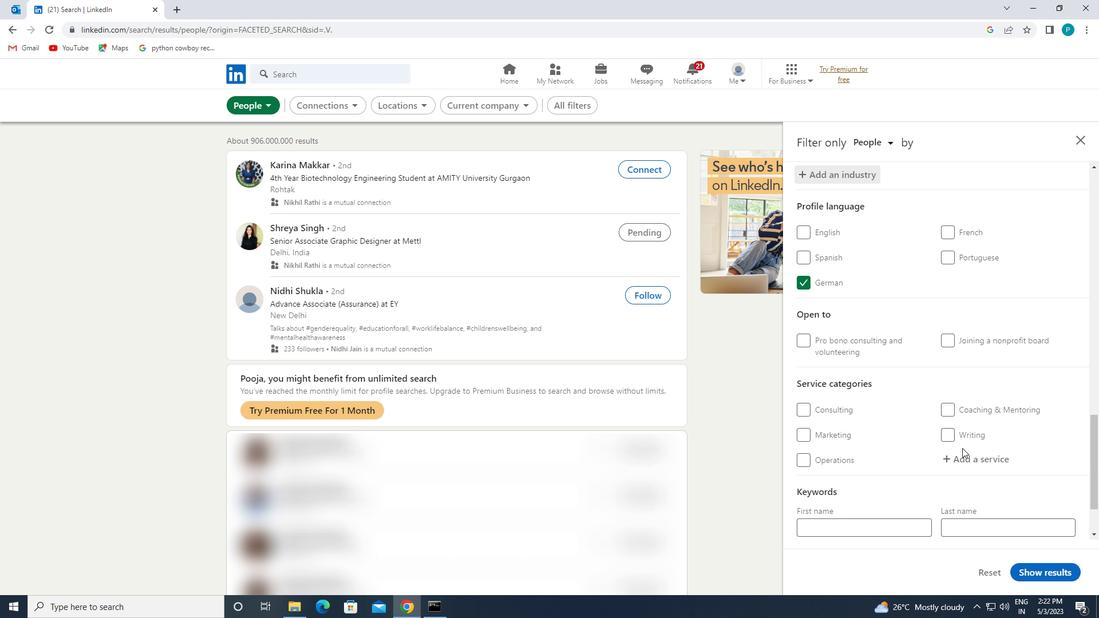 
Action: Mouse pressed left at (964, 455)
Screenshot: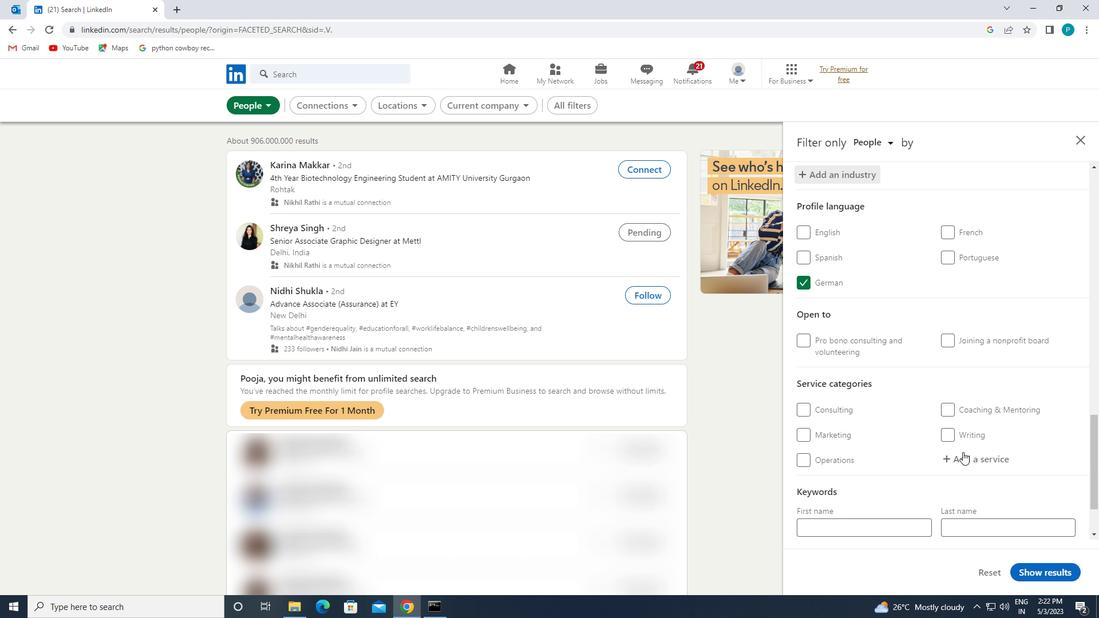 
Action: Key pressed <Key.caps_lock>T<Key.caps_lock>RAIN
Screenshot: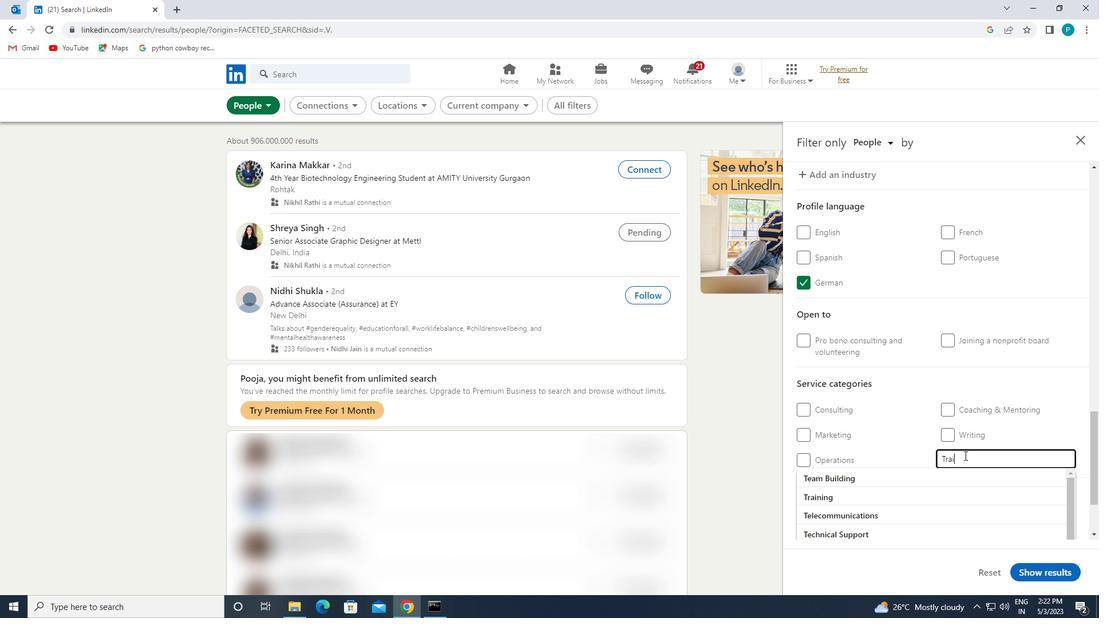 
Action: Mouse moved to (921, 479)
Screenshot: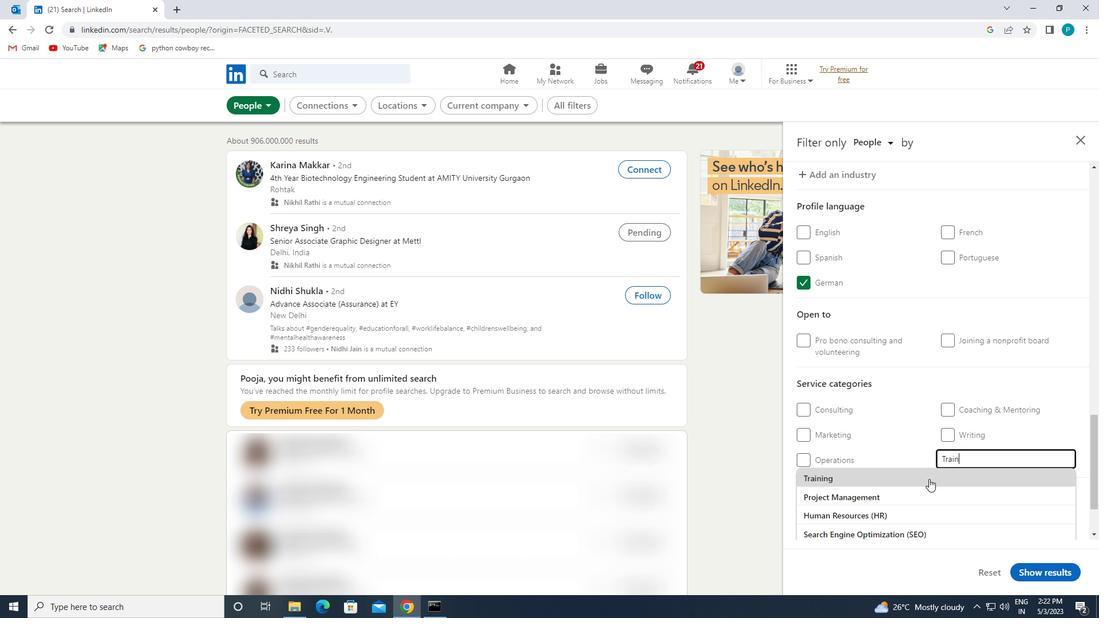 
Action: Mouse pressed left at (921, 479)
Screenshot: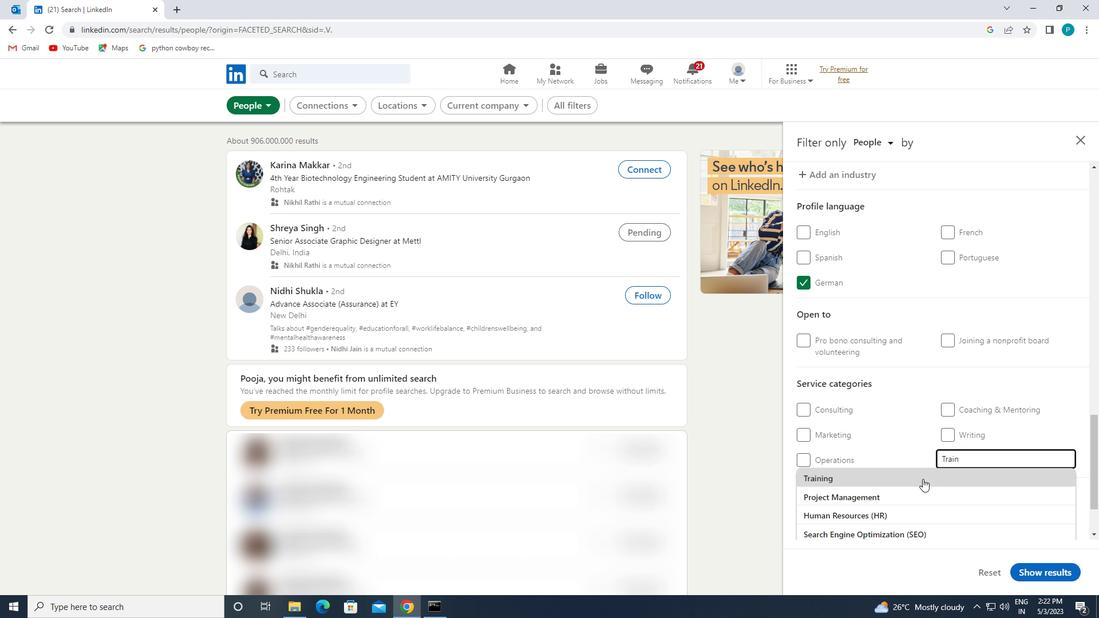 
Action: Mouse scrolled (921, 478) with delta (0, 0)
Screenshot: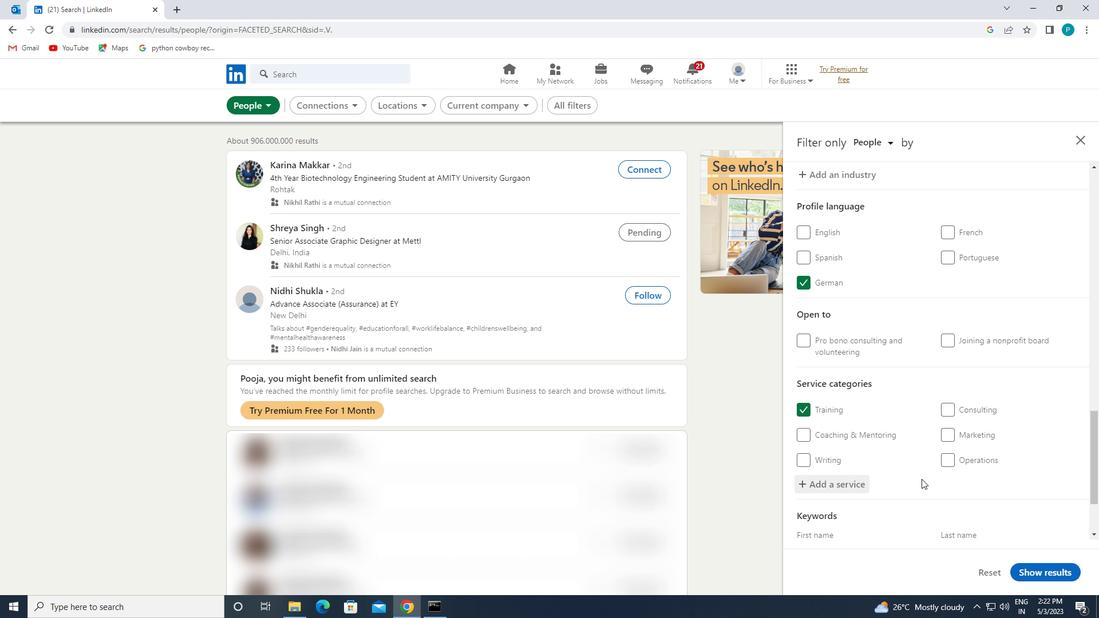 
Action: Mouse scrolled (921, 478) with delta (0, 0)
Screenshot: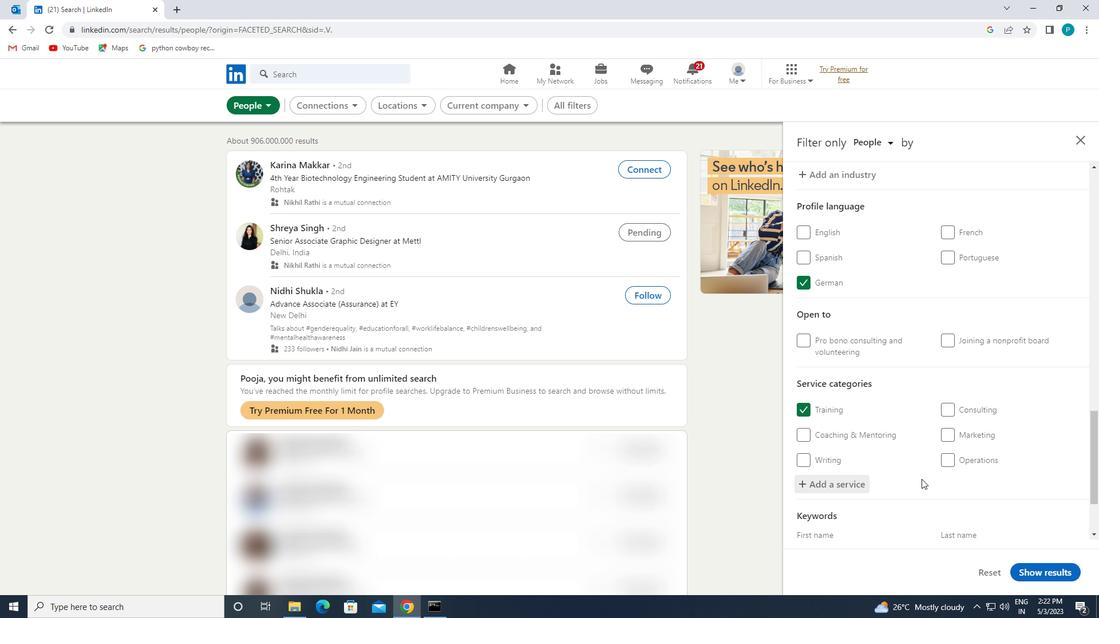 
Action: Mouse moved to (921, 479)
Screenshot: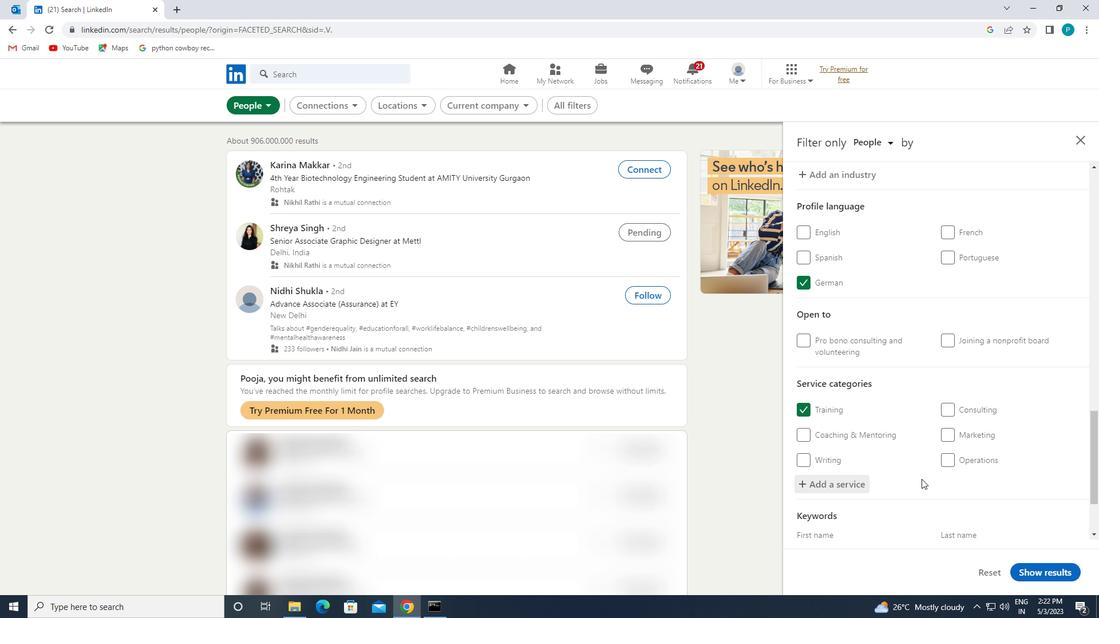 
Action: Mouse scrolled (921, 479) with delta (0, 0)
Screenshot: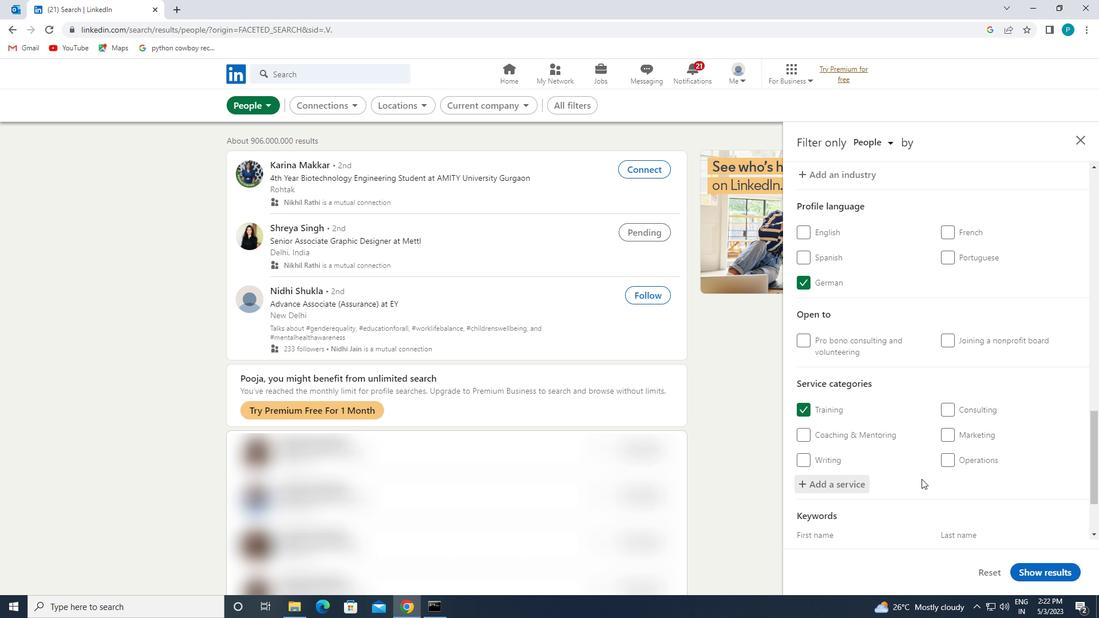 
Action: Mouse moved to (916, 489)
Screenshot: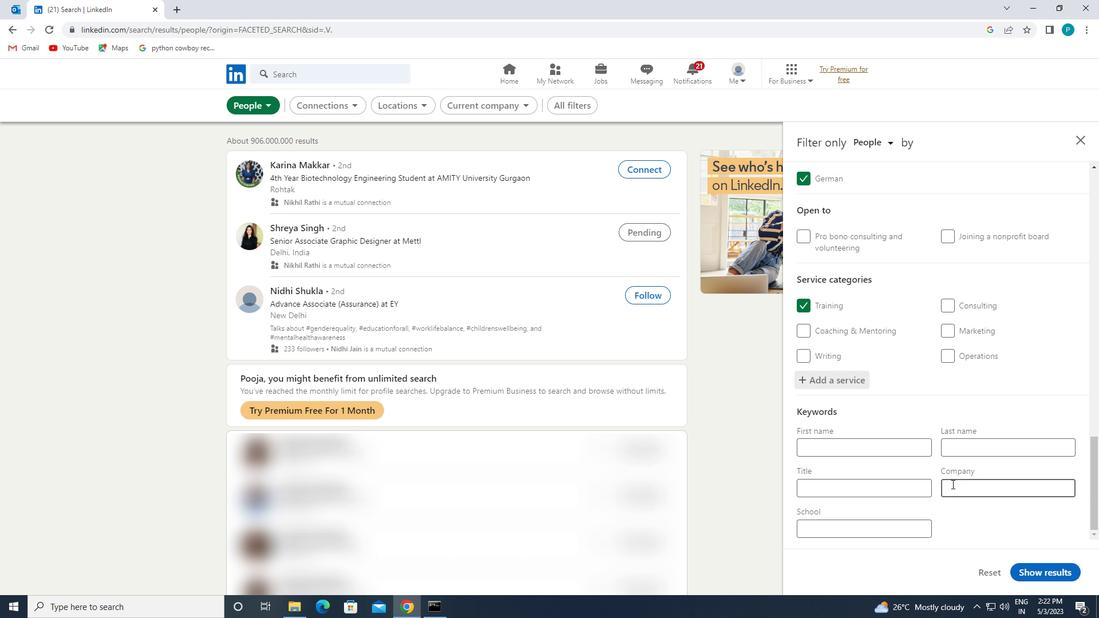 
Action: Mouse pressed left at (916, 489)
Screenshot: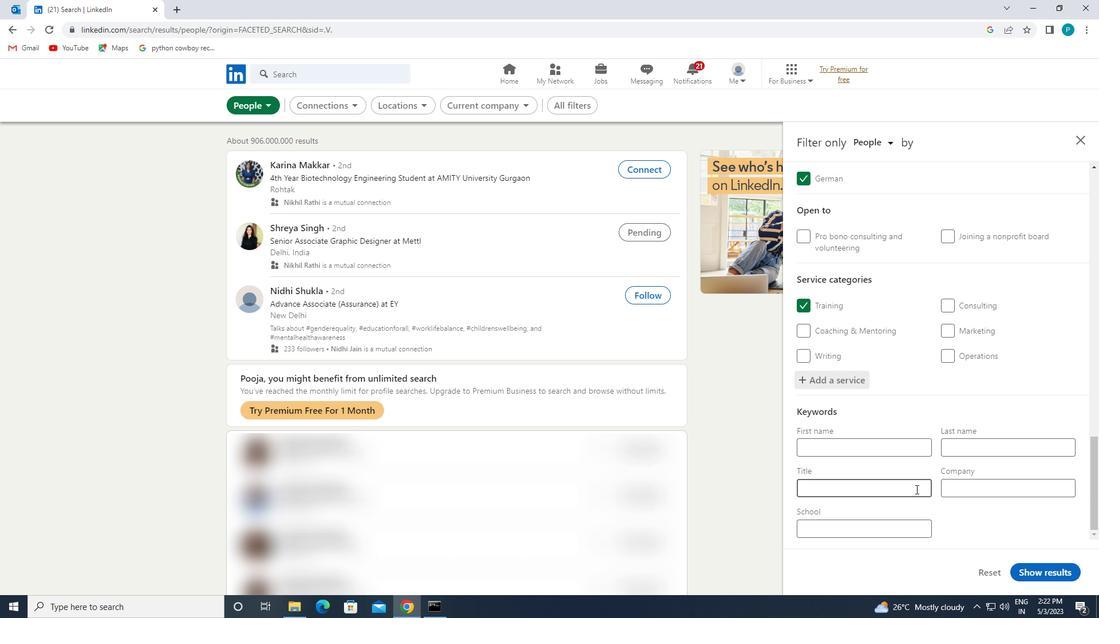 
Action: Key pressed <Key.caps_lock>P<Key.caps_lock>RESCHOOL<Key.space><Key.caps_lock>T<Key.caps_lock>EAV<Key.backspace>CHER
Screenshot: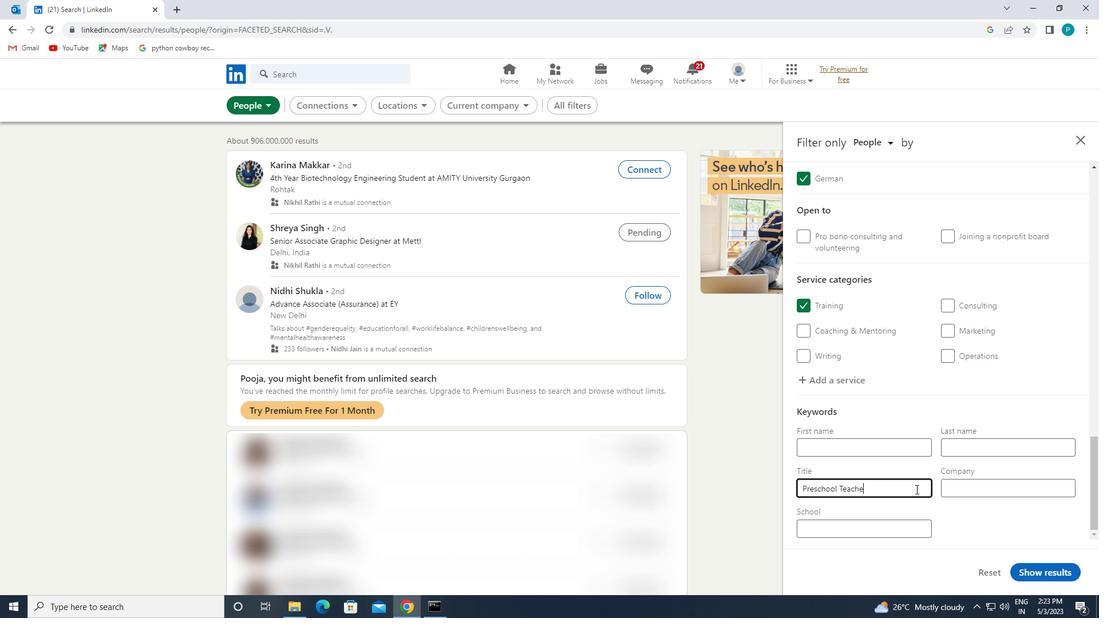
Action: Mouse moved to (1015, 569)
Screenshot: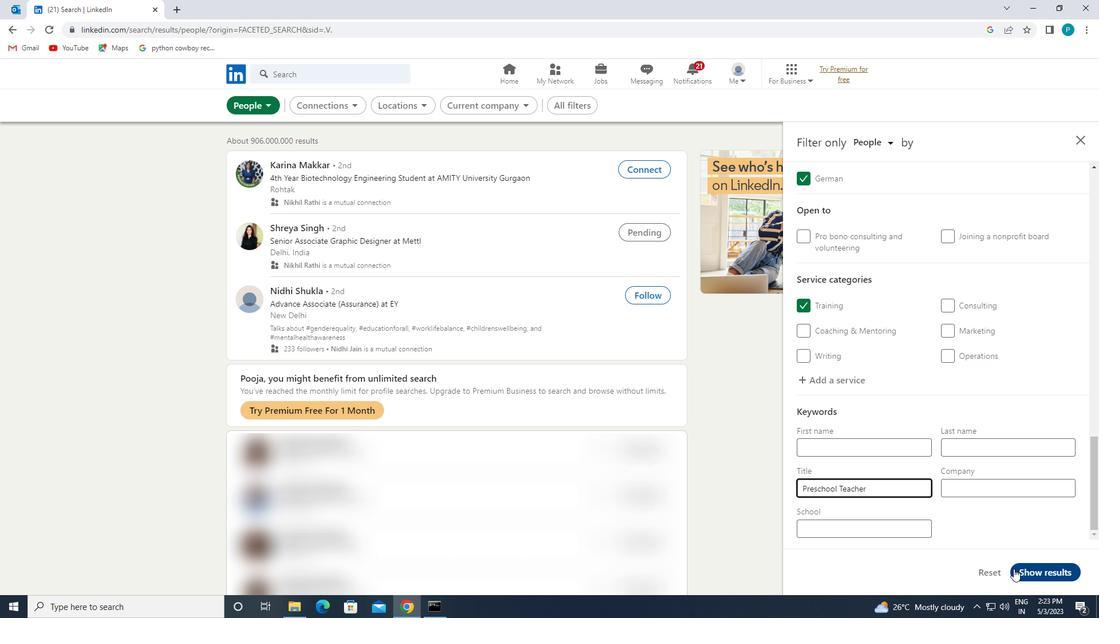 
Action: Mouse pressed left at (1015, 569)
Screenshot: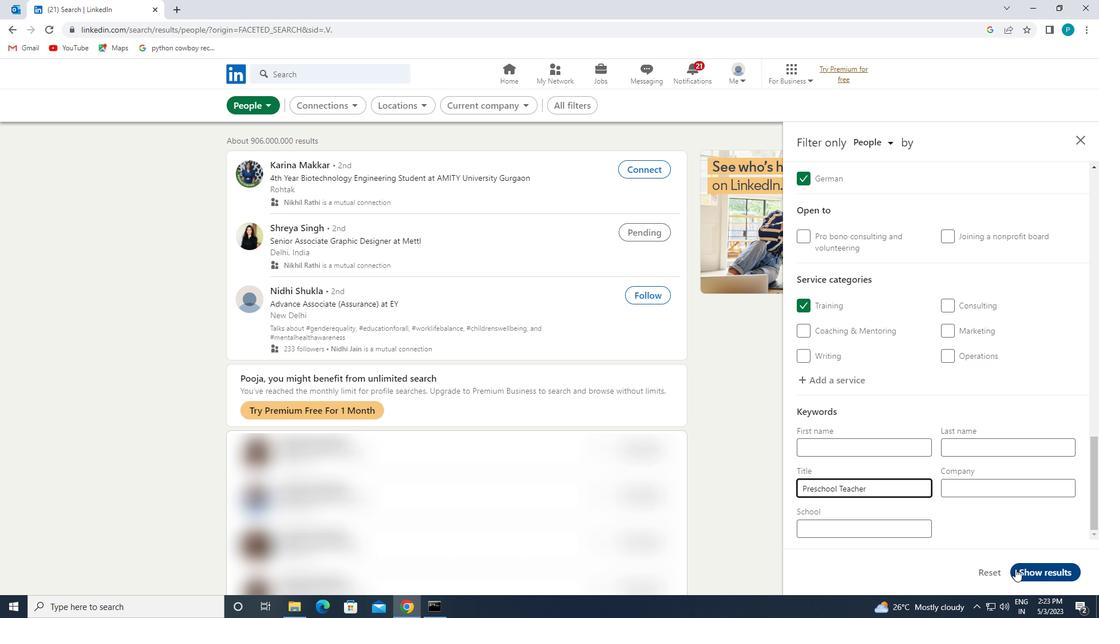 
